 Task: Look for space in Memāri, India from 5th July, 2023 to 11th July, 2023 for 2 adults in price range Rs.8000 to Rs.16000. Place can be entire place with 2 bedrooms having 2 beds and 1 bathroom. Property type can be house, flat, guest house. Booking option can be shelf check-in. Required host language is English.
Action: Mouse moved to (541, 74)
Screenshot: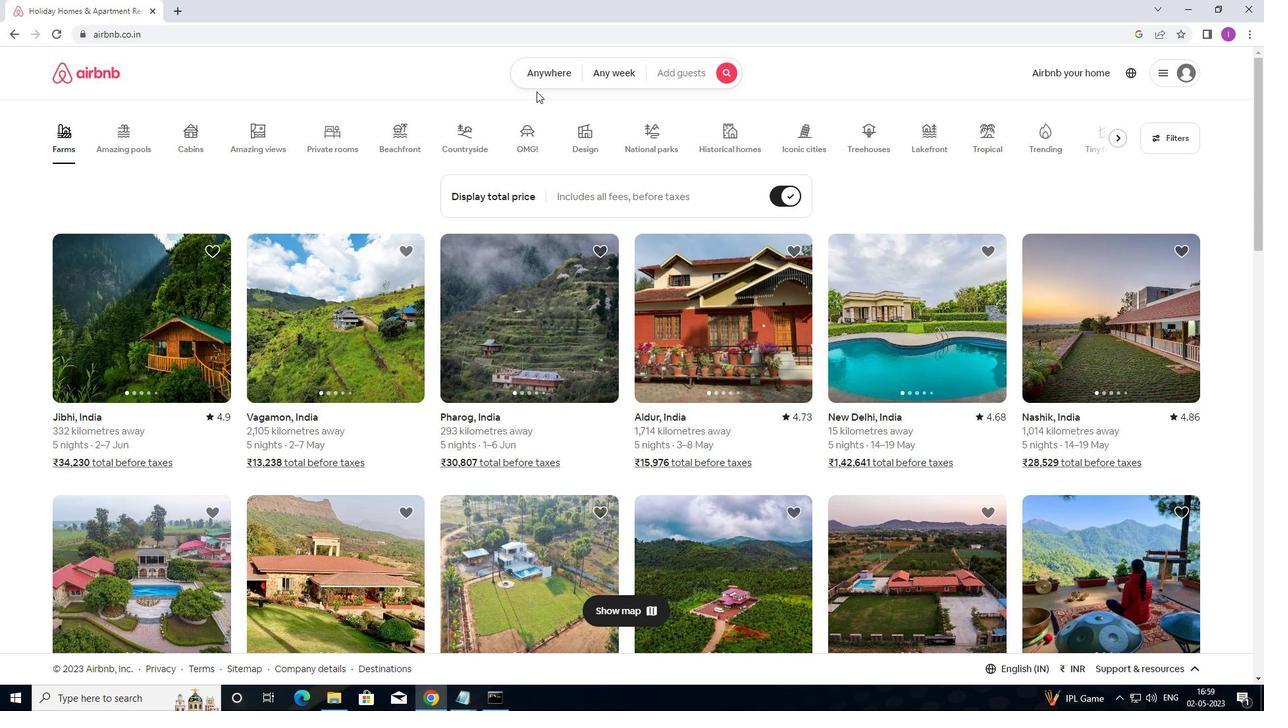 
Action: Mouse pressed left at (541, 74)
Screenshot: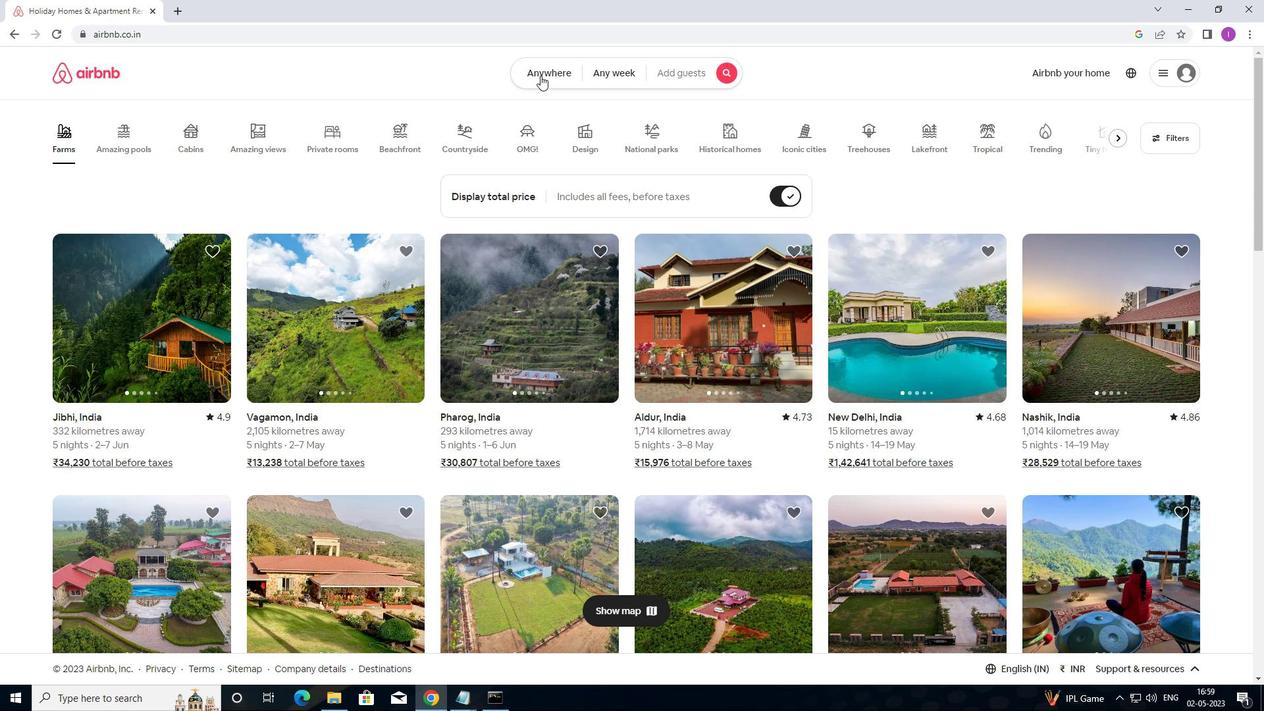 
Action: Mouse moved to (444, 128)
Screenshot: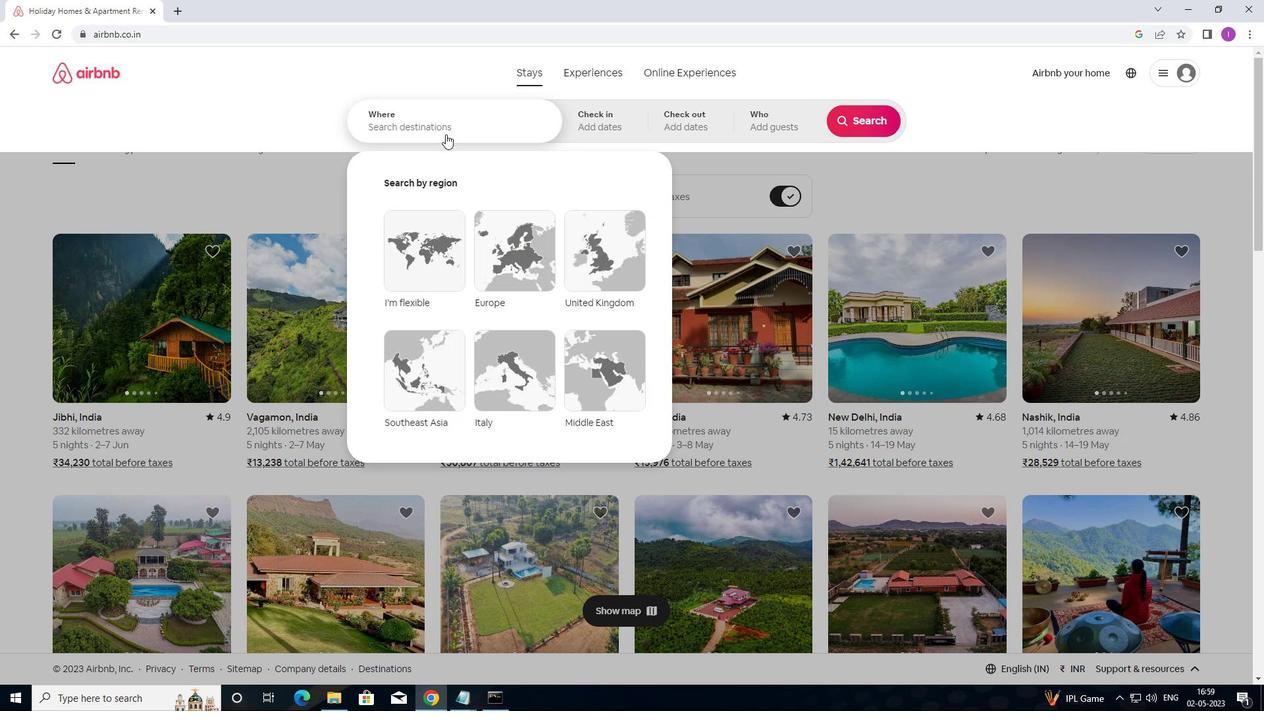 
Action: Mouse pressed left at (444, 128)
Screenshot: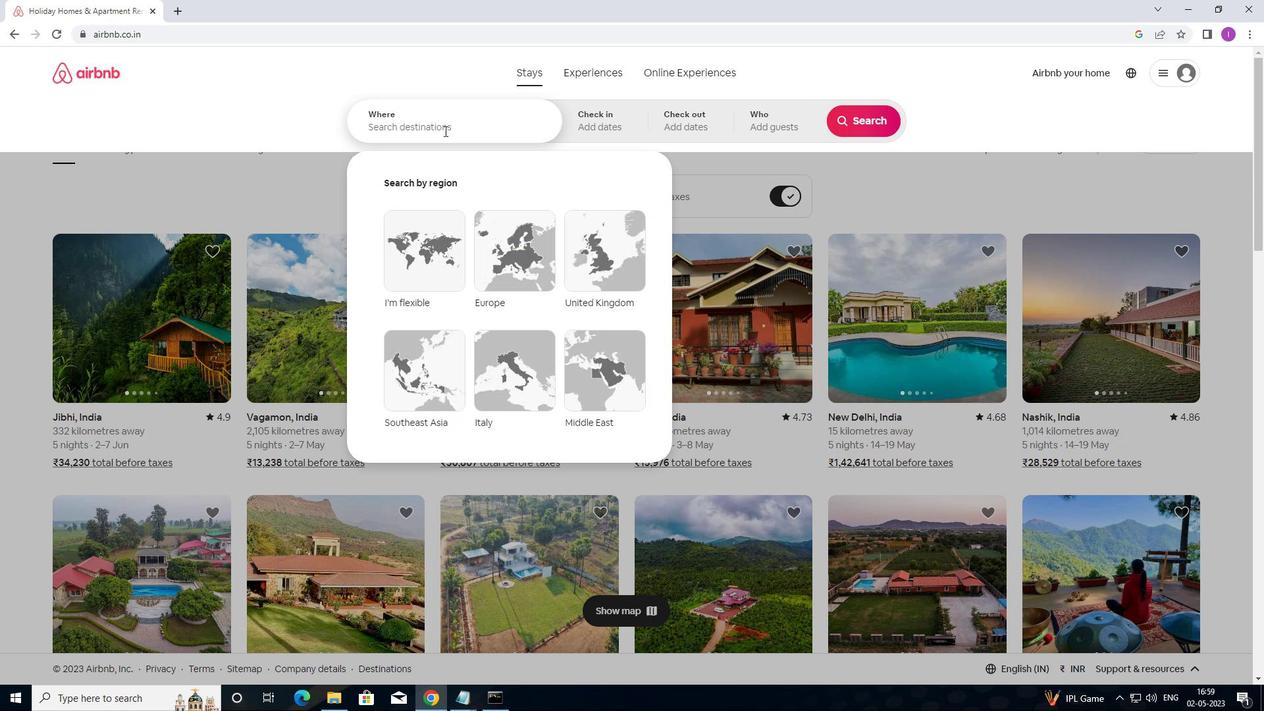 
Action: Mouse moved to (511, 116)
Screenshot: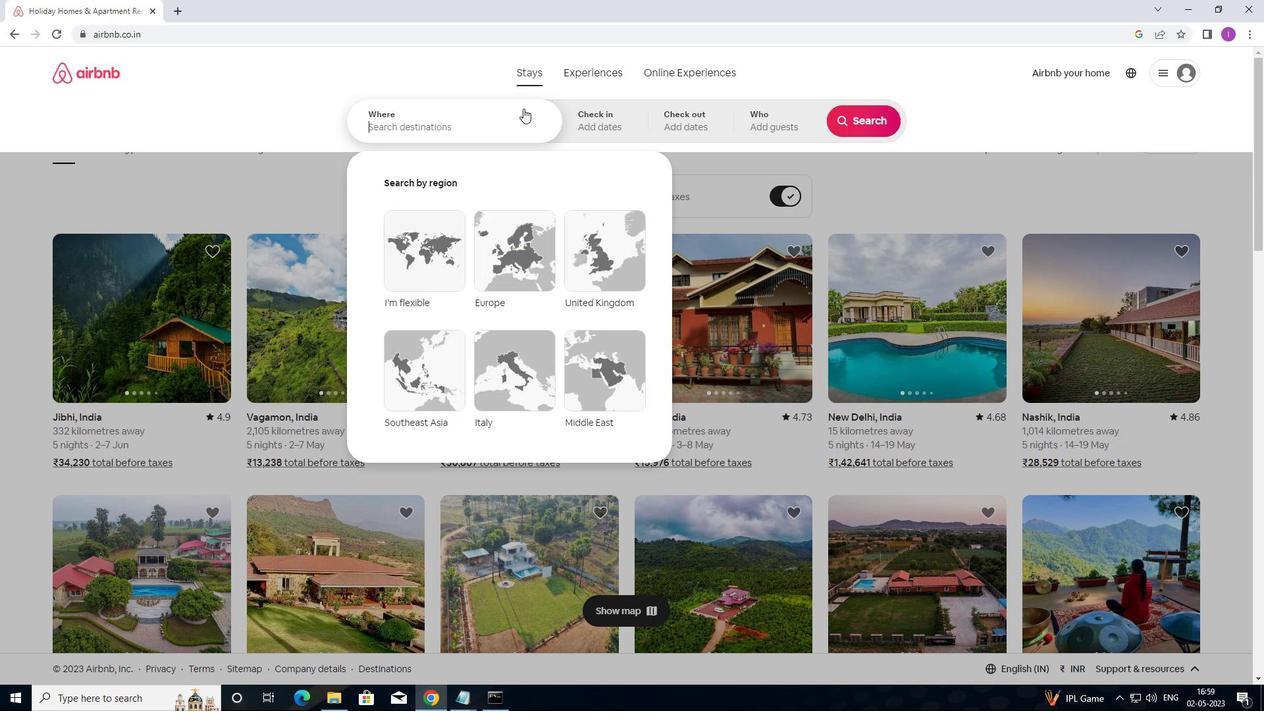 
Action: Key pressed <Key.shift>MEMARI,<Key.shift>INDIA
Screenshot: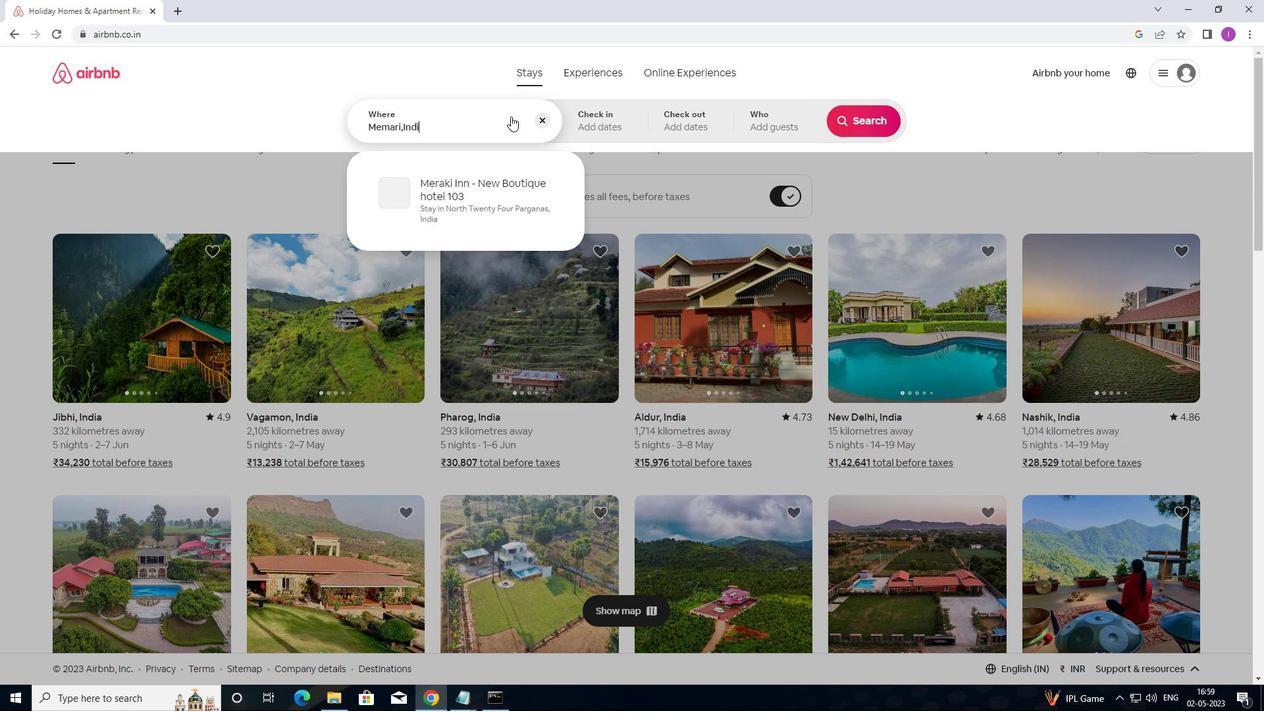 
Action: Mouse moved to (602, 111)
Screenshot: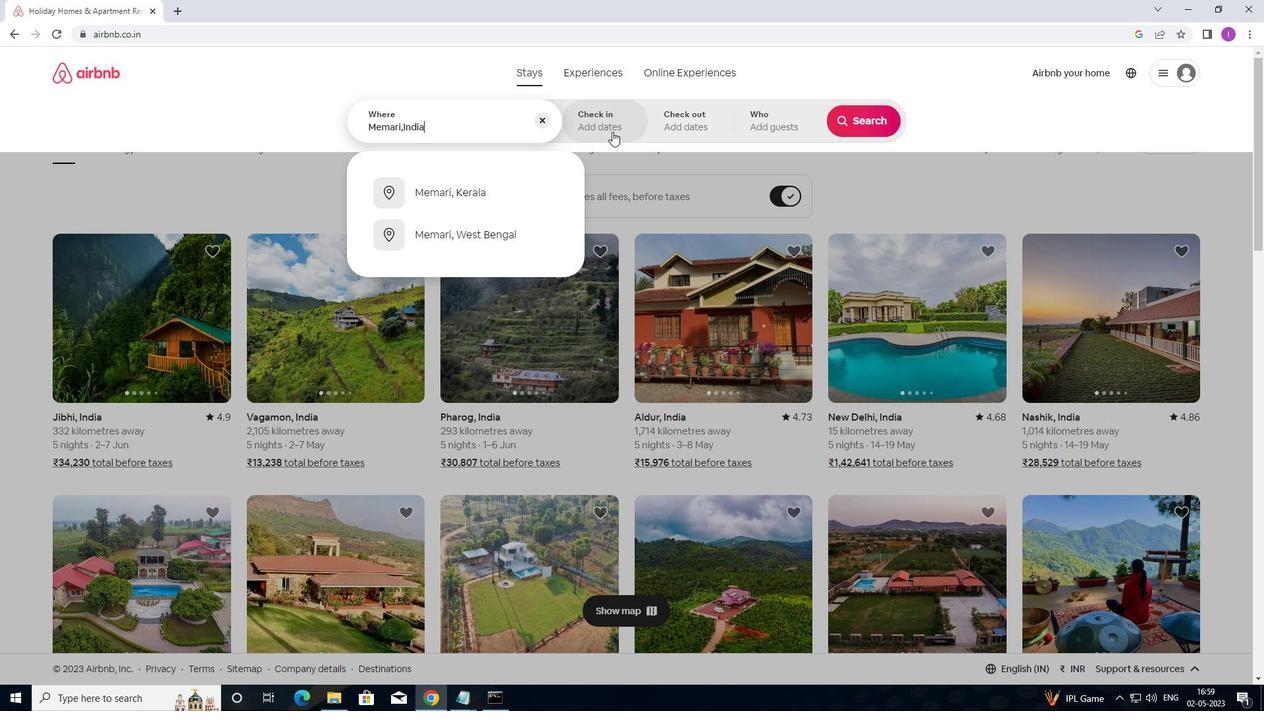 
Action: Mouse pressed left at (602, 111)
Screenshot: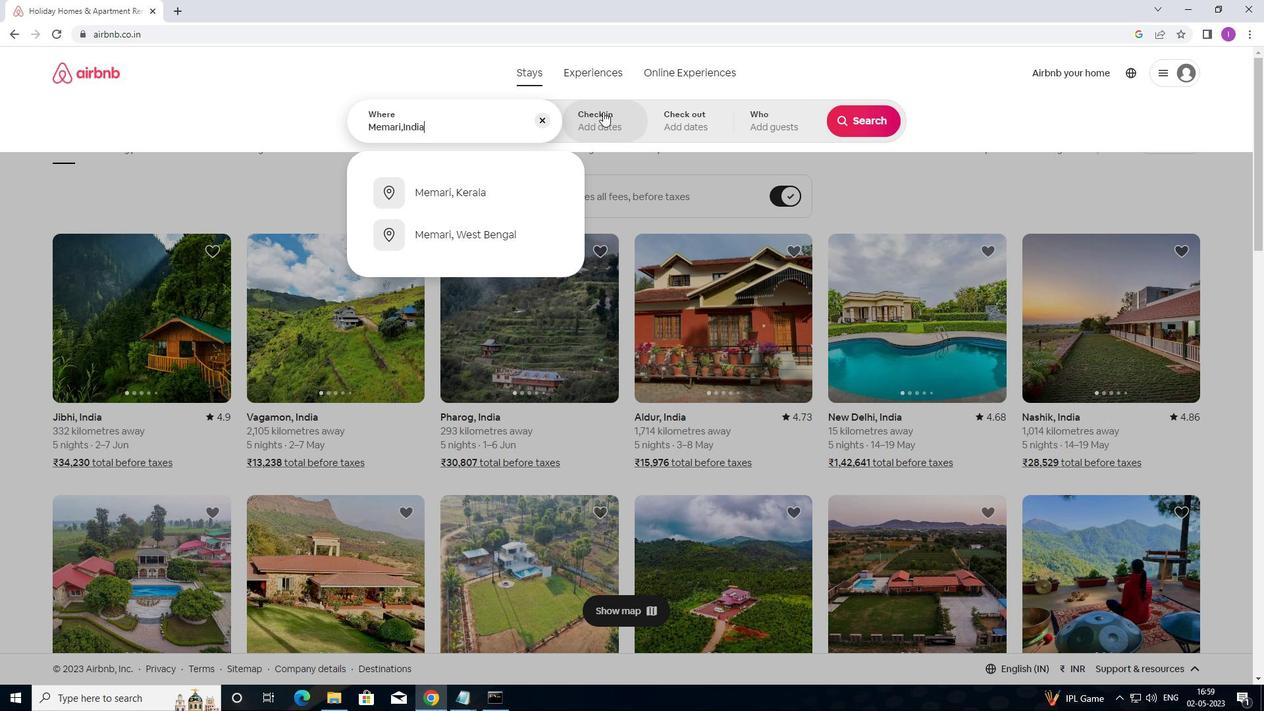 
Action: Mouse moved to (856, 217)
Screenshot: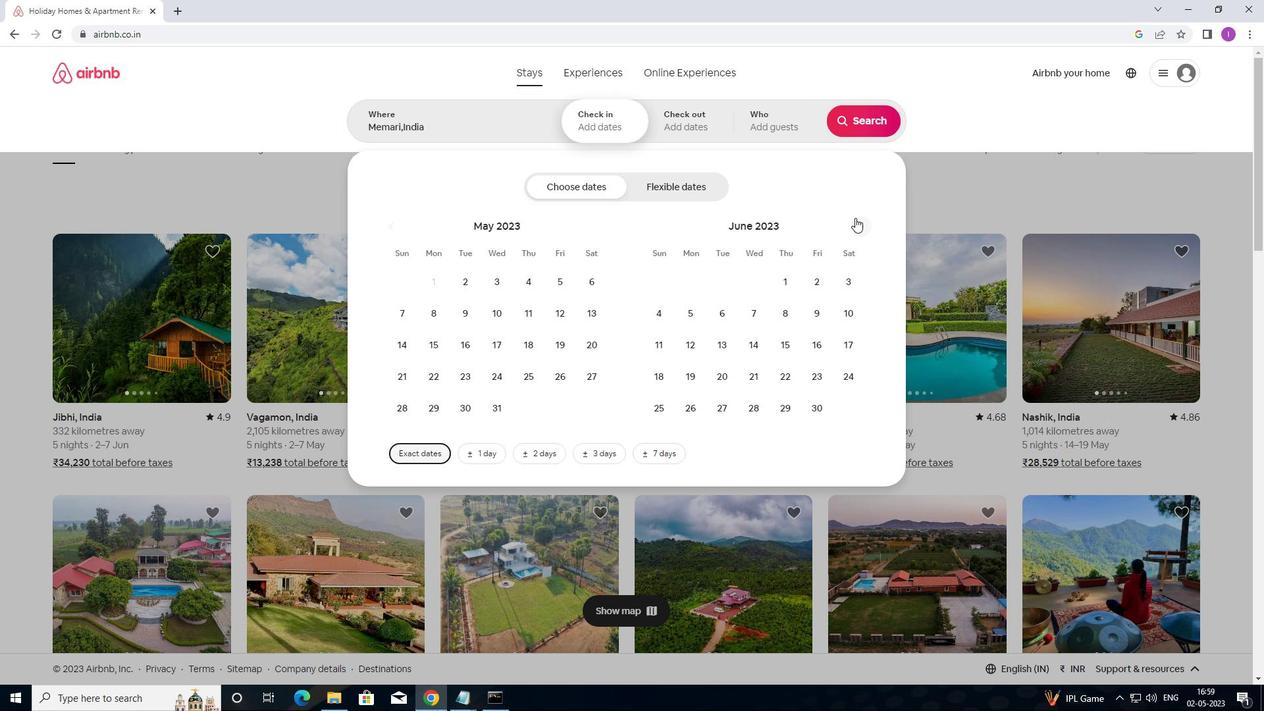 
Action: Mouse pressed left at (856, 217)
Screenshot: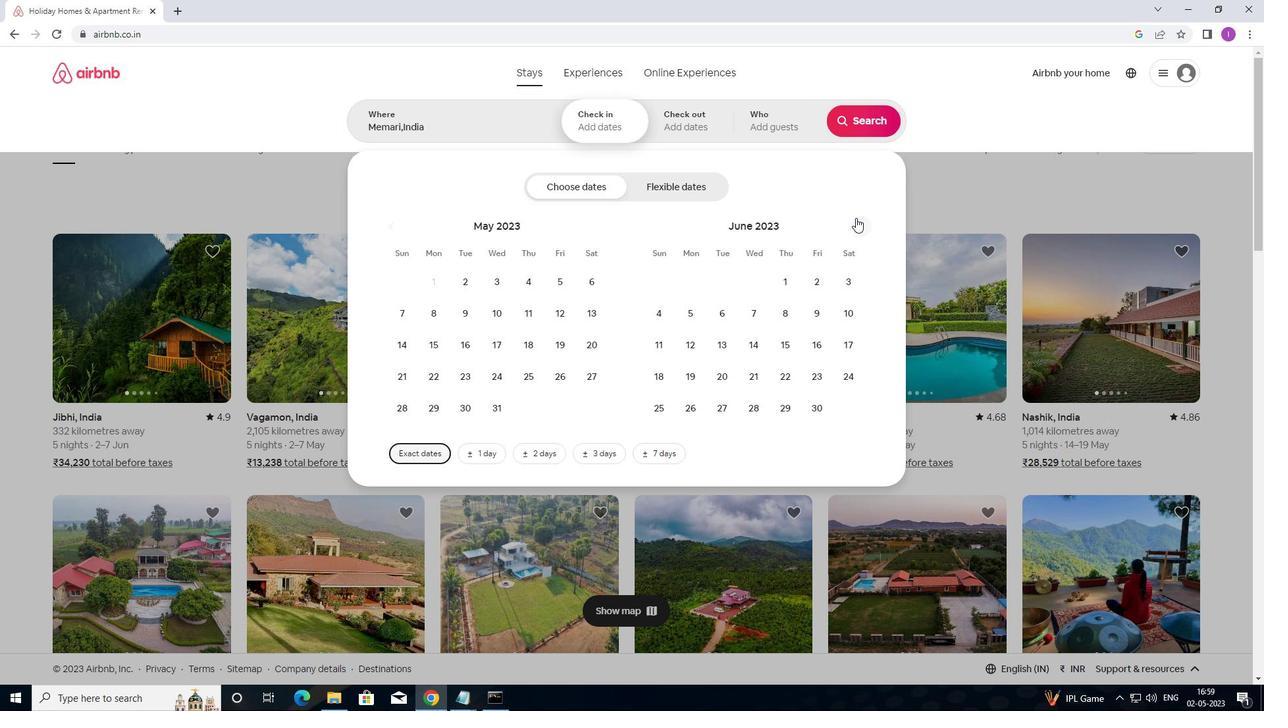
Action: Mouse moved to (751, 312)
Screenshot: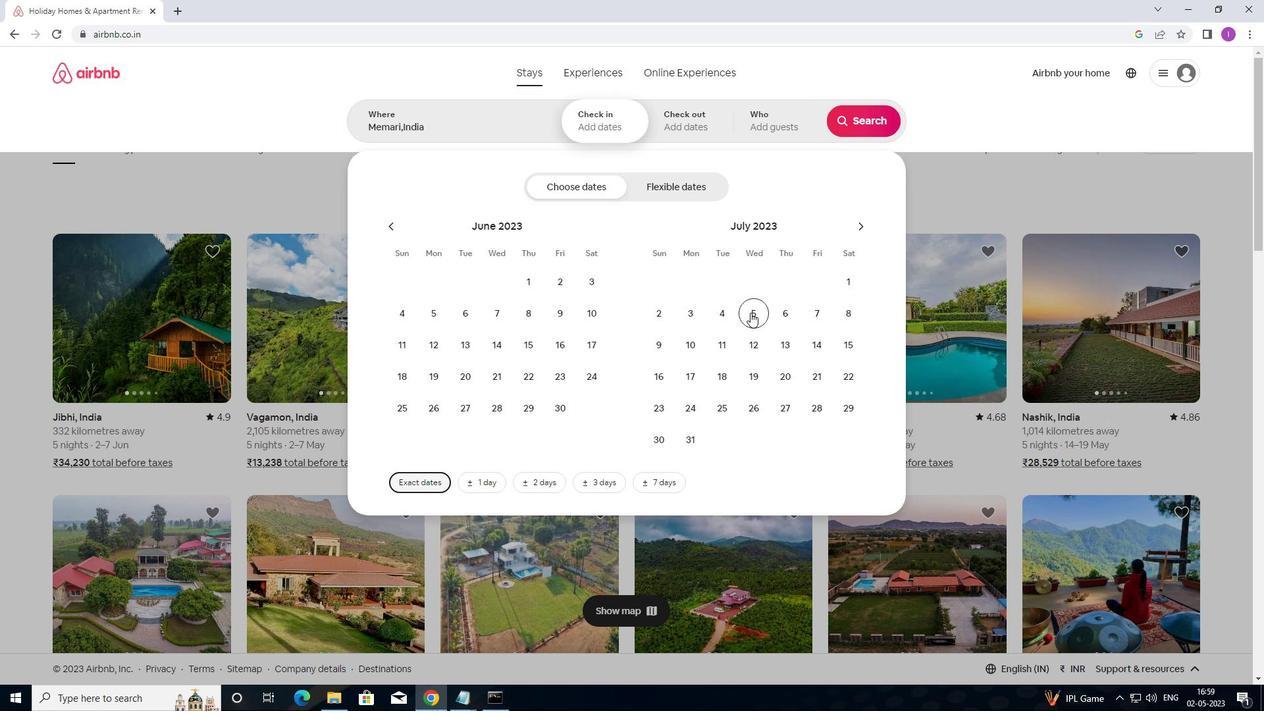 
Action: Mouse pressed left at (751, 312)
Screenshot: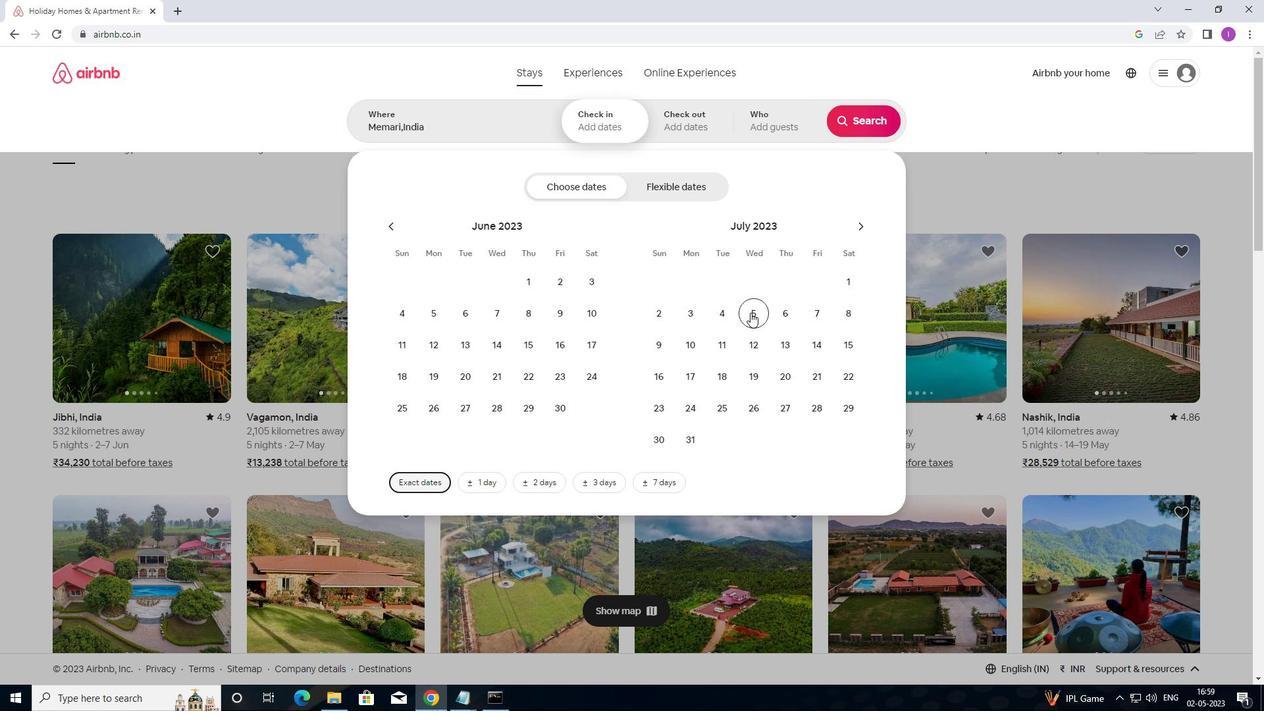 
Action: Mouse moved to (734, 346)
Screenshot: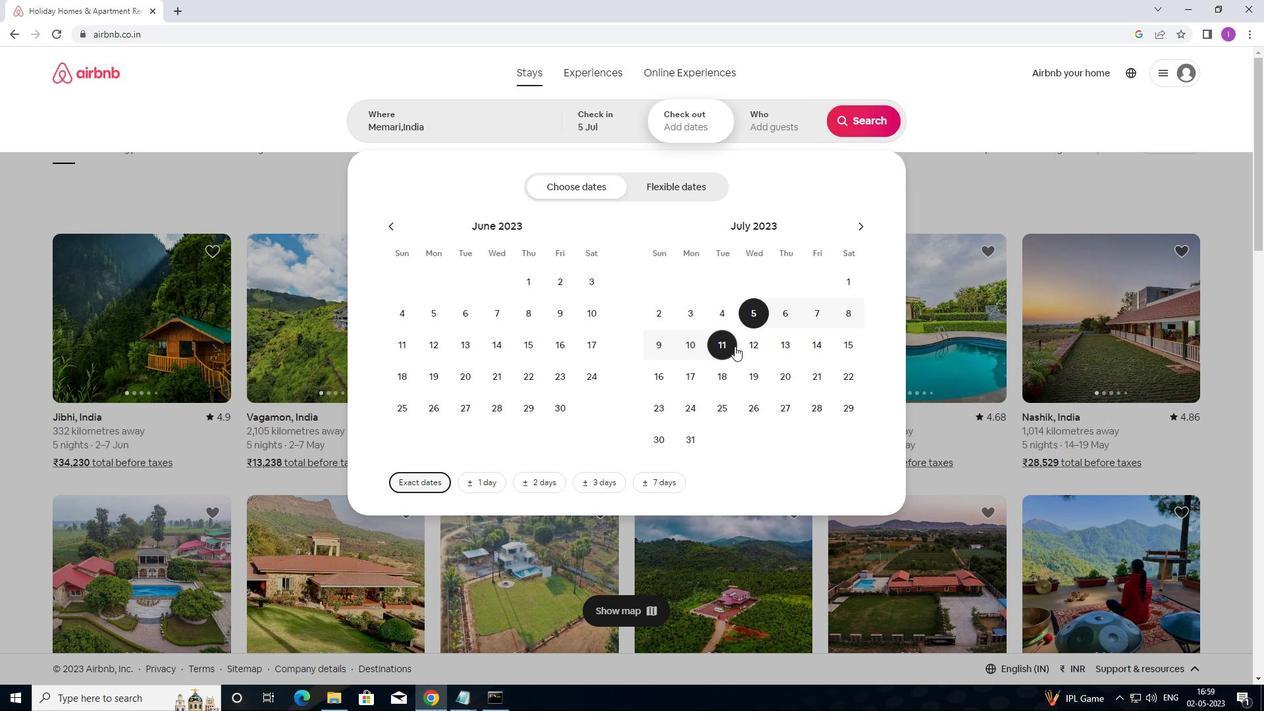 
Action: Mouse pressed left at (734, 346)
Screenshot: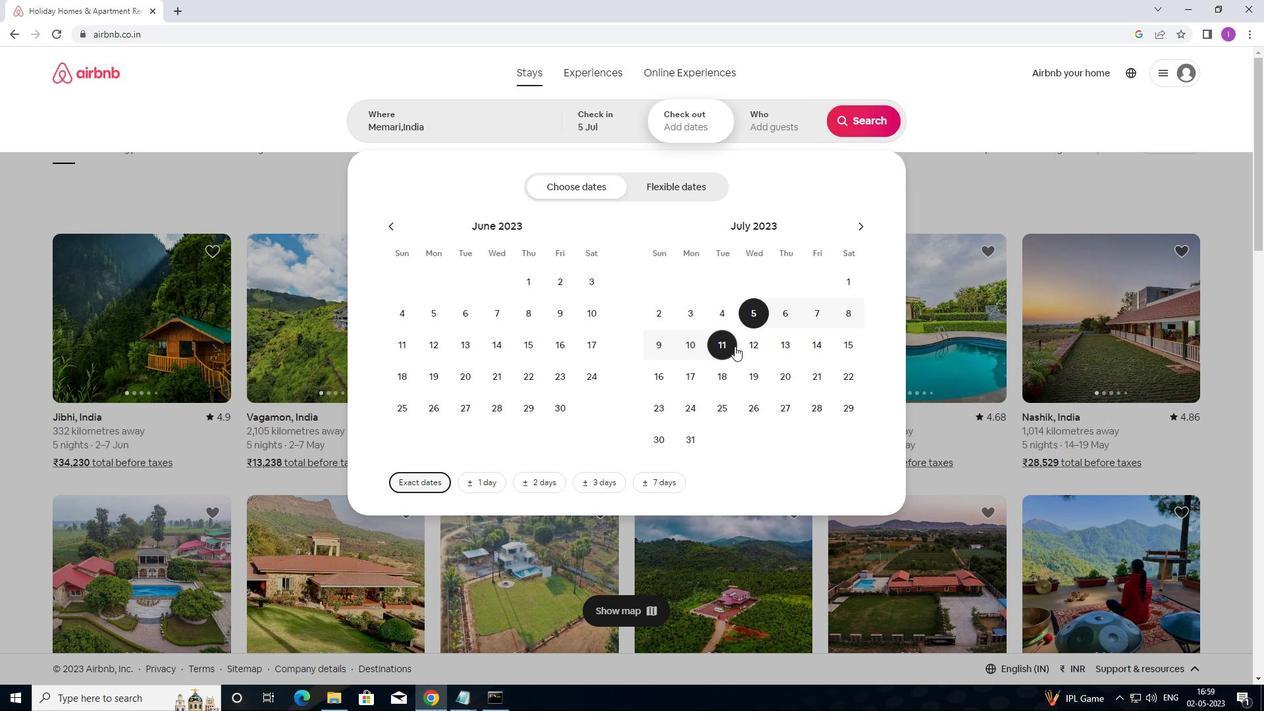 
Action: Mouse moved to (764, 113)
Screenshot: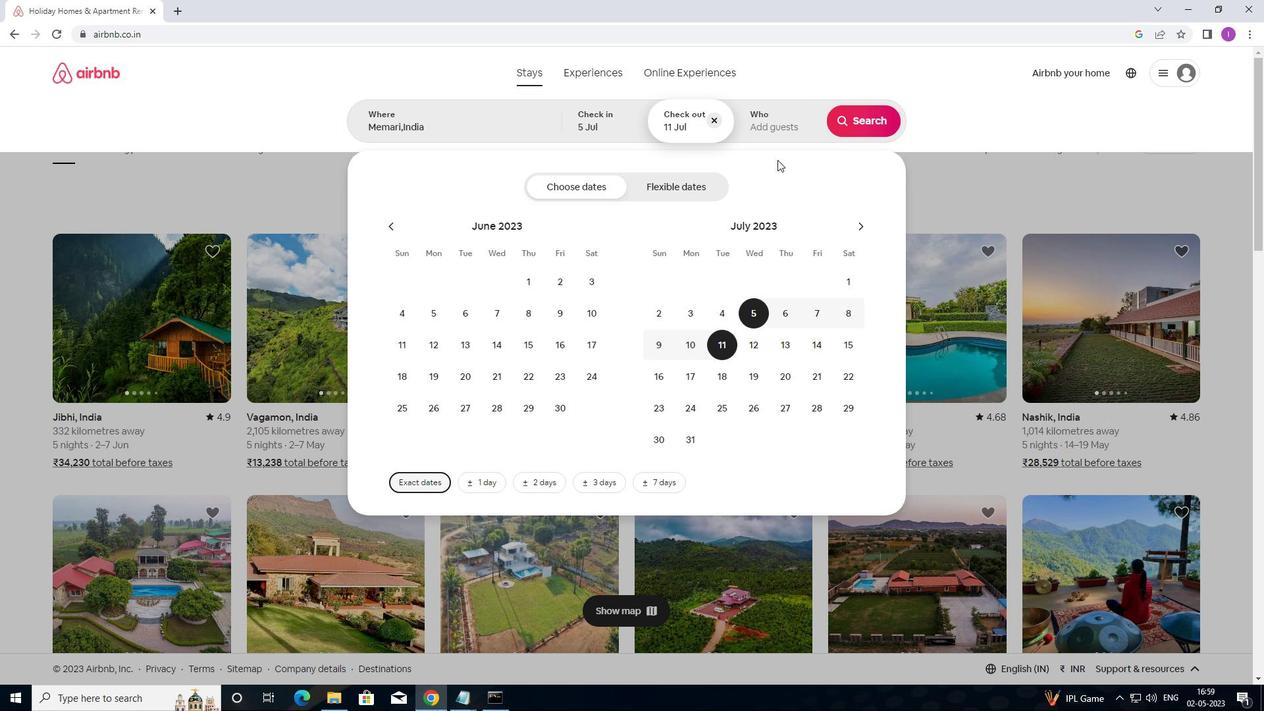 
Action: Mouse pressed left at (764, 113)
Screenshot: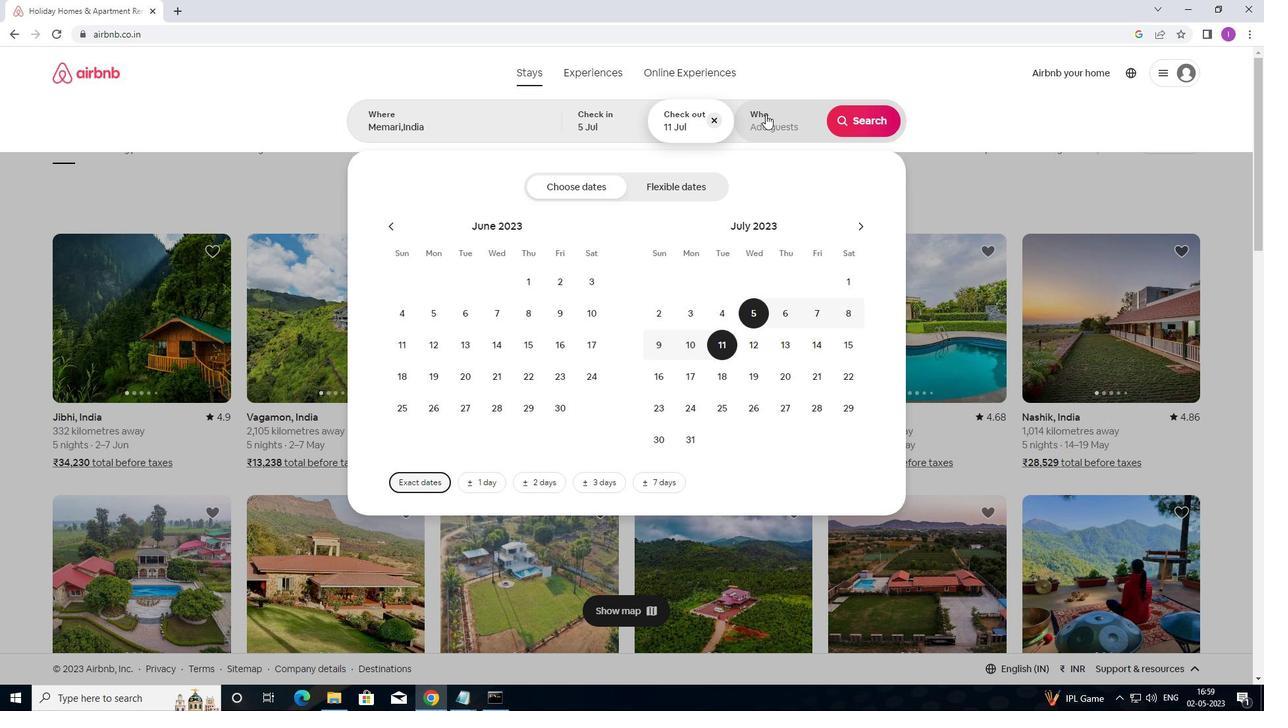 
Action: Mouse moved to (869, 192)
Screenshot: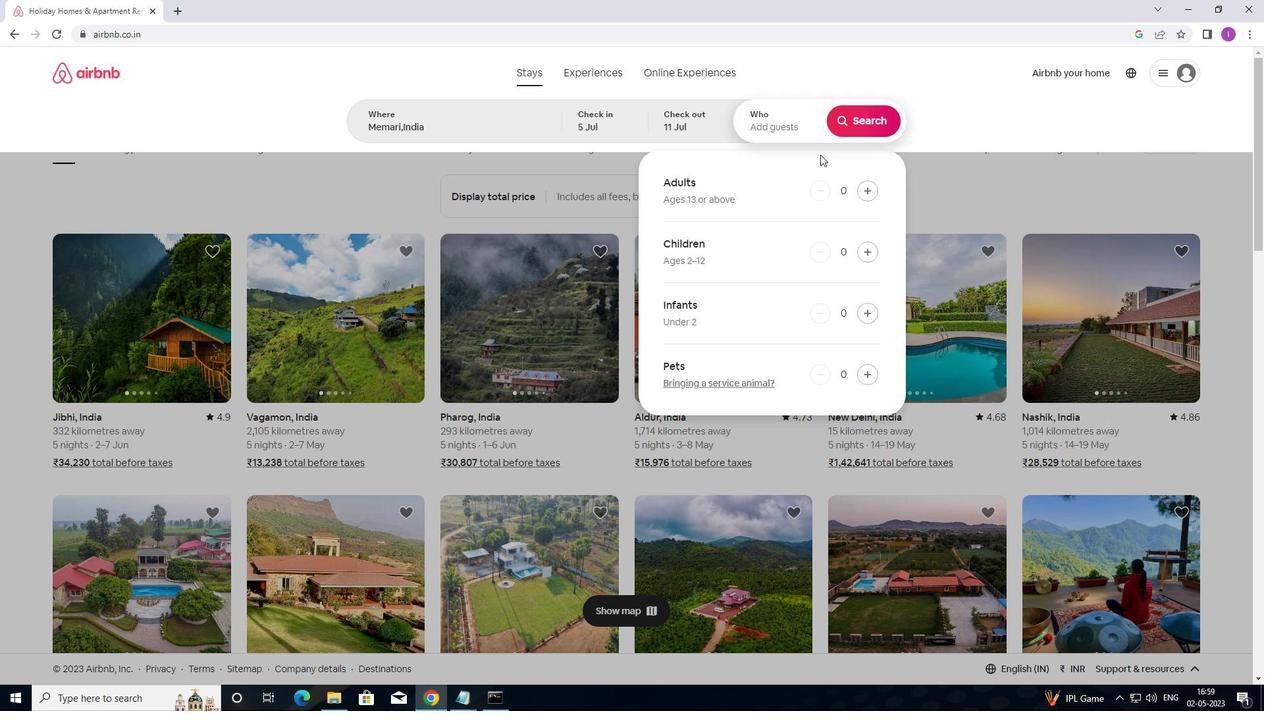 
Action: Mouse pressed left at (869, 192)
Screenshot: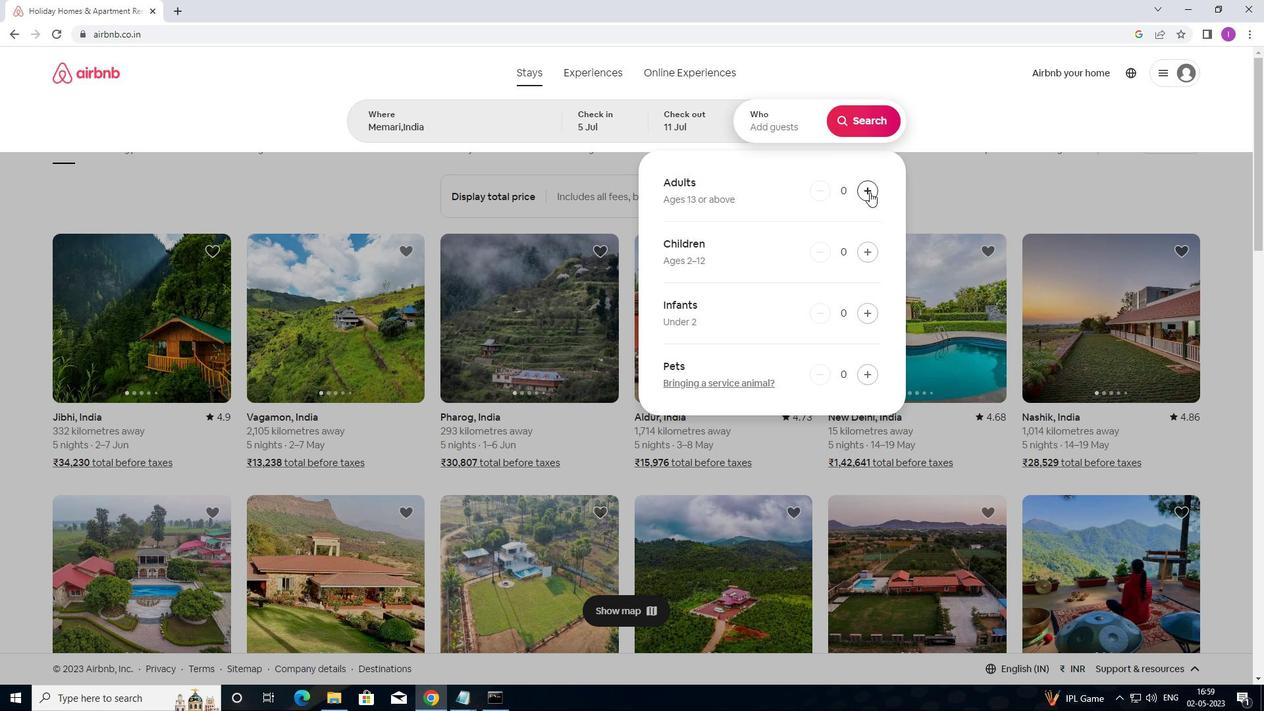 
Action: Mouse pressed left at (869, 192)
Screenshot: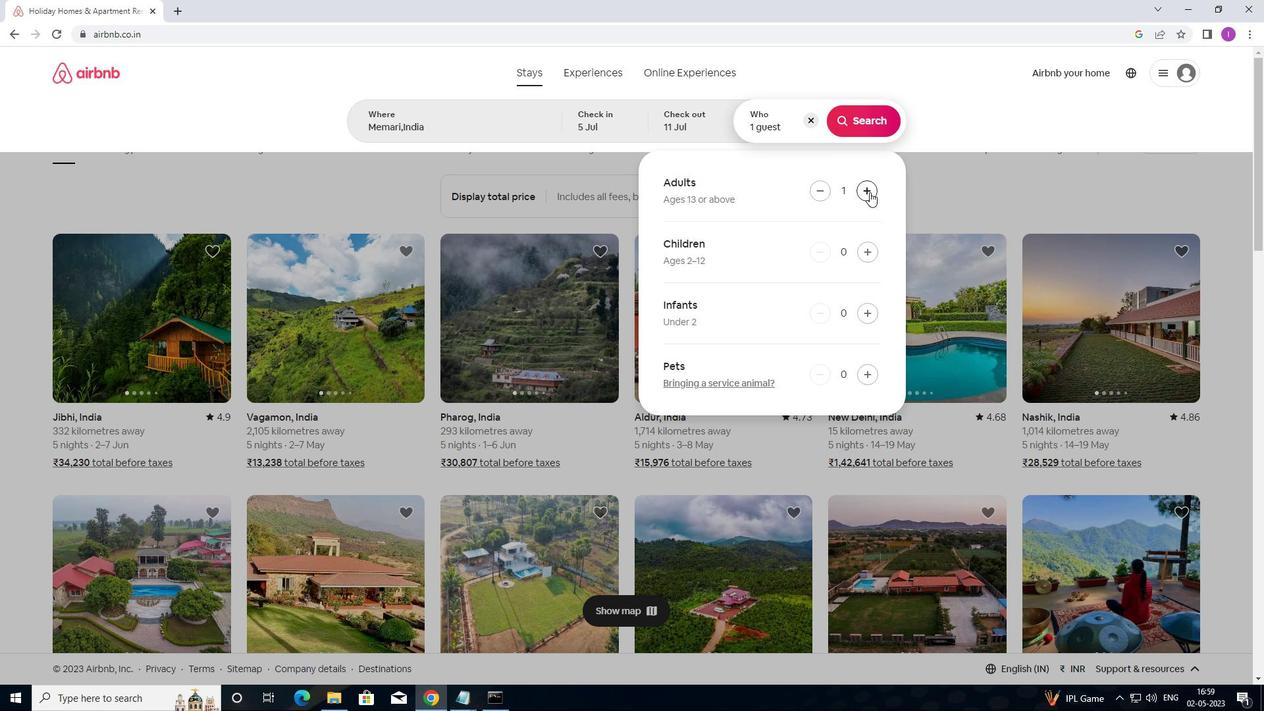 
Action: Mouse moved to (867, 132)
Screenshot: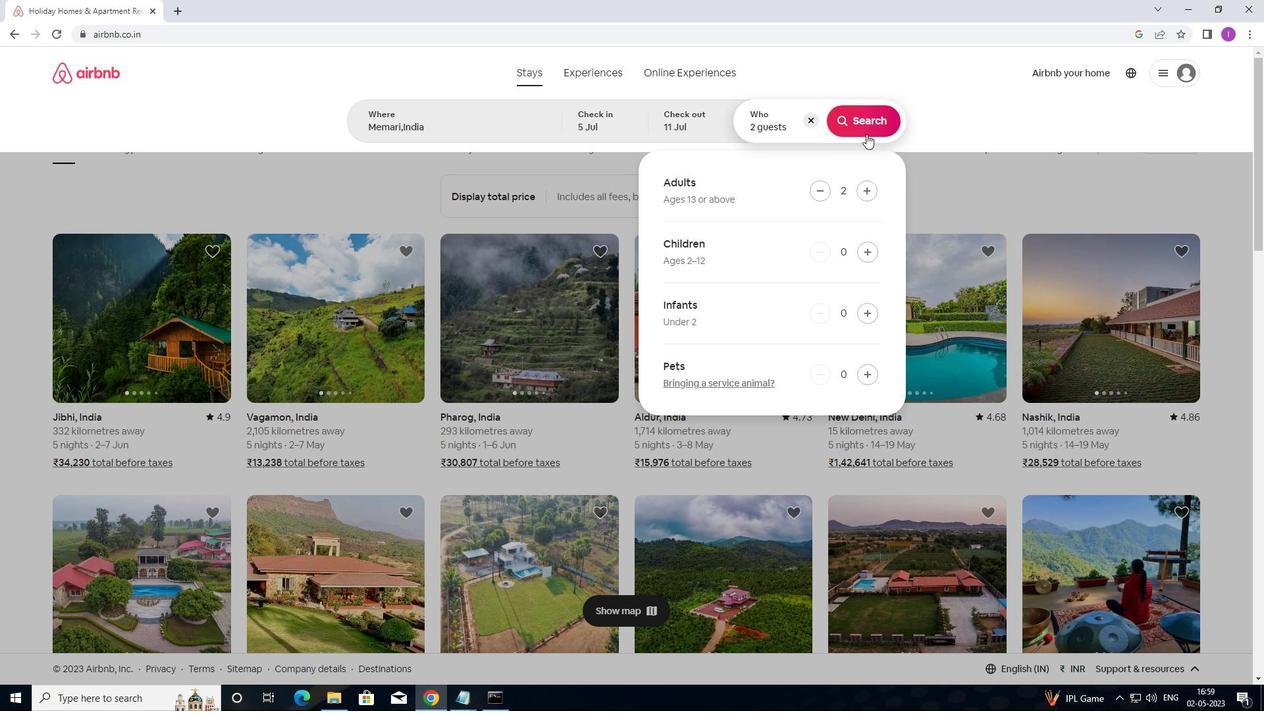 
Action: Mouse pressed left at (867, 132)
Screenshot: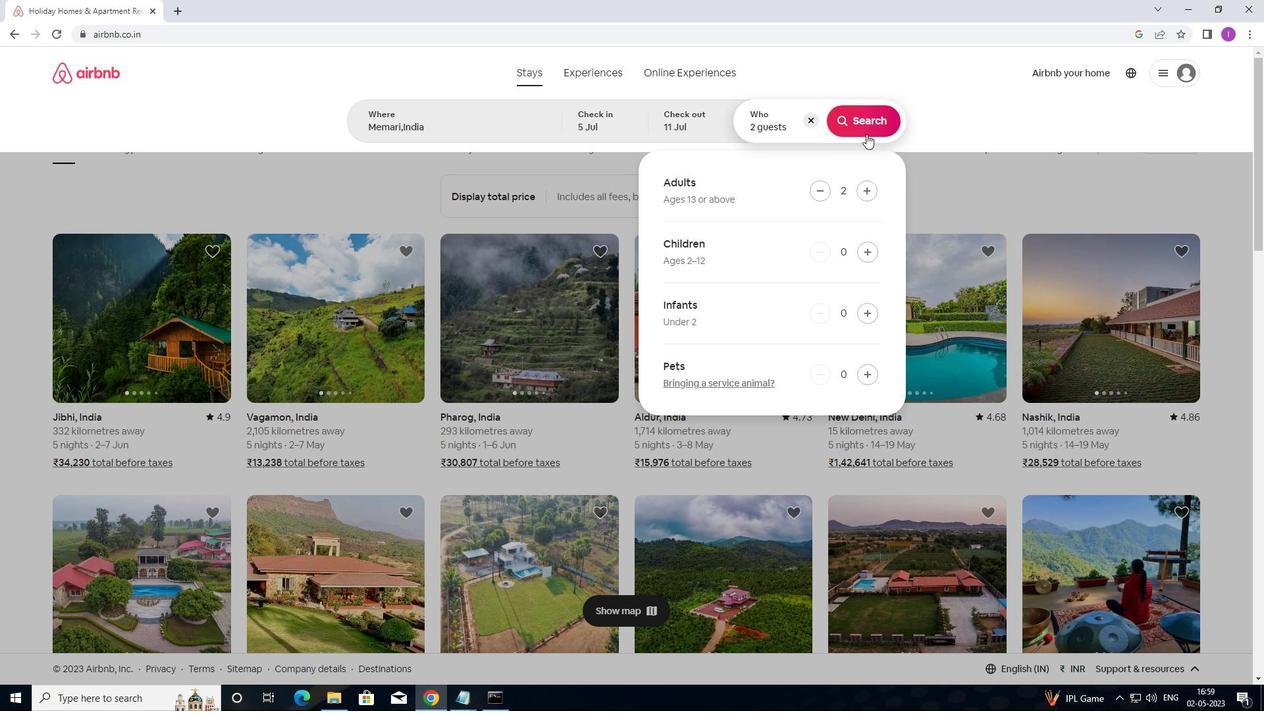 
Action: Mouse moved to (1186, 120)
Screenshot: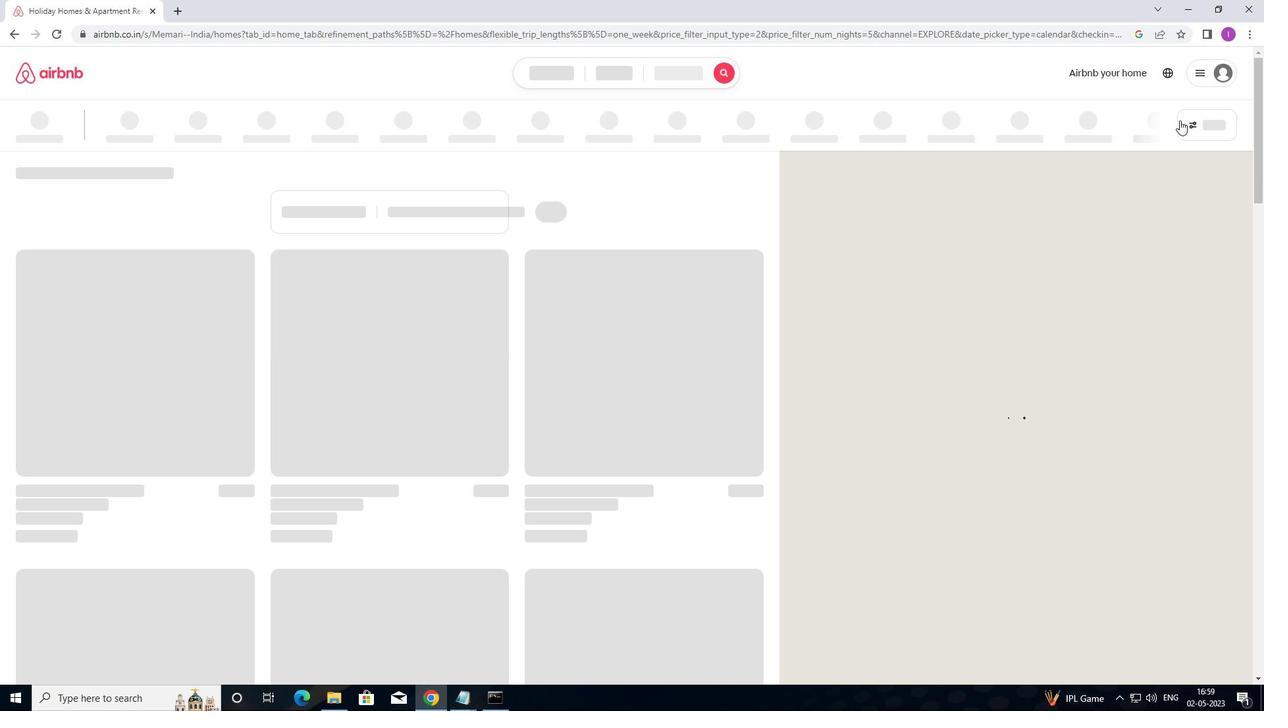 
Action: Mouse pressed left at (1186, 120)
Screenshot: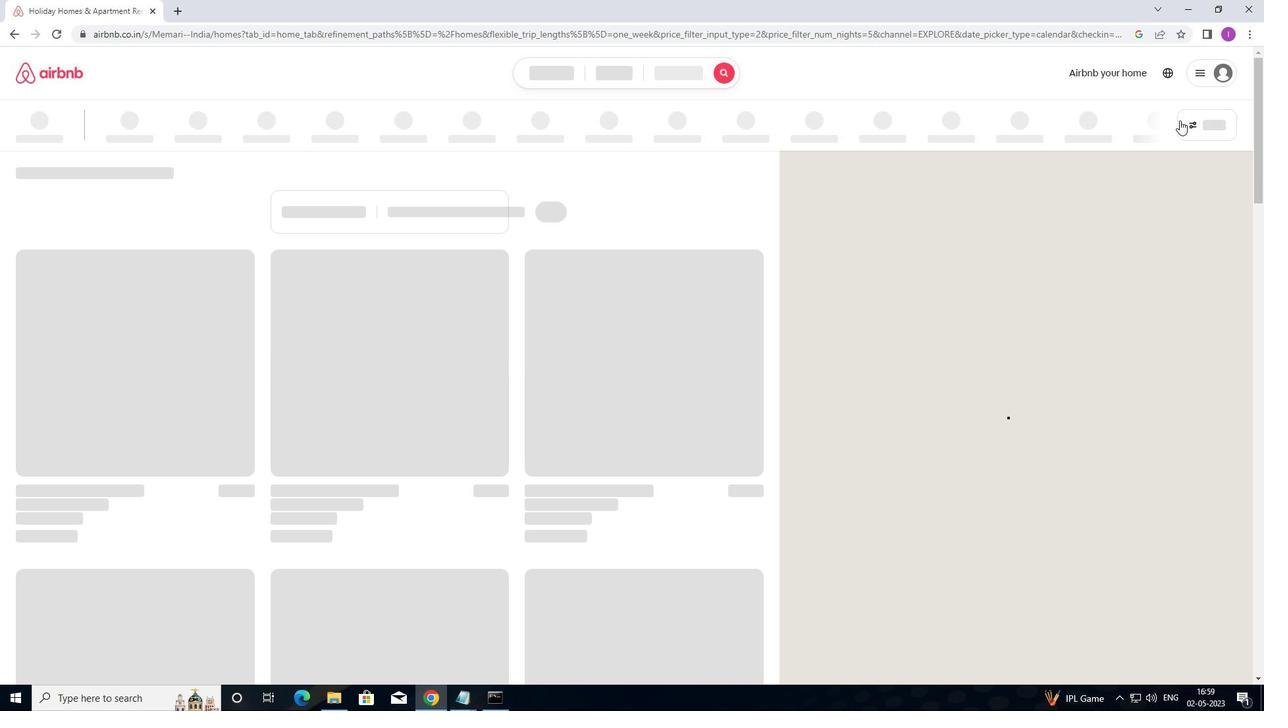 
Action: Mouse moved to (480, 295)
Screenshot: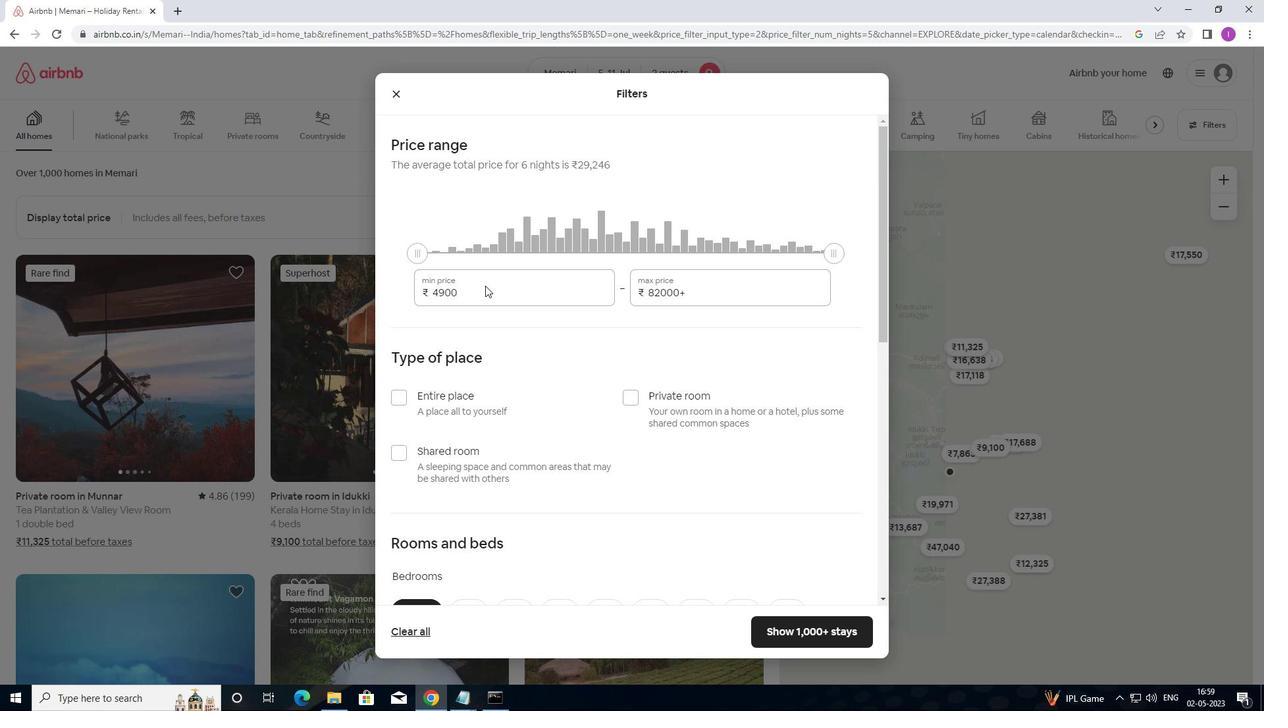 
Action: Mouse pressed left at (480, 295)
Screenshot: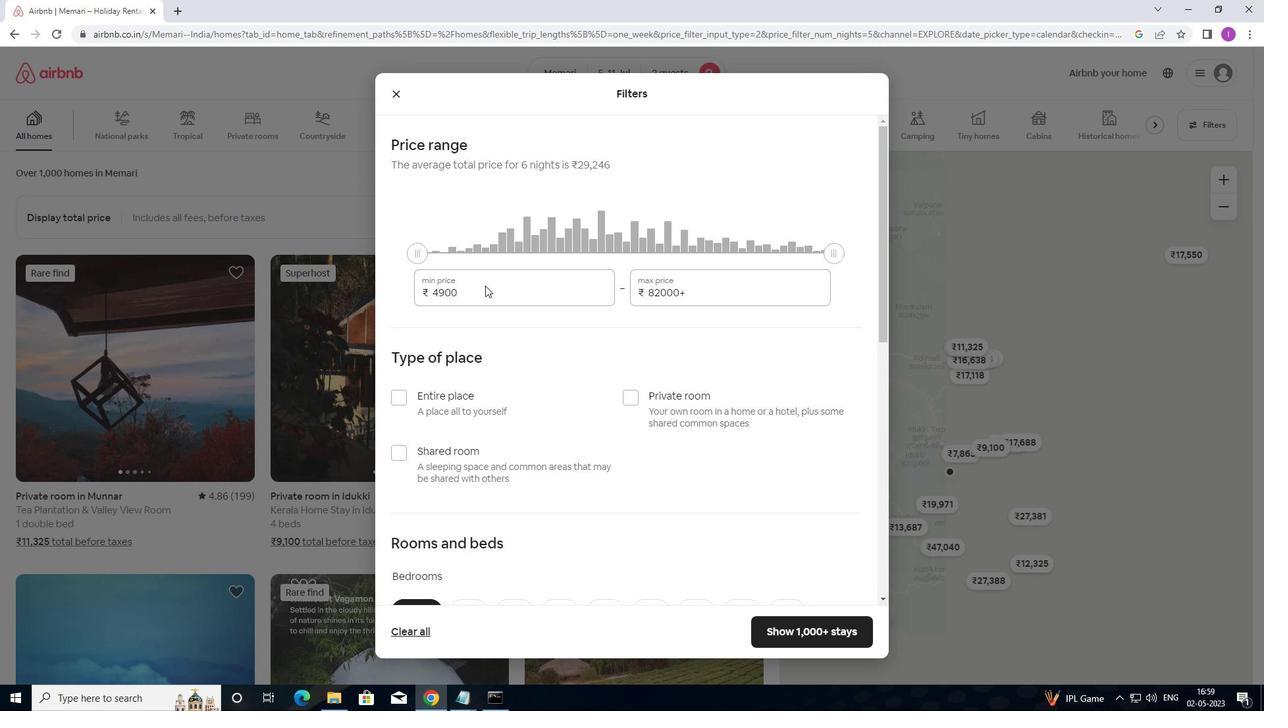 
Action: Mouse moved to (426, 285)
Screenshot: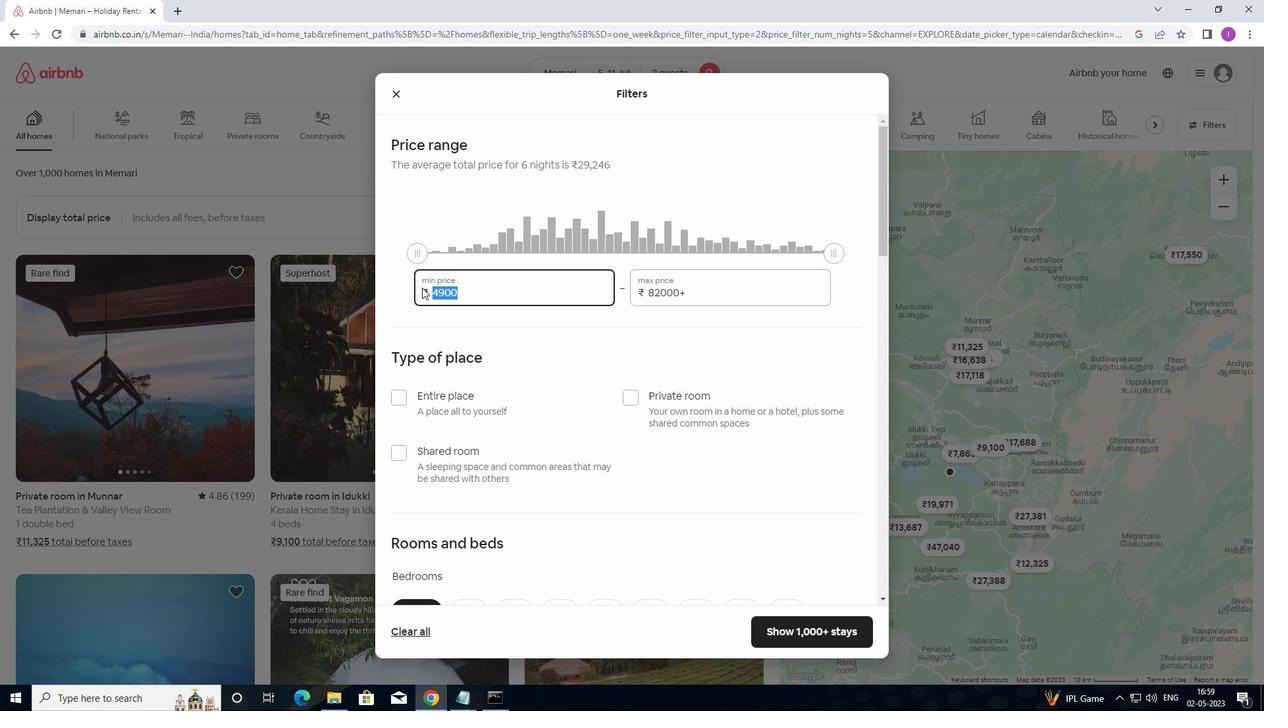 
Action: Key pressed 8
Screenshot: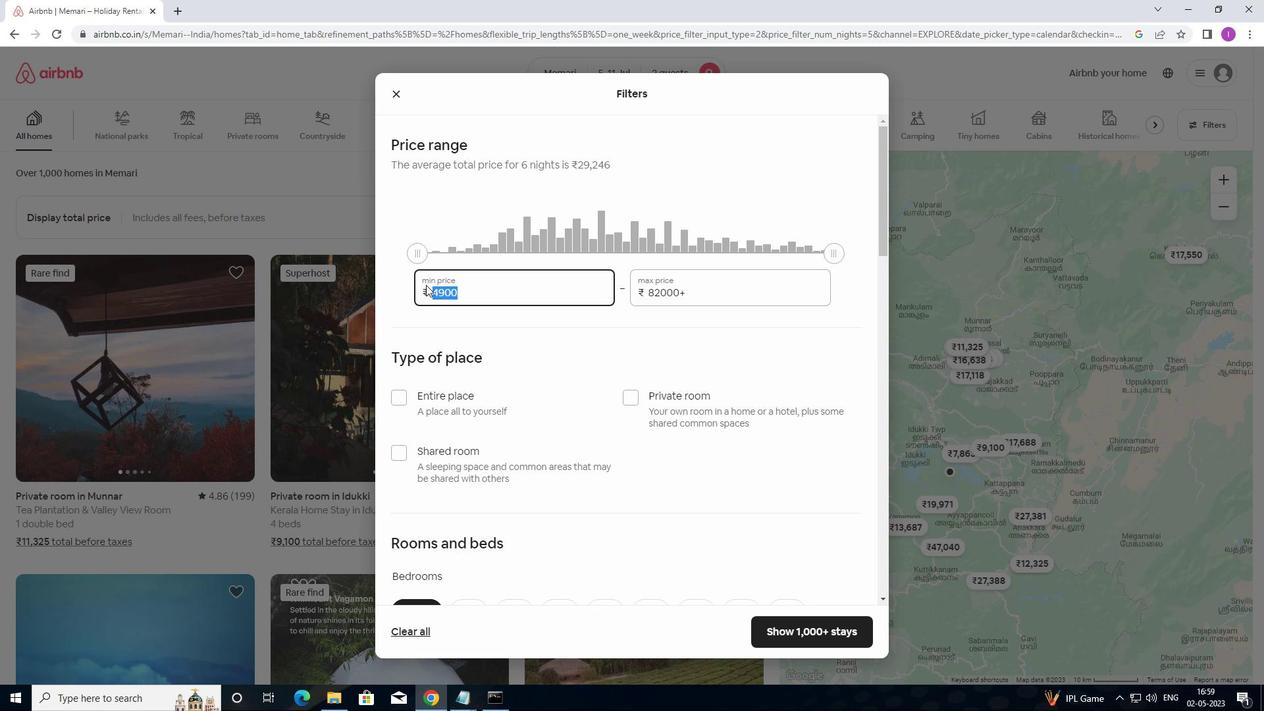 
Action: Mouse moved to (428, 283)
Screenshot: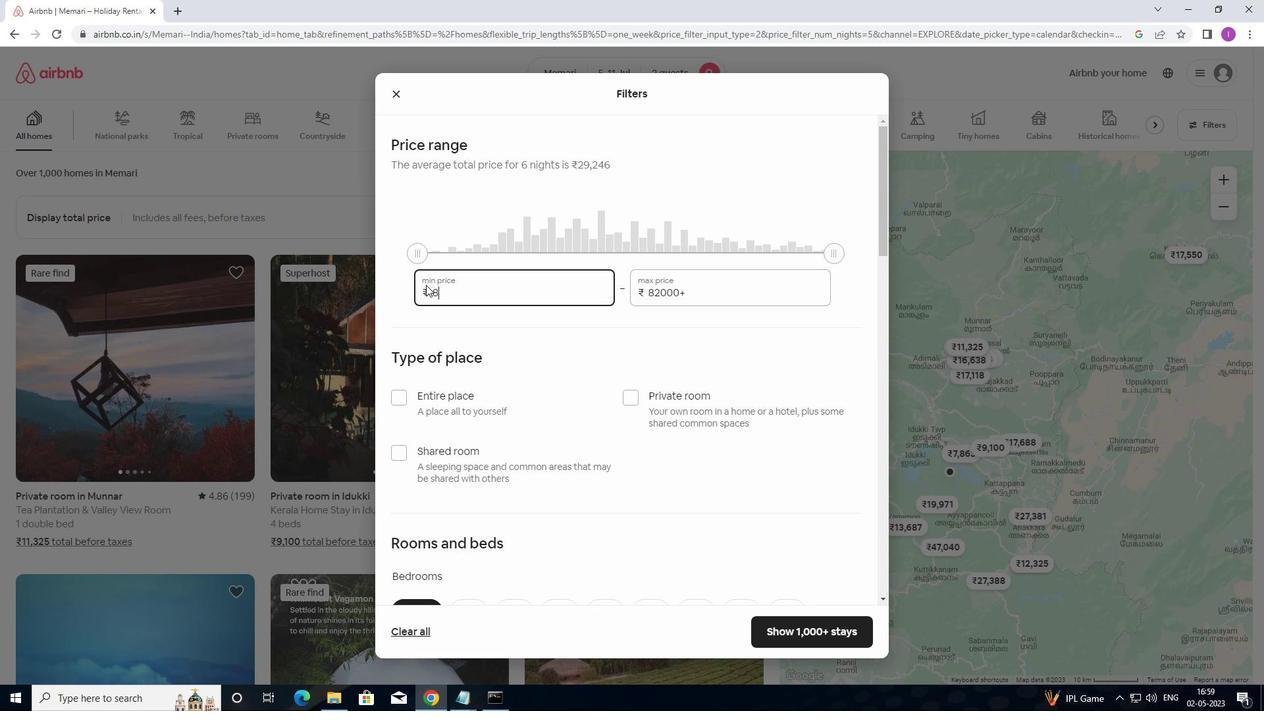 
Action: Key pressed 0-
Screenshot: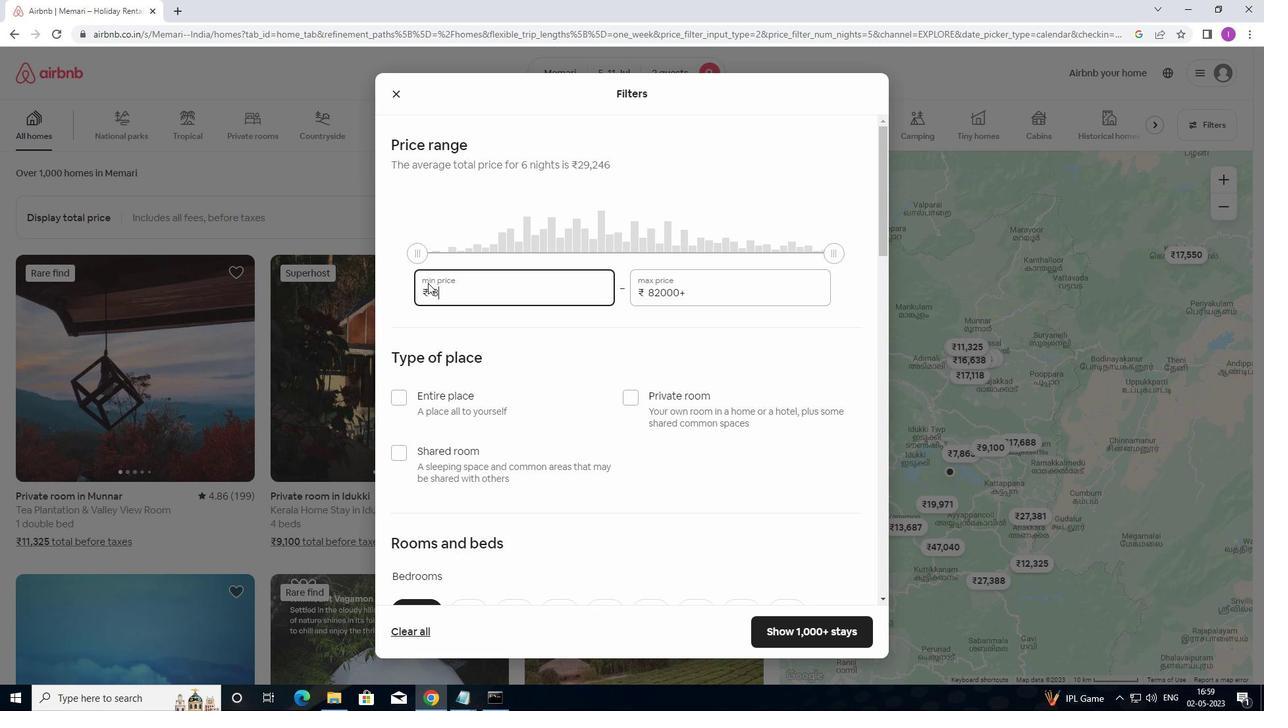 
Action: Mouse moved to (429, 283)
Screenshot: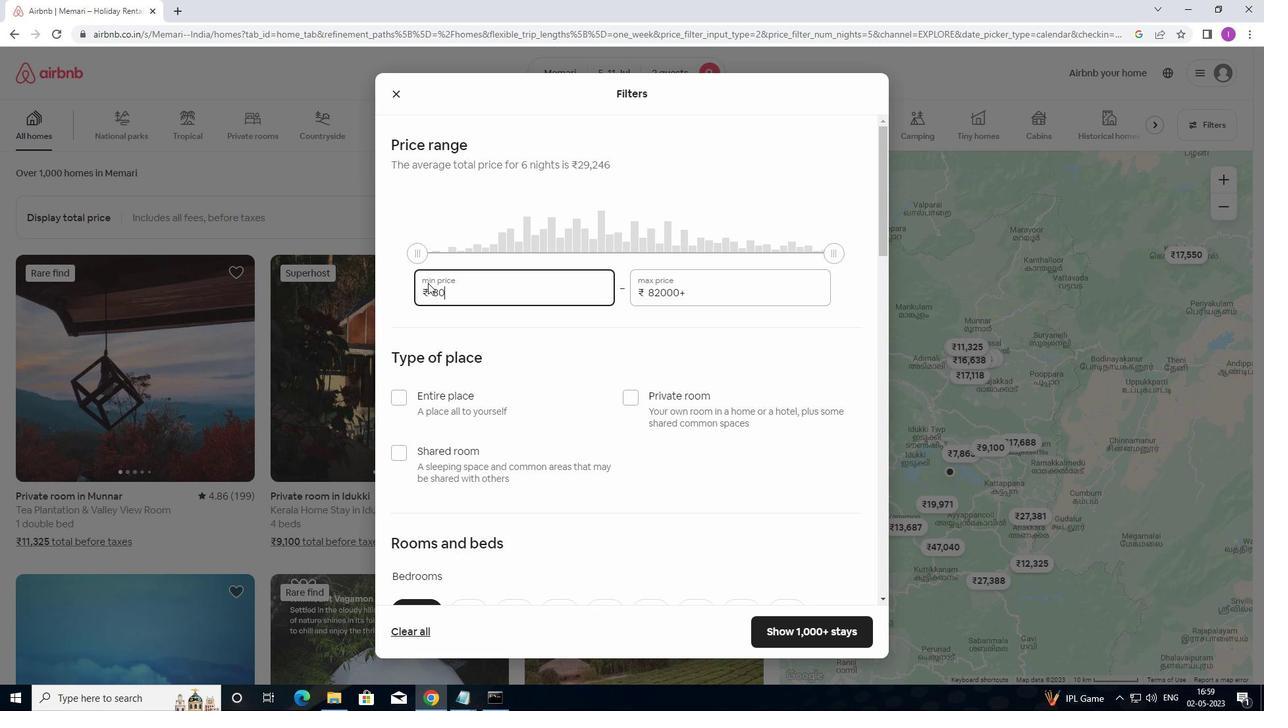 
Action: Key pressed 0
Screenshot: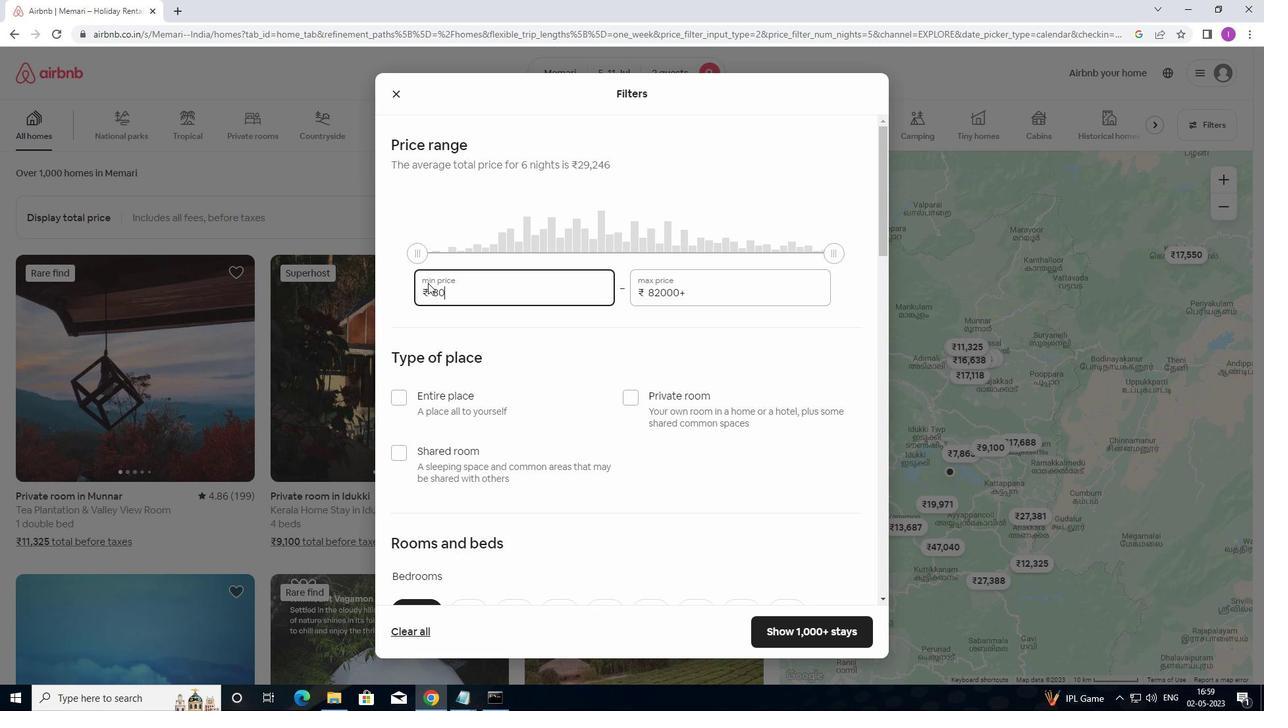 
Action: Mouse moved to (443, 283)
Screenshot: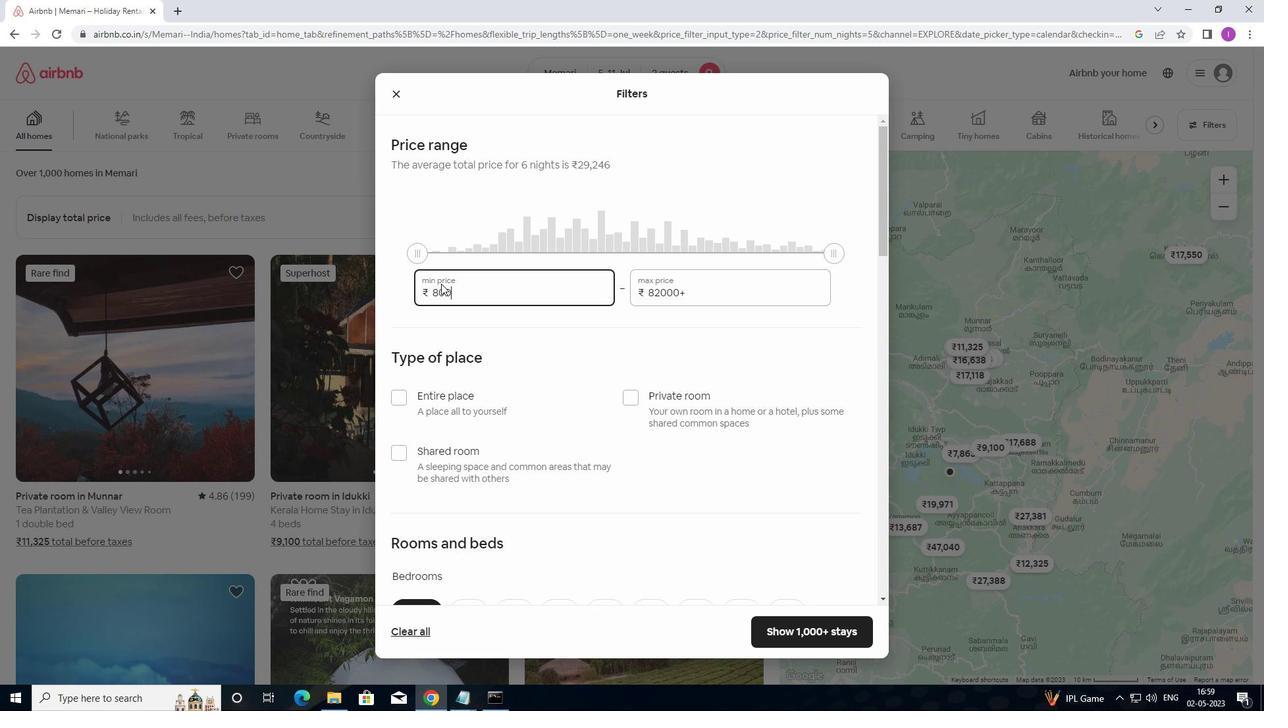 
Action: Key pressed 0
Screenshot: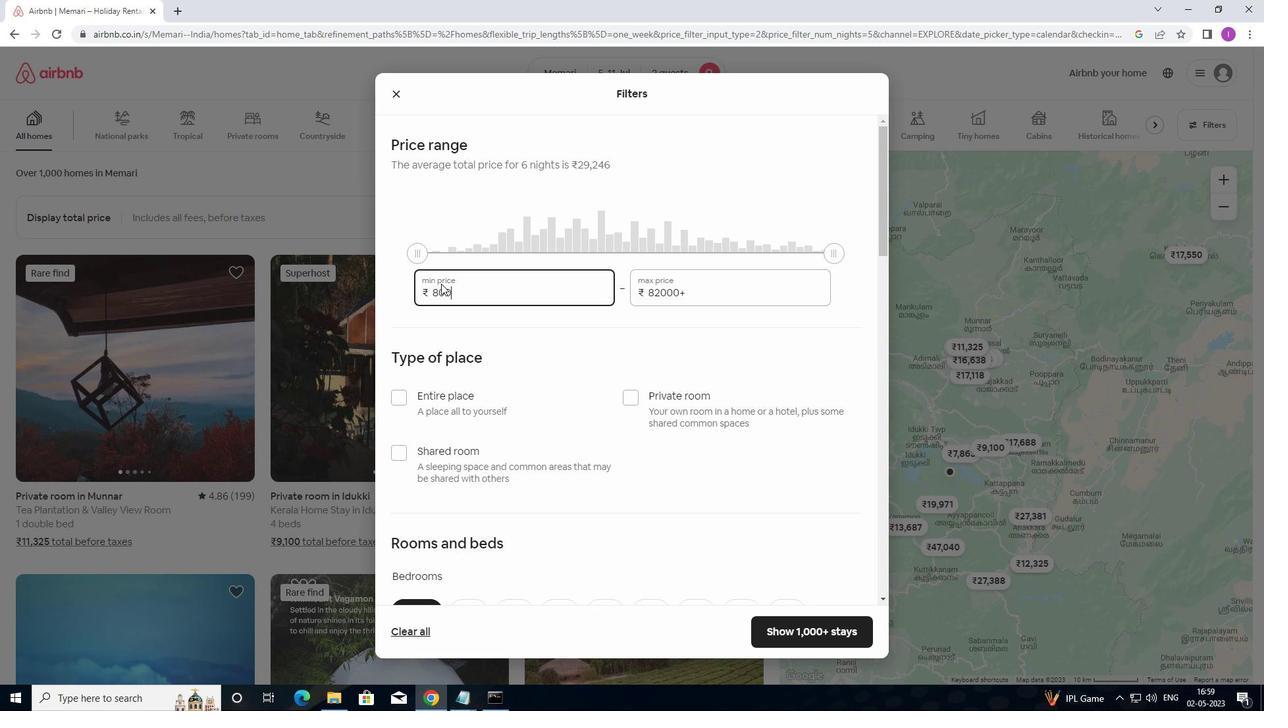 
Action: Mouse moved to (693, 294)
Screenshot: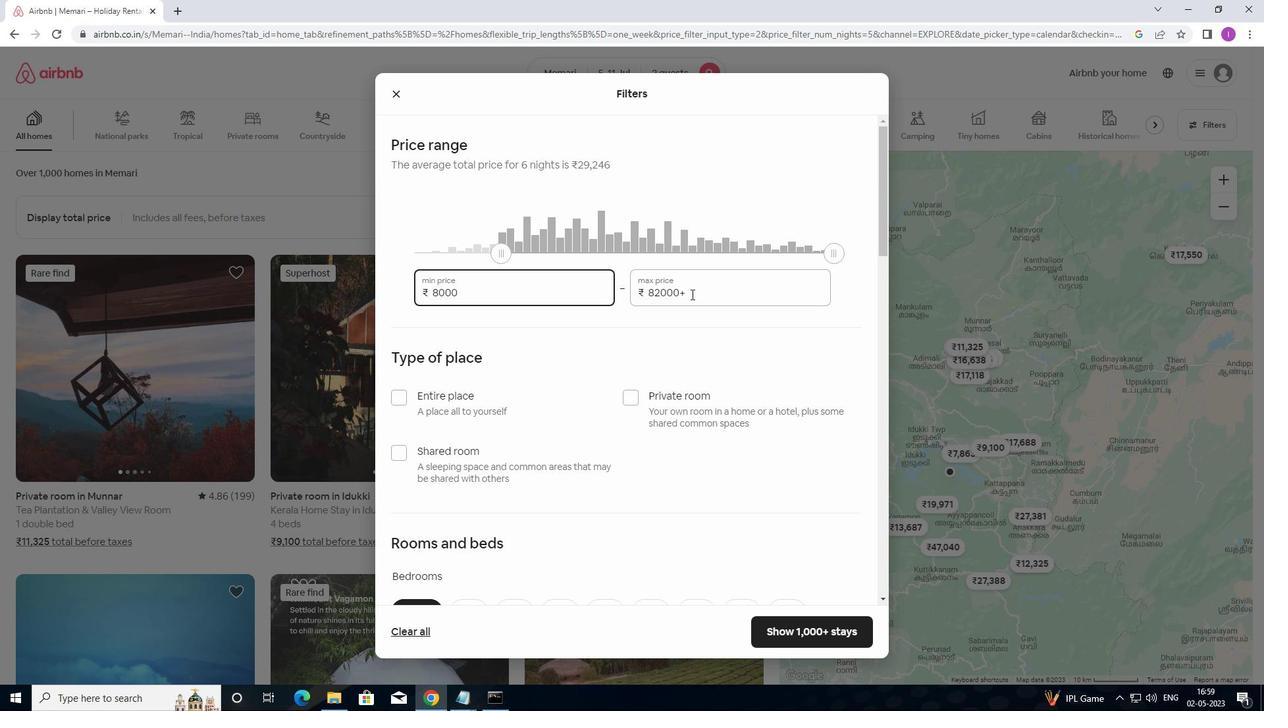 
Action: Mouse pressed left at (693, 294)
Screenshot: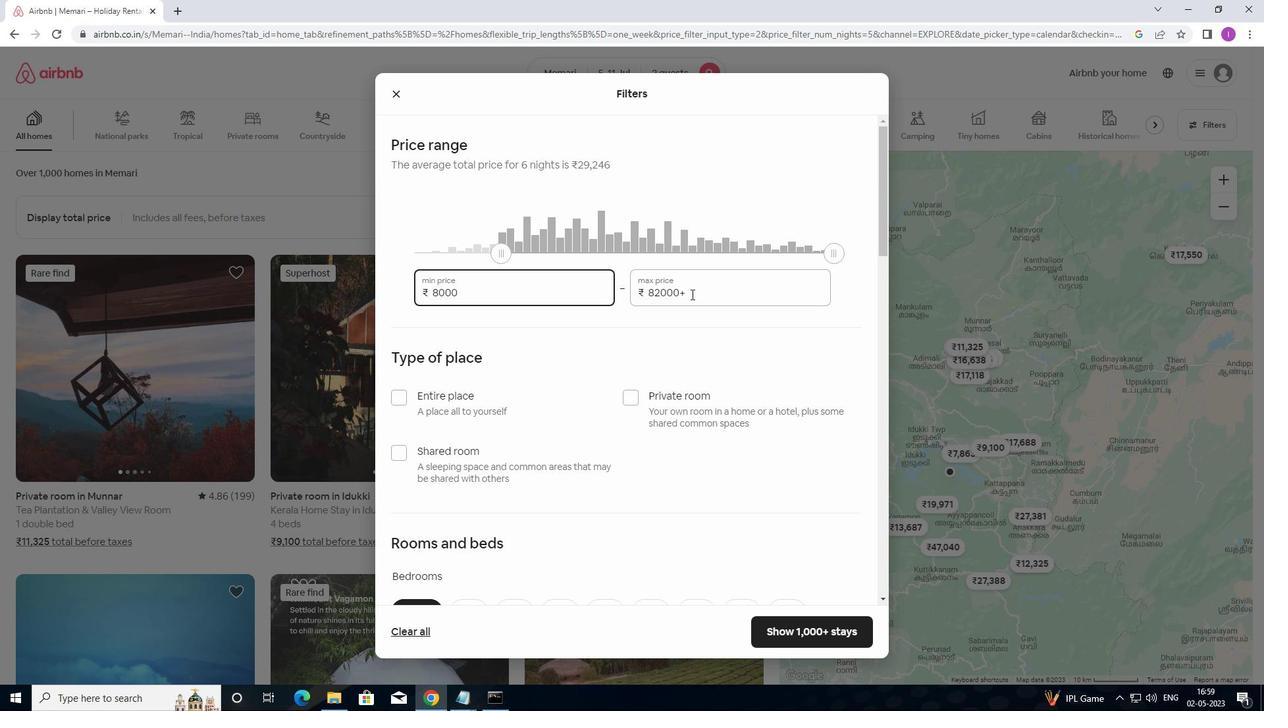 
Action: Mouse moved to (643, 293)
Screenshot: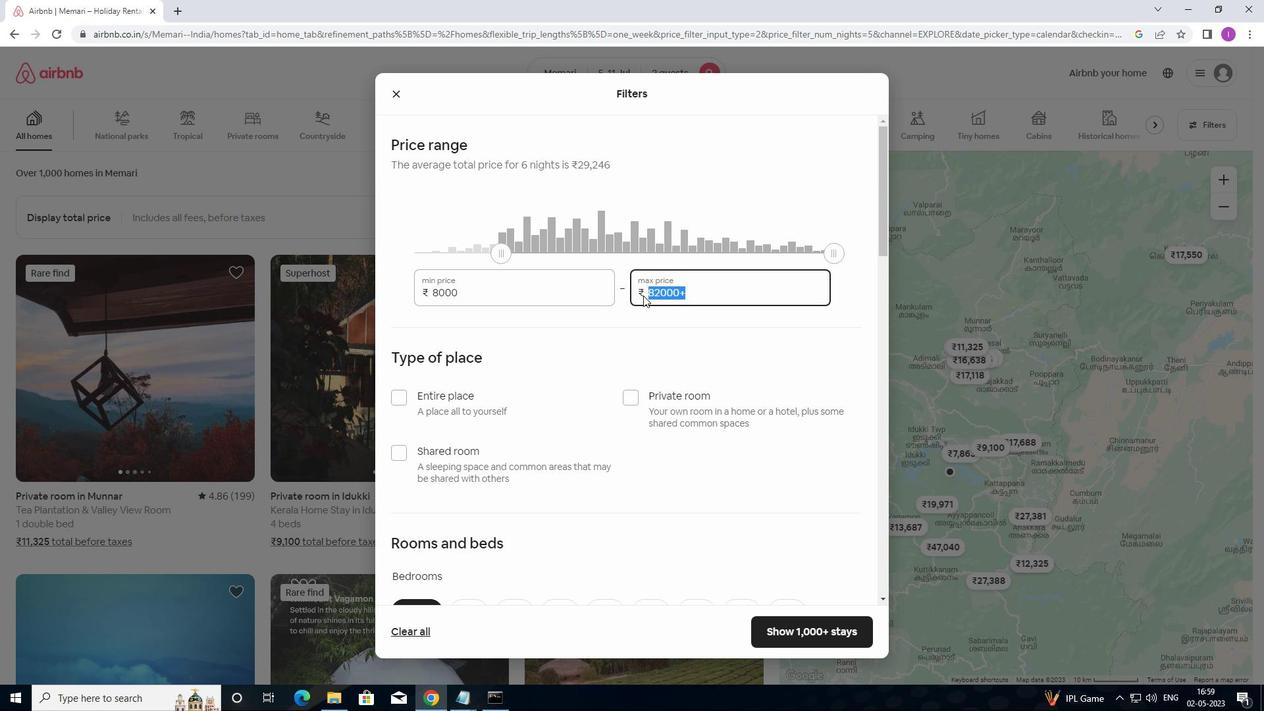 
Action: Key pressed 1
Screenshot: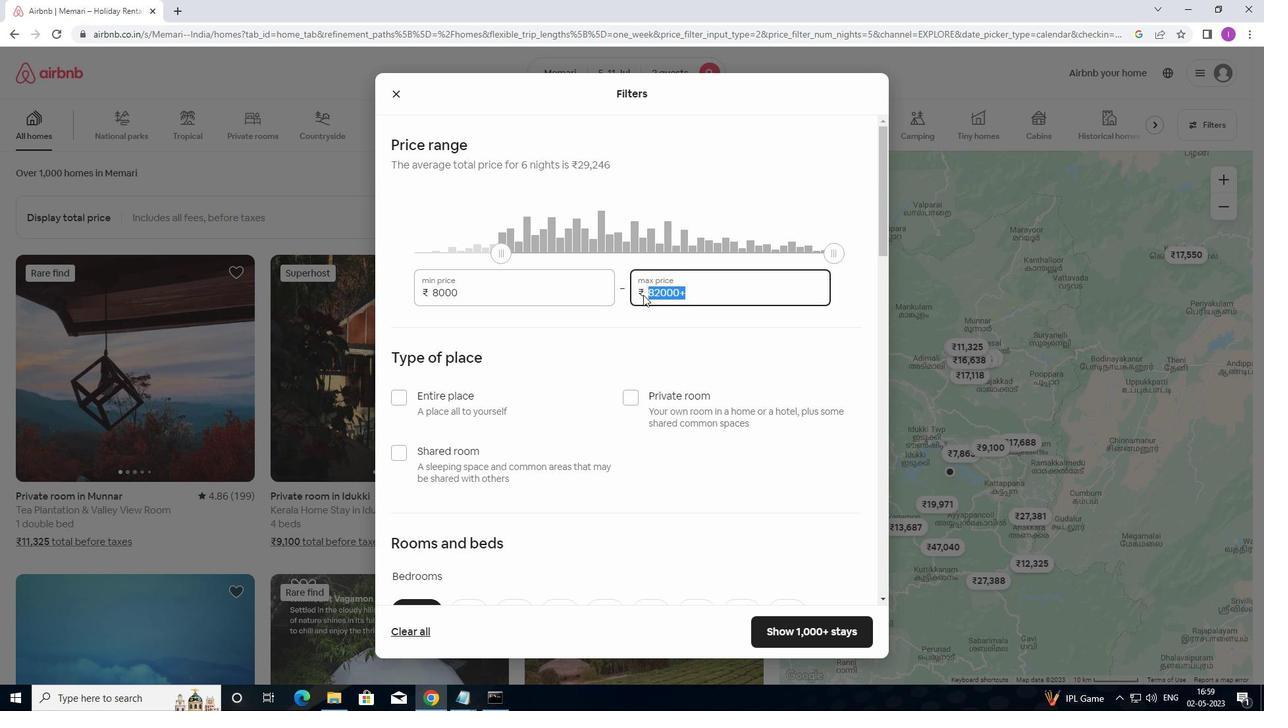 
Action: Mouse moved to (643, 291)
Screenshot: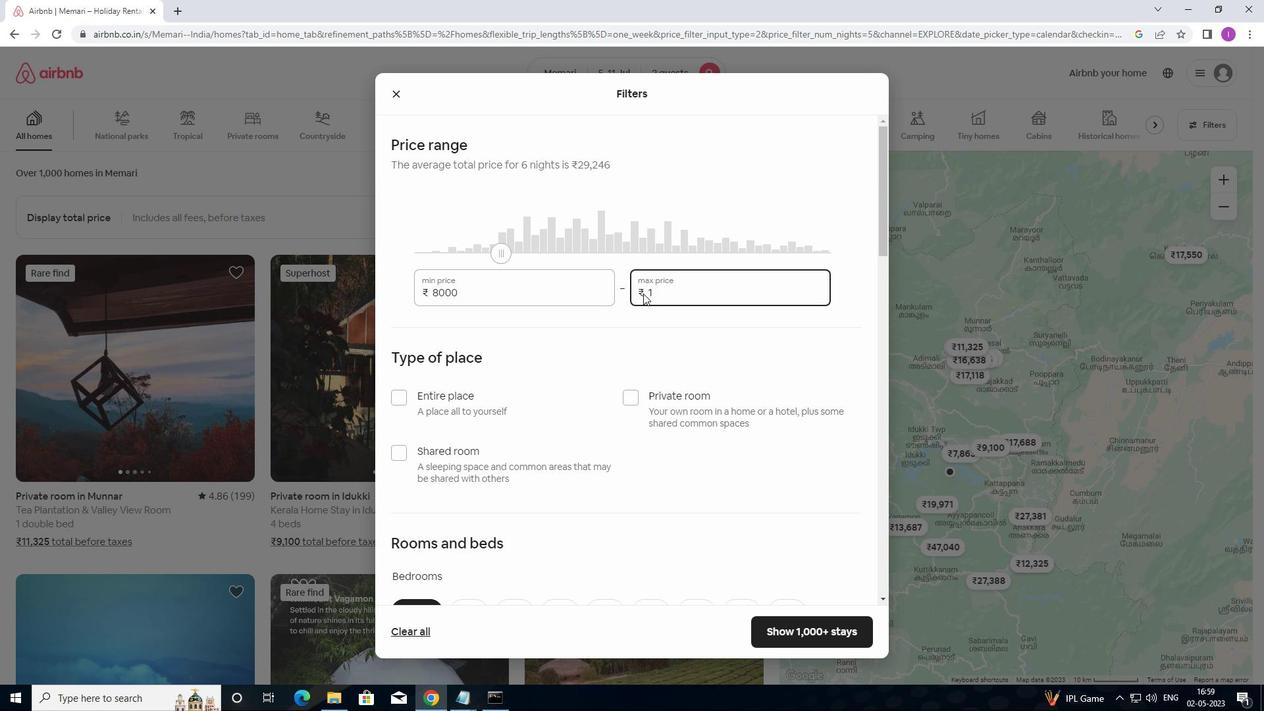 
Action: Key pressed 6000
Screenshot: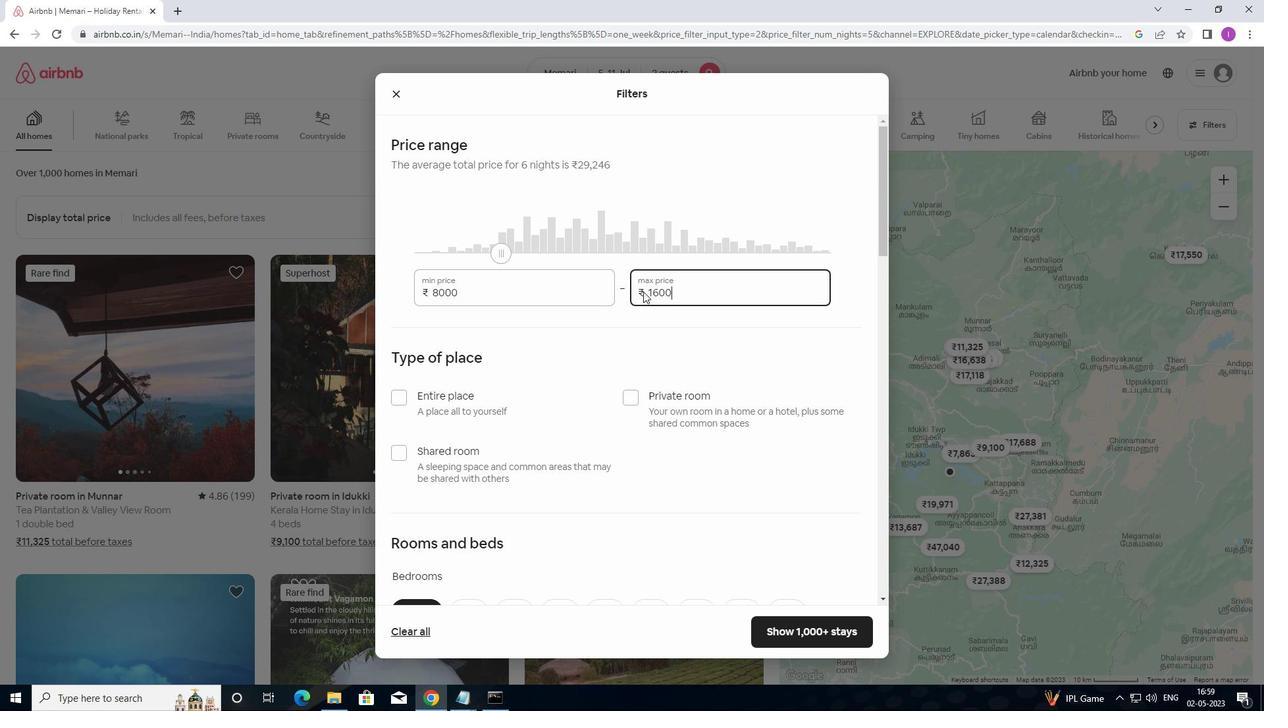 
Action: Mouse moved to (653, 355)
Screenshot: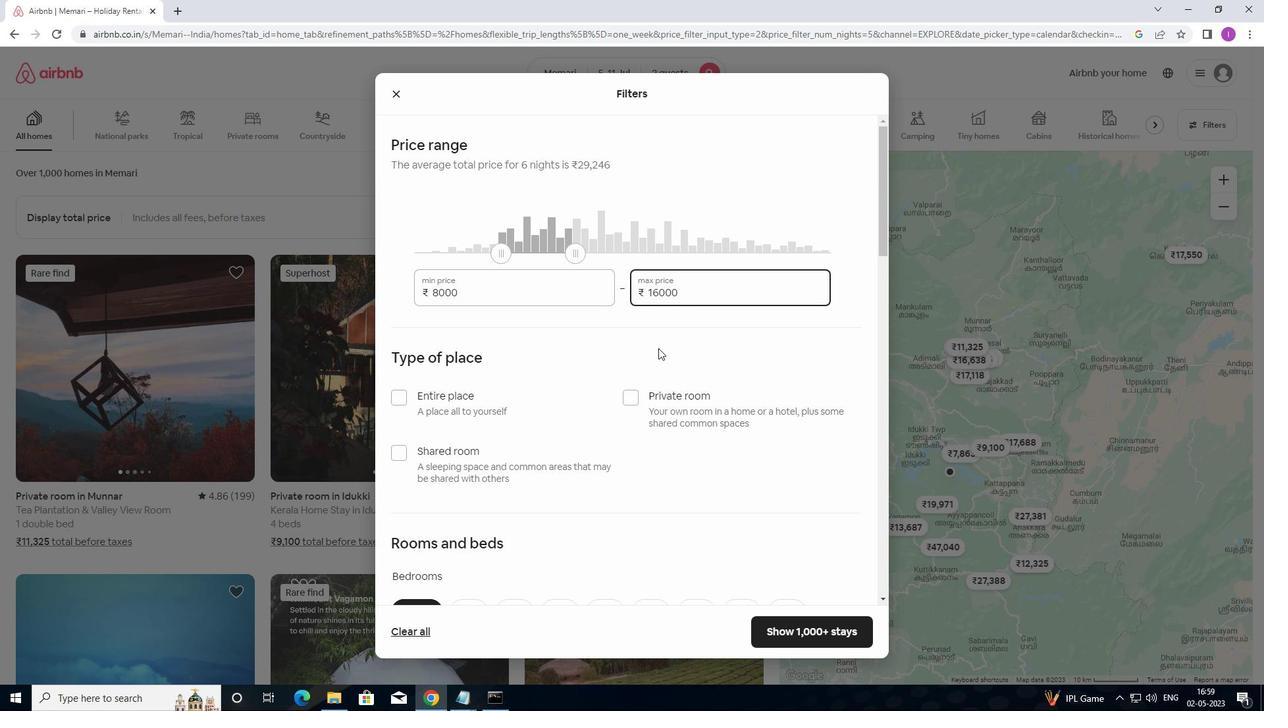 
Action: Mouse scrolled (653, 354) with delta (0, 0)
Screenshot: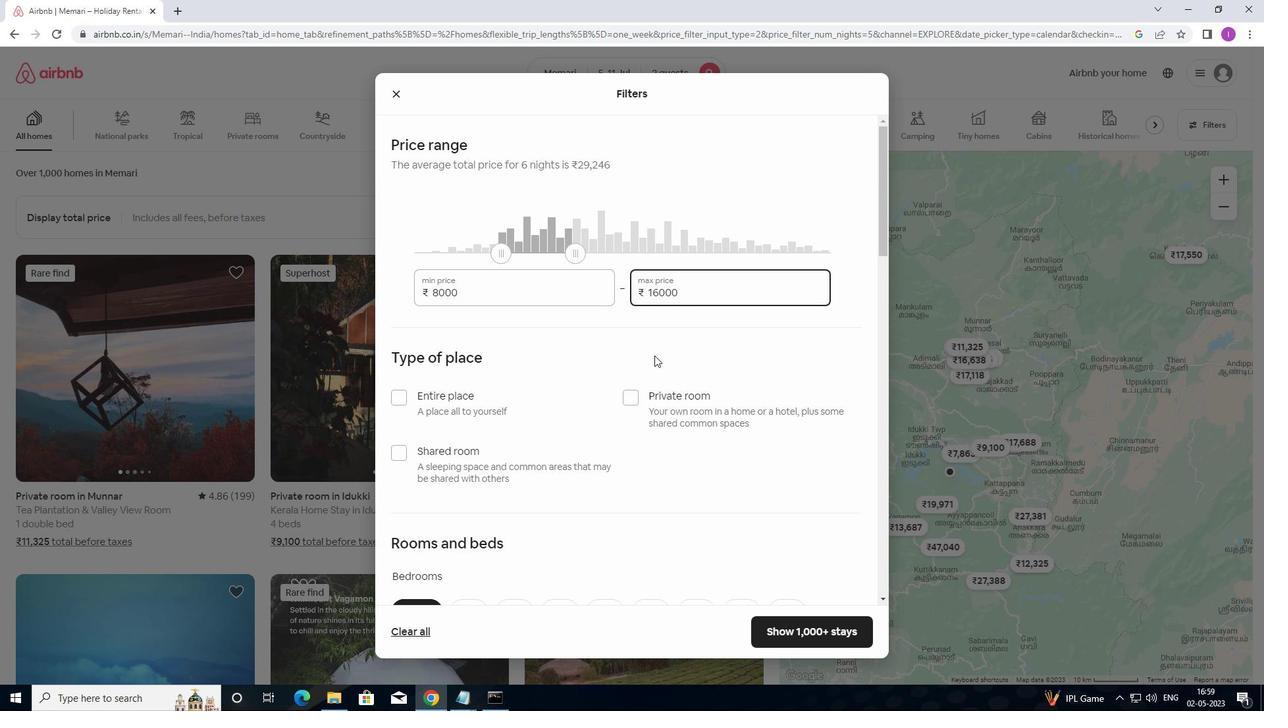 
Action: Mouse moved to (705, 351)
Screenshot: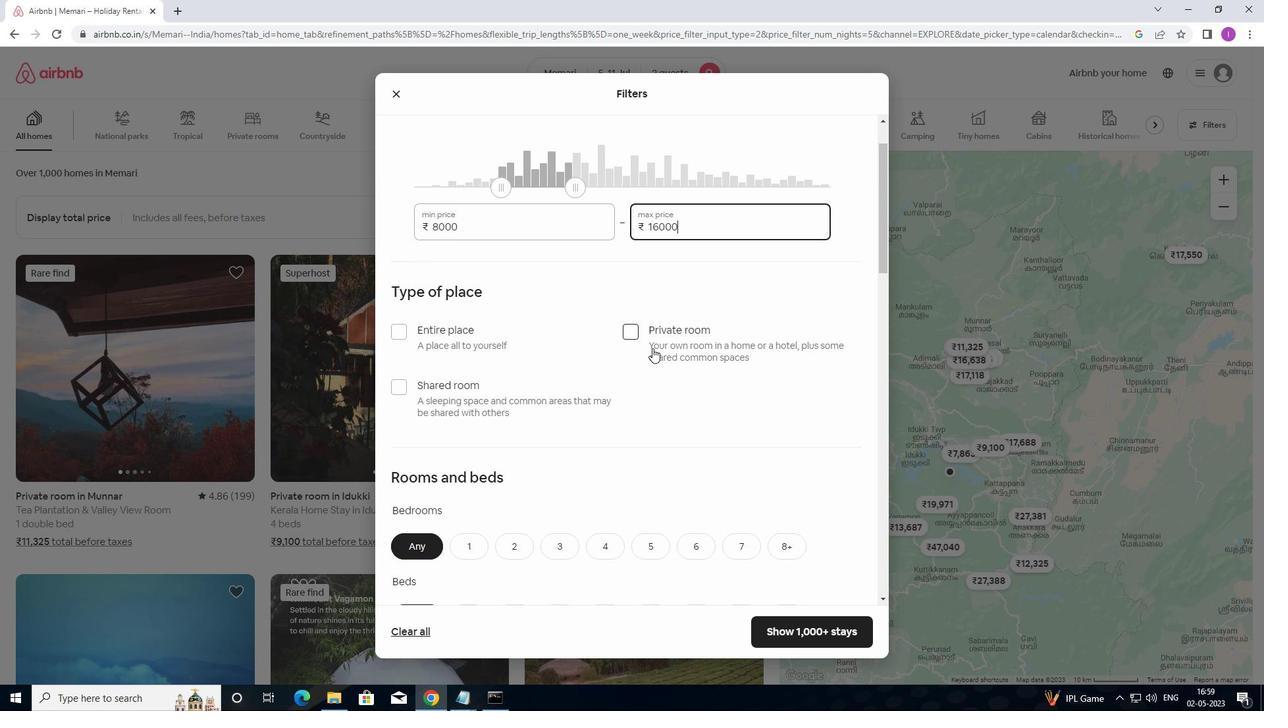 
Action: Mouse scrolled (705, 350) with delta (0, 0)
Screenshot: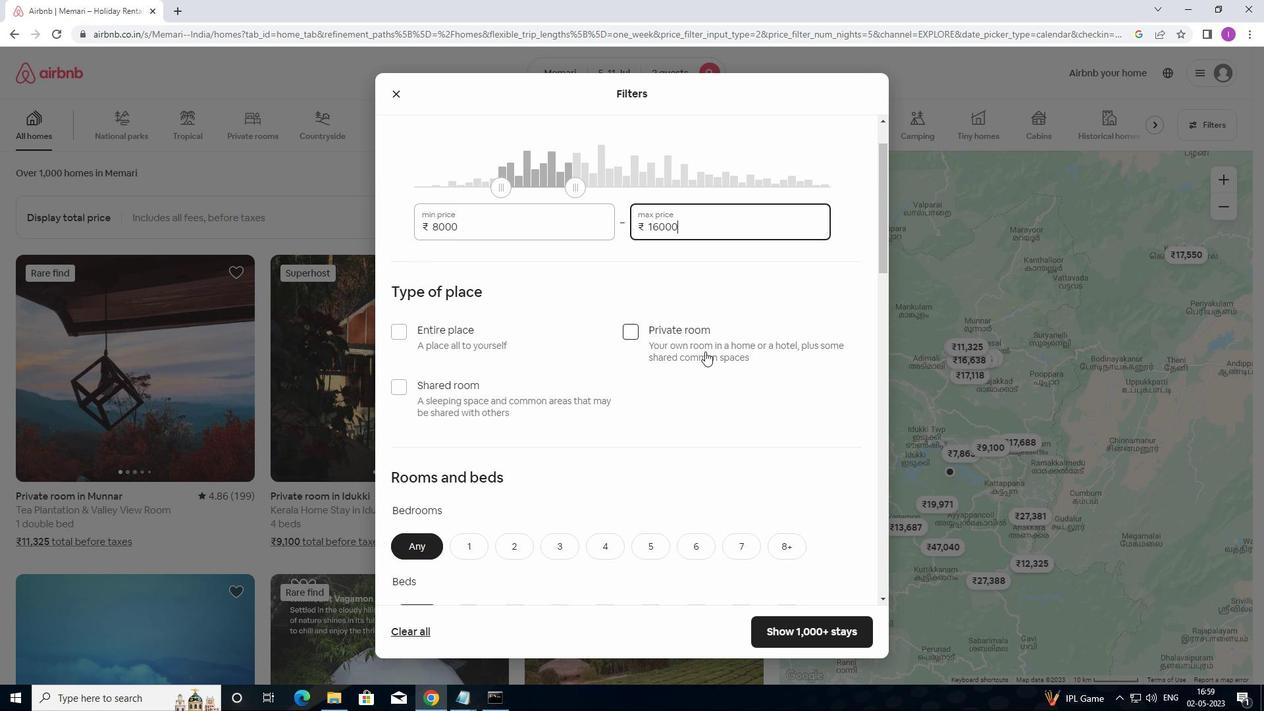 
Action: Mouse moved to (399, 268)
Screenshot: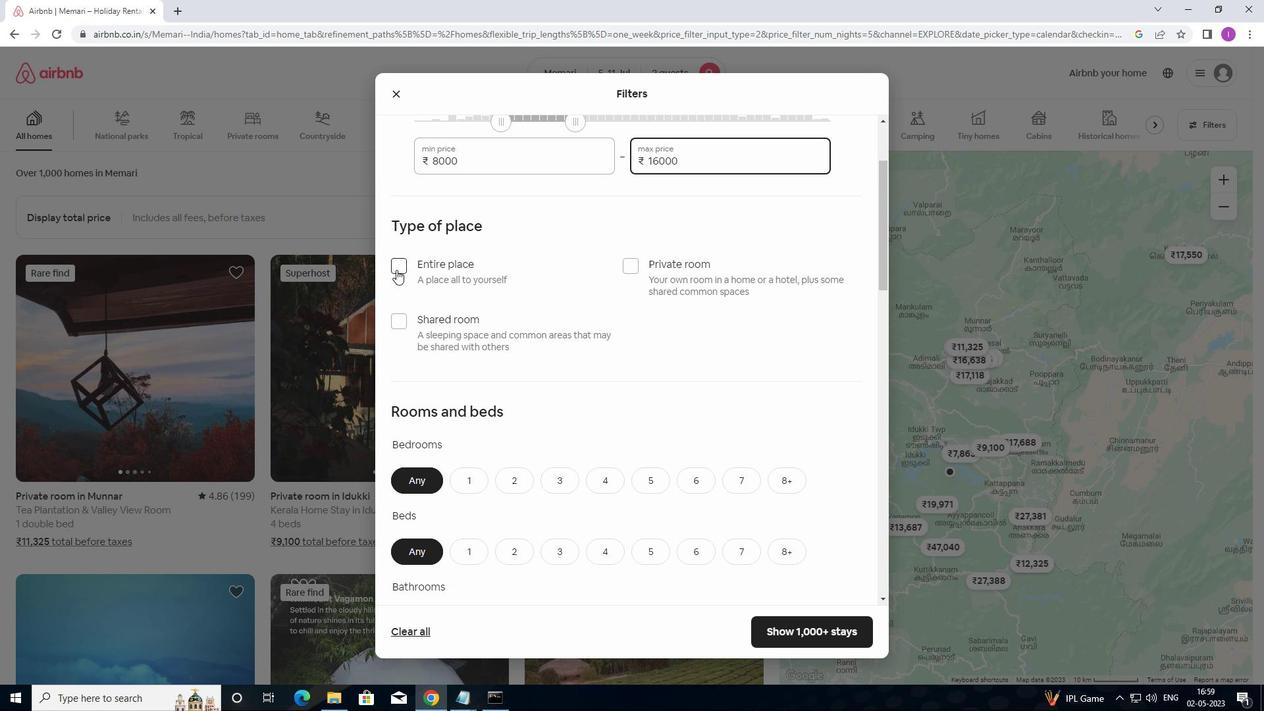 
Action: Mouse pressed left at (399, 268)
Screenshot: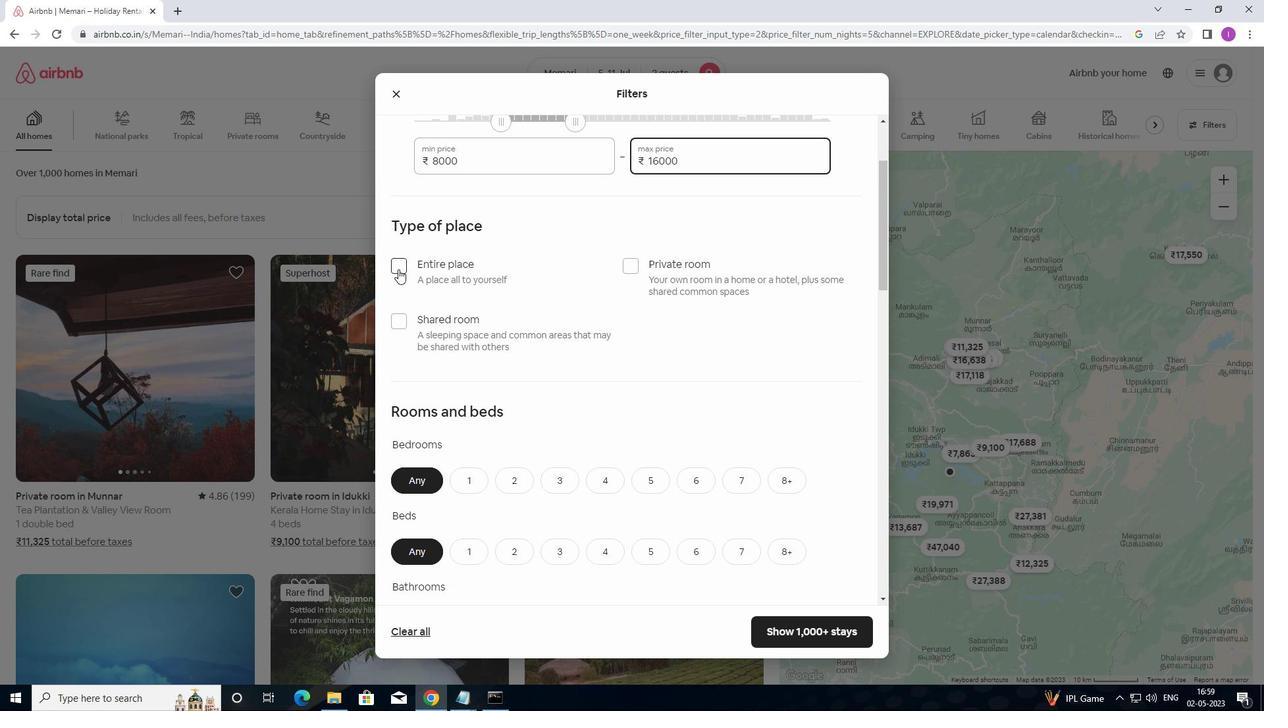 
Action: Mouse moved to (461, 291)
Screenshot: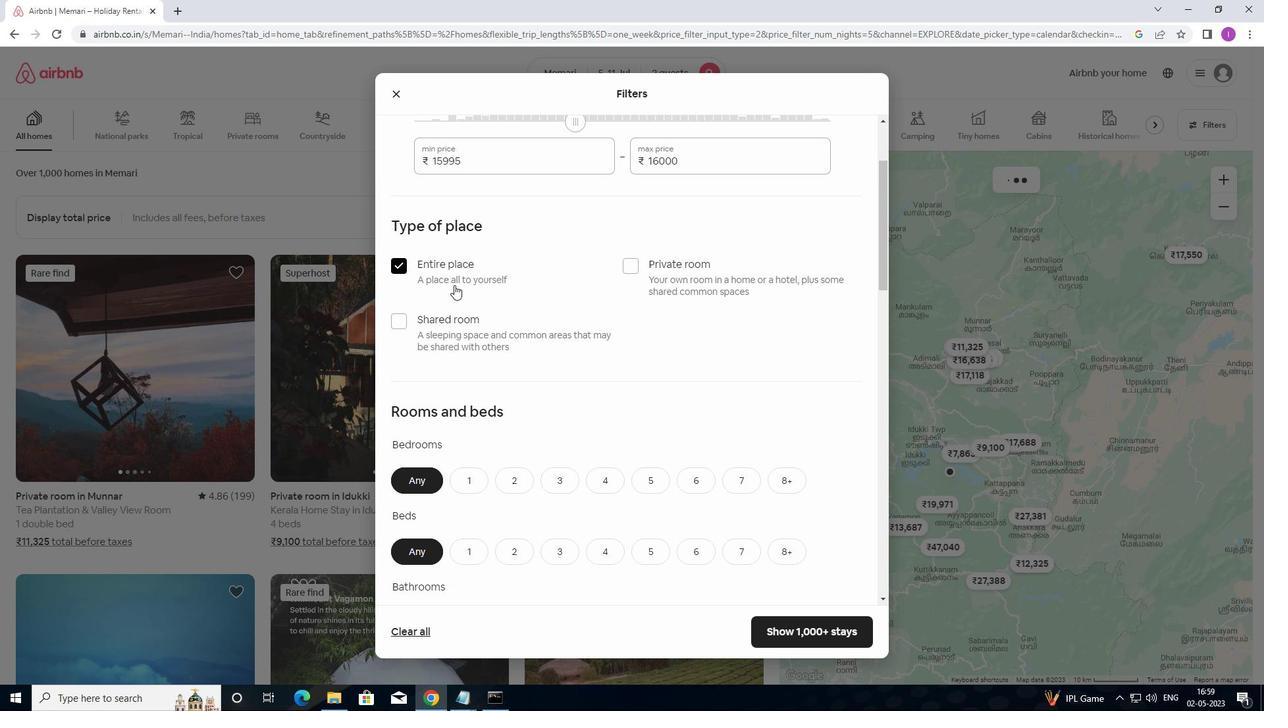 
Action: Mouse scrolled (461, 291) with delta (0, 0)
Screenshot: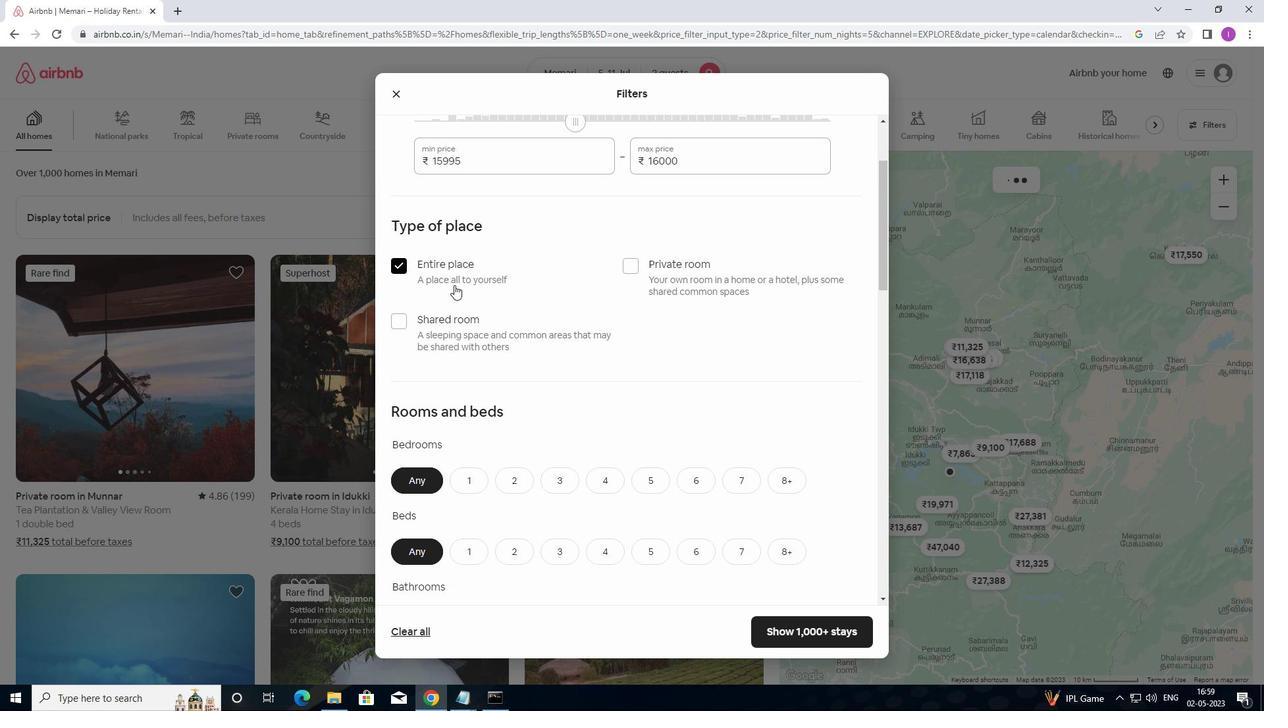 
Action: Mouse scrolled (461, 291) with delta (0, 0)
Screenshot: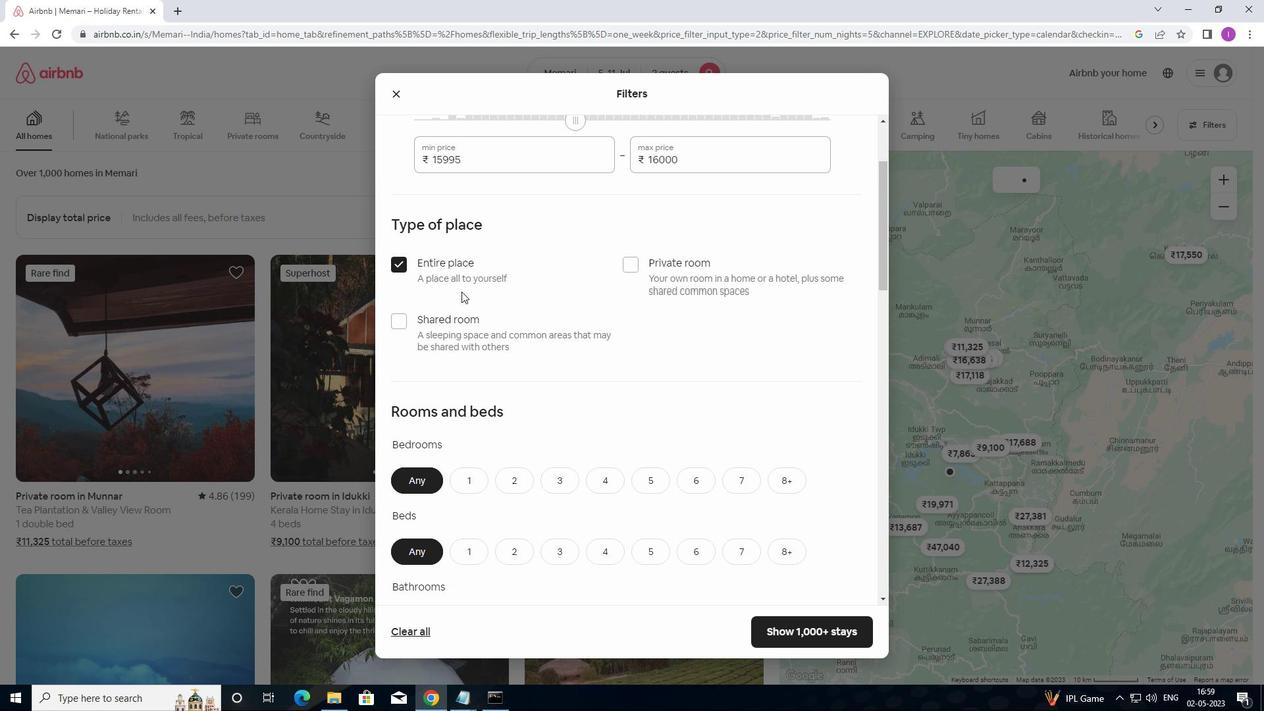 
Action: Mouse moved to (512, 350)
Screenshot: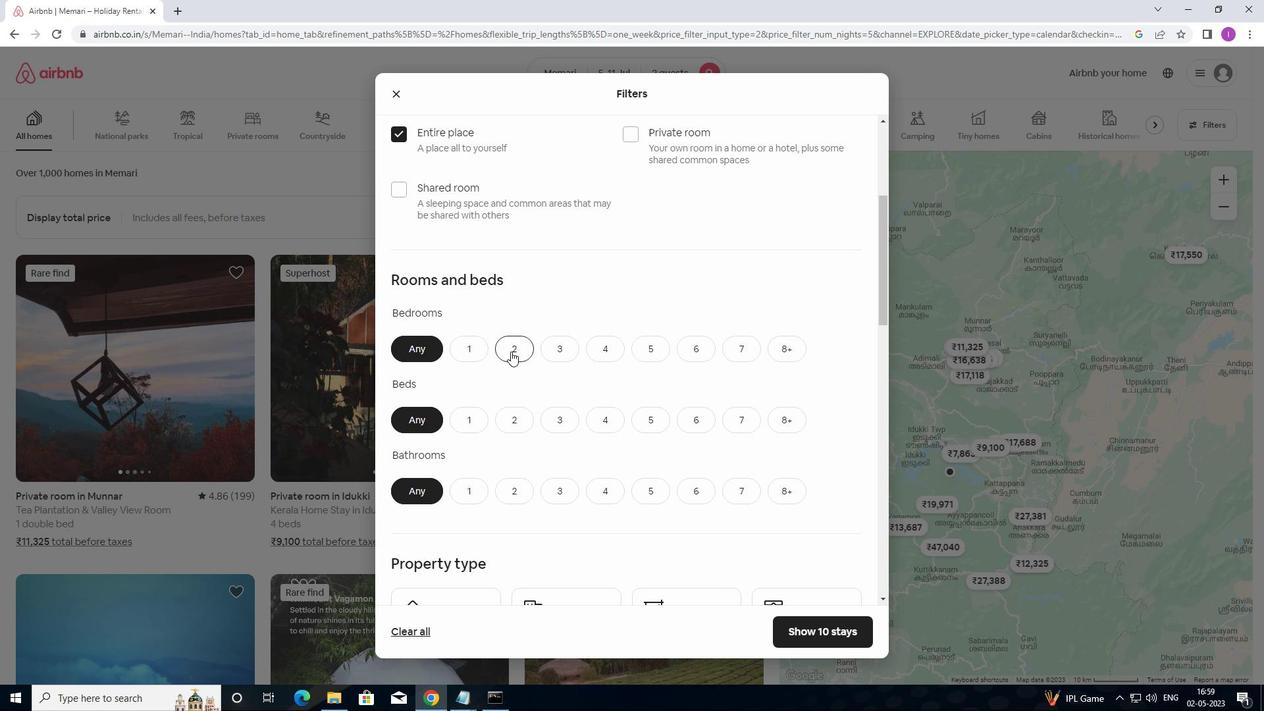 
Action: Mouse pressed left at (512, 350)
Screenshot: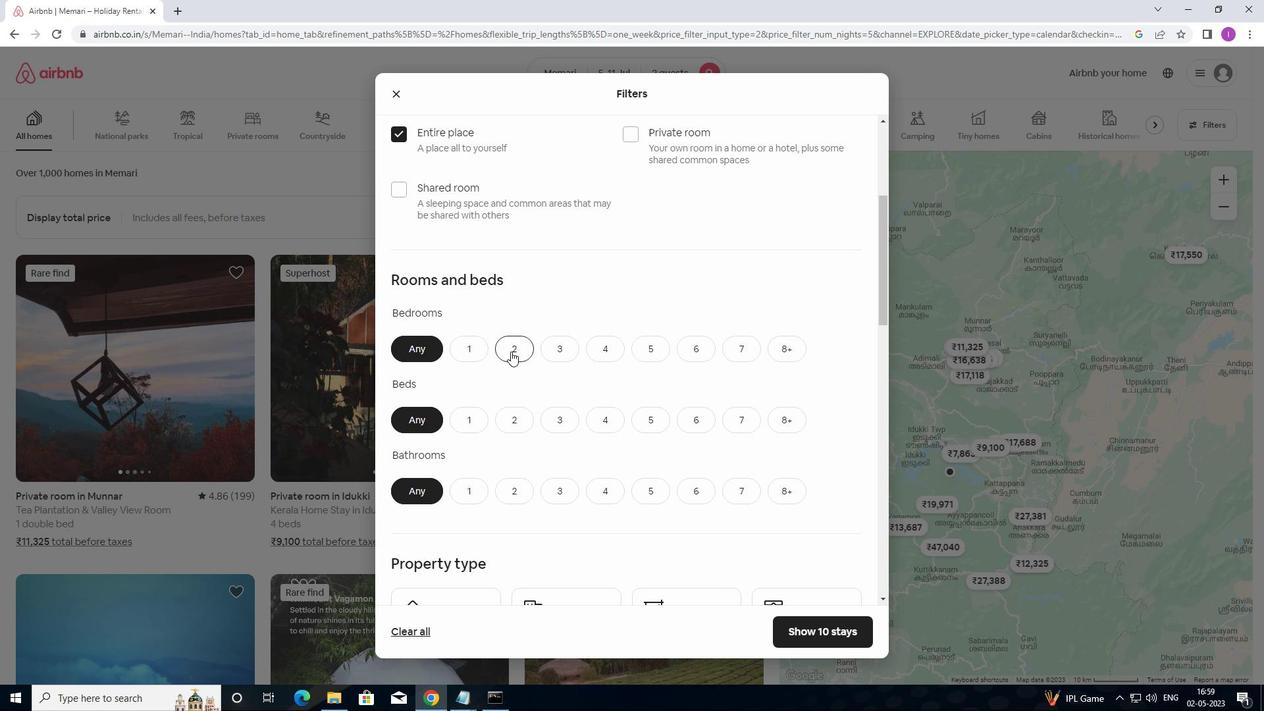 
Action: Mouse moved to (517, 423)
Screenshot: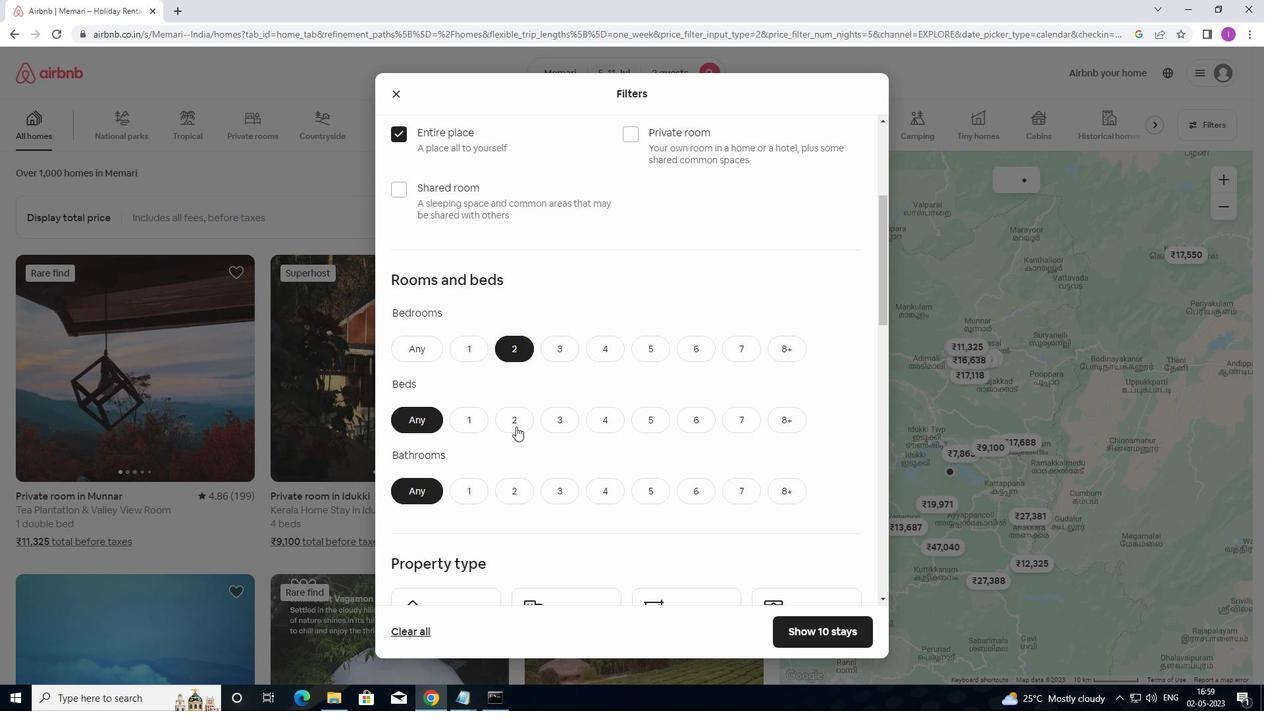 
Action: Mouse pressed left at (517, 423)
Screenshot: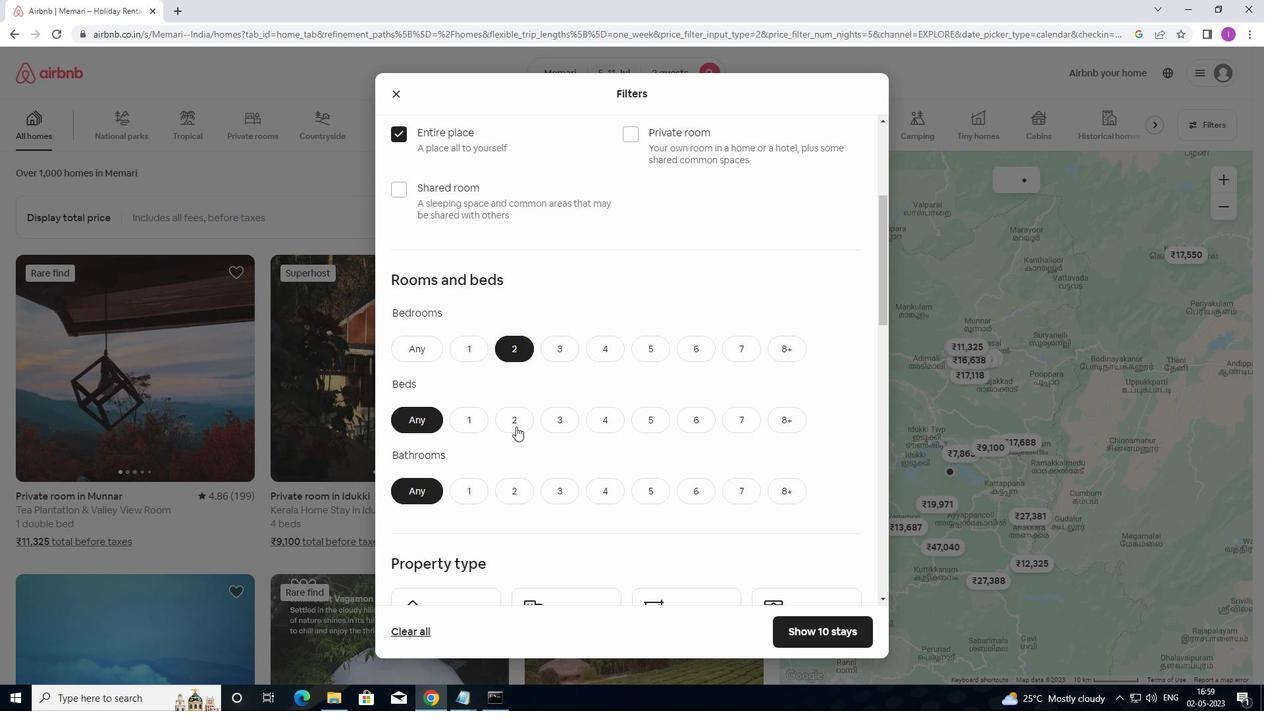 
Action: Mouse moved to (468, 489)
Screenshot: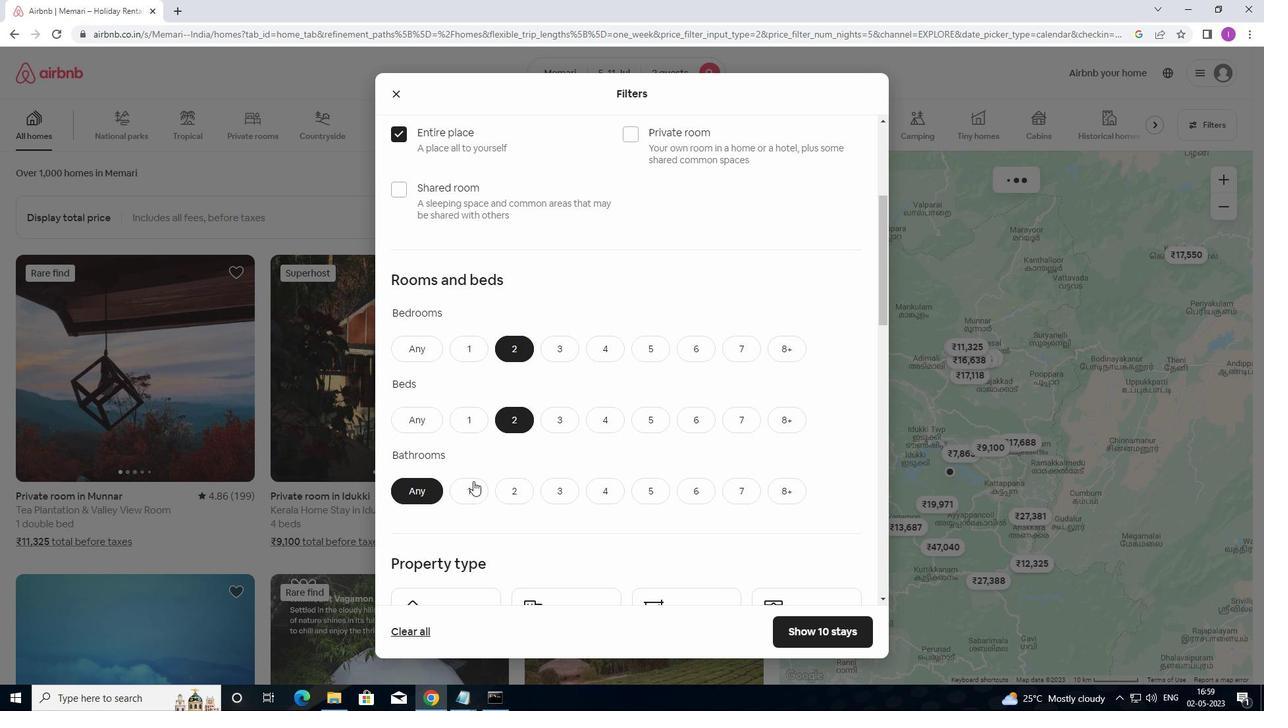 
Action: Mouse pressed left at (468, 489)
Screenshot: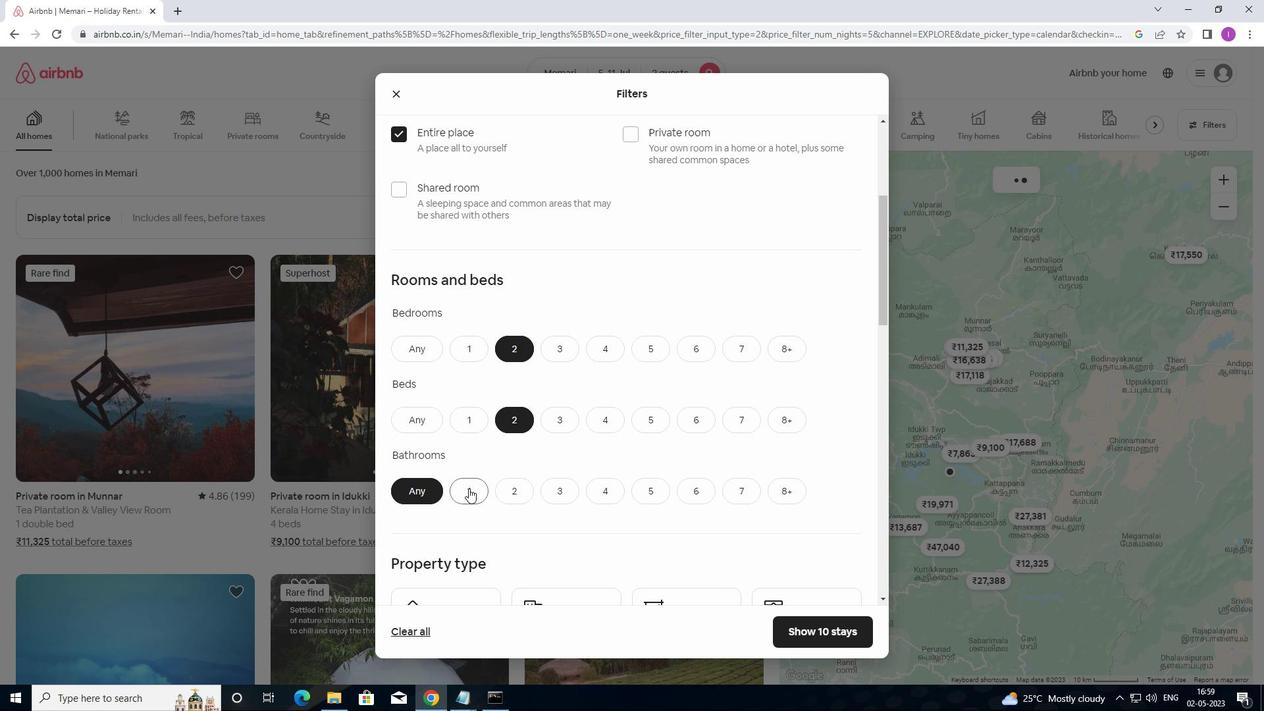 
Action: Mouse moved to (502, 475)
Screenshot: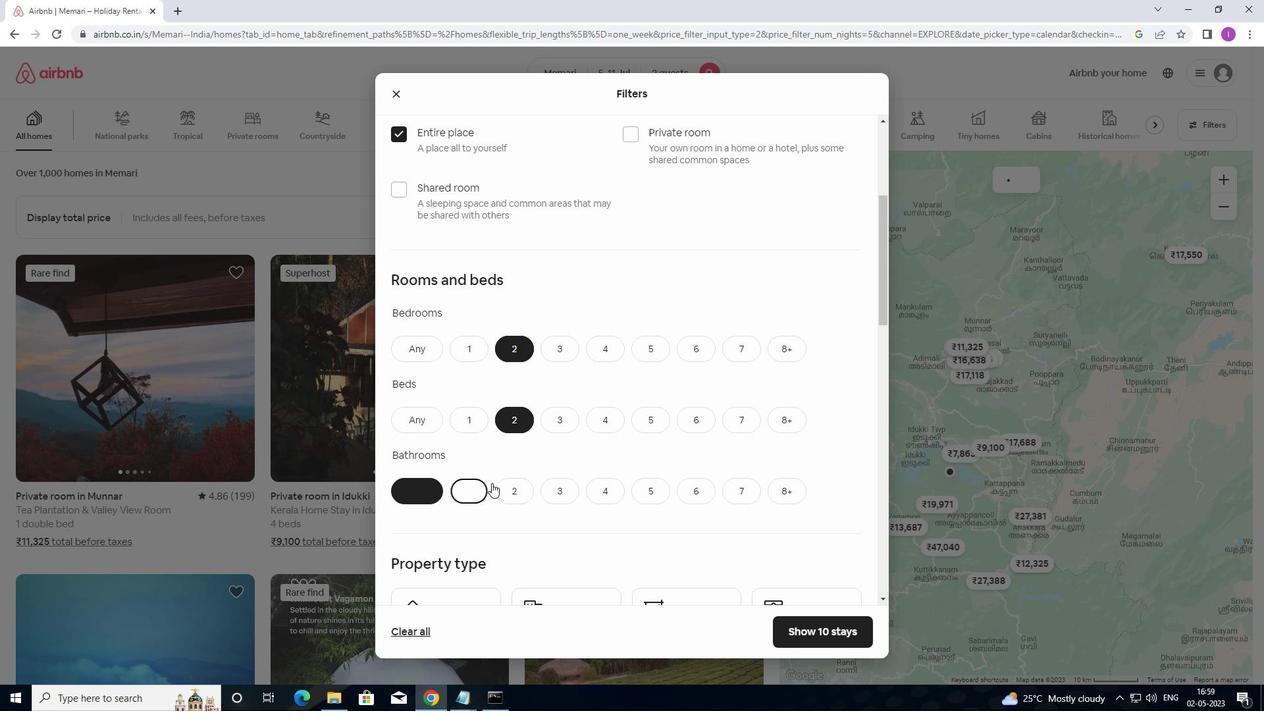 
Action: Mouse scrolled (502, 474) with delta (0, 0)
Screenshot: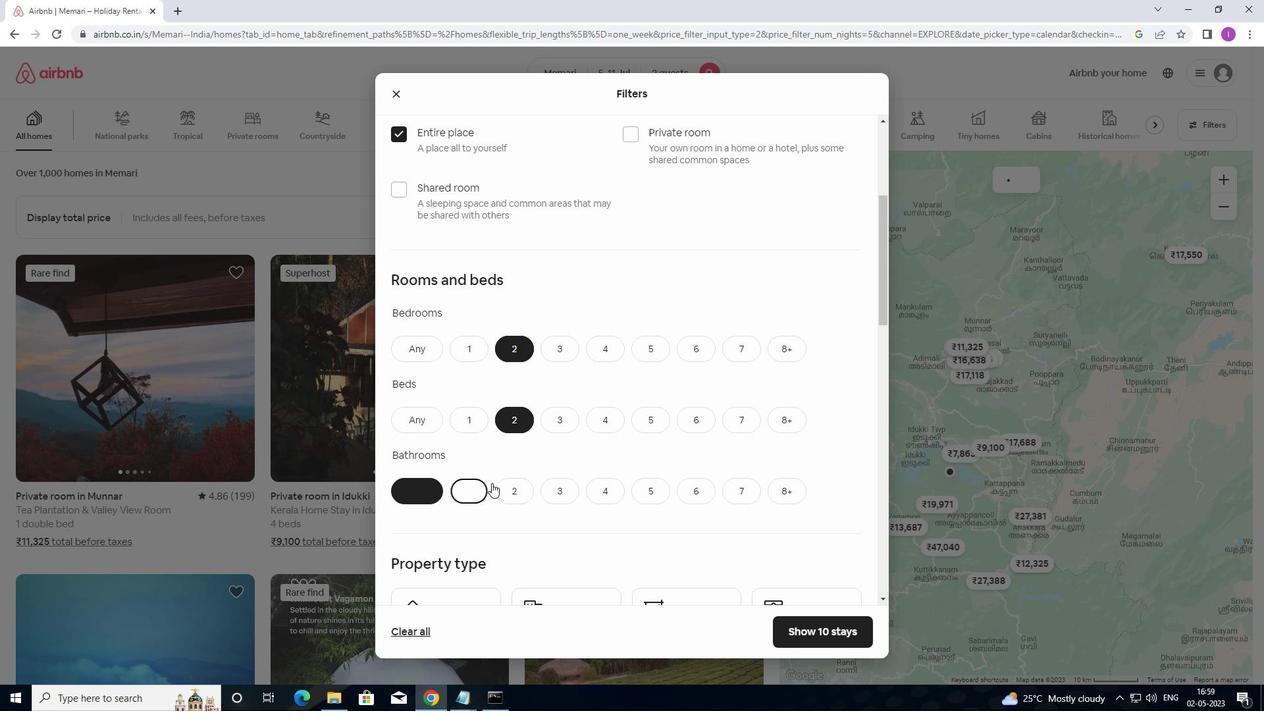 
Action: Mouse moved to (504, 475)
Screenshot: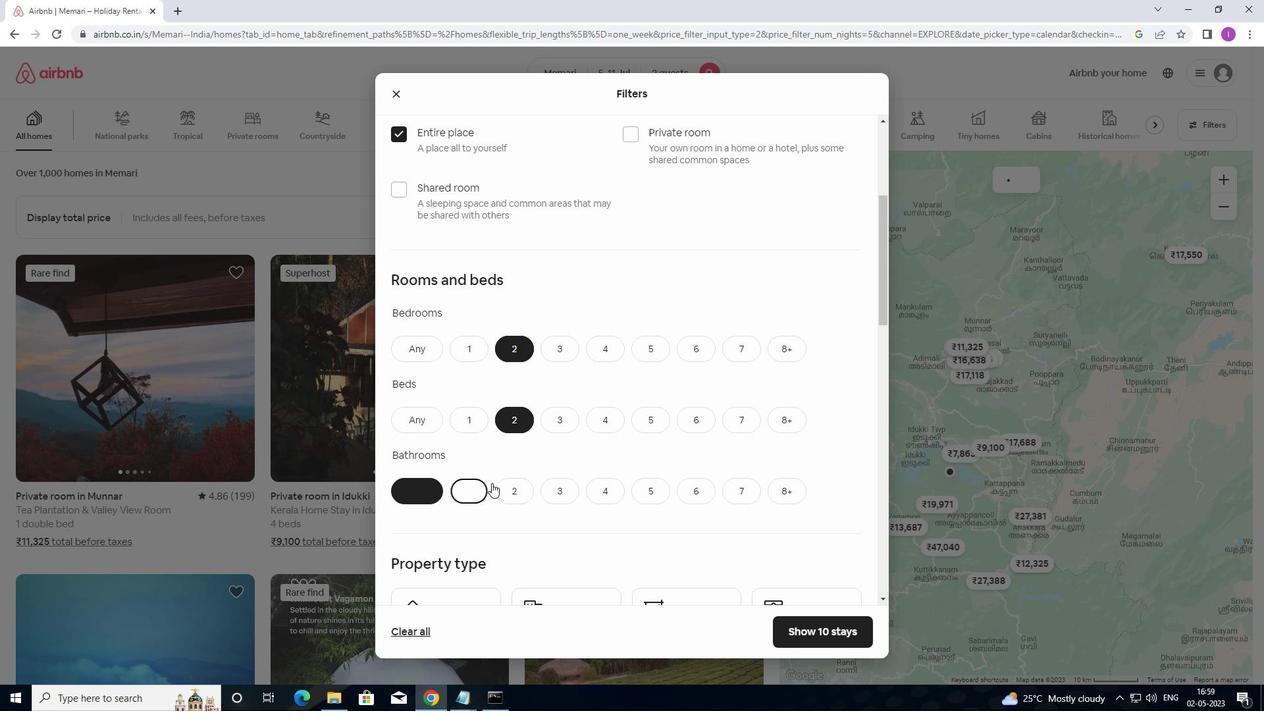 
Action: Mouse scrolled (504, 474) with delta (0, 0)
Screenshot: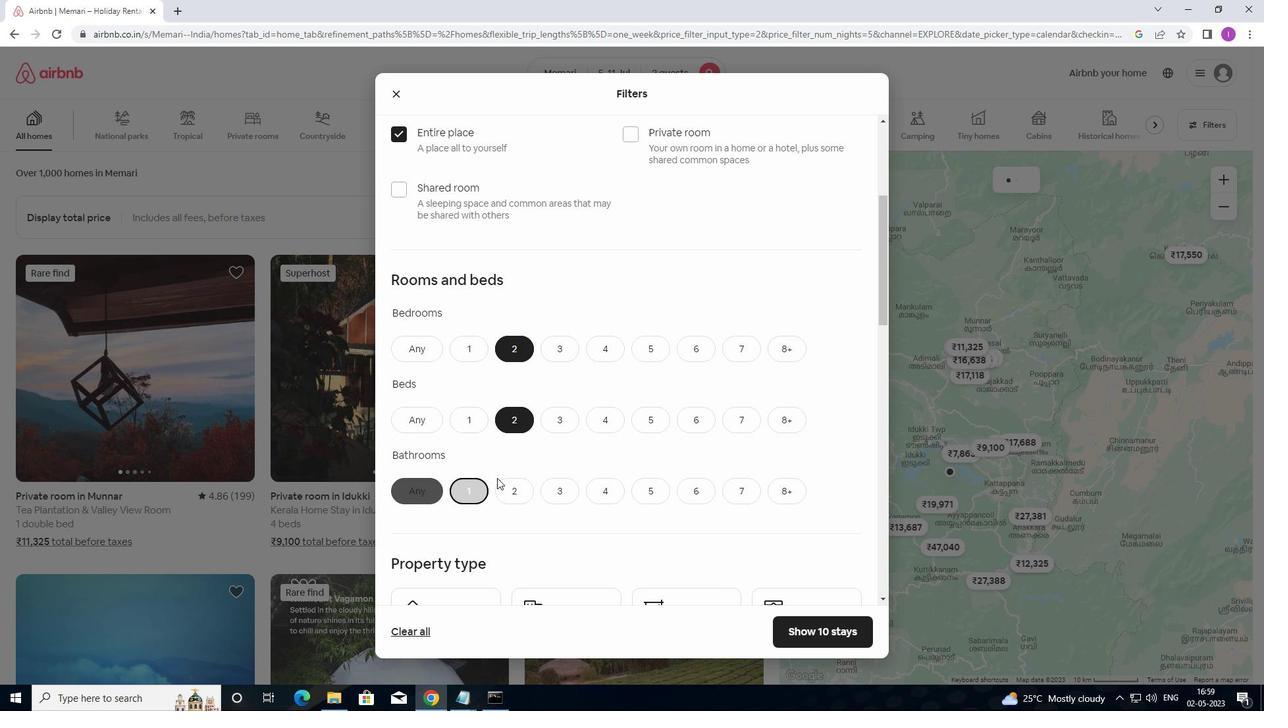 
Action: Mouse scrolled (504, 474) with delta (0, 0)
Screenshot: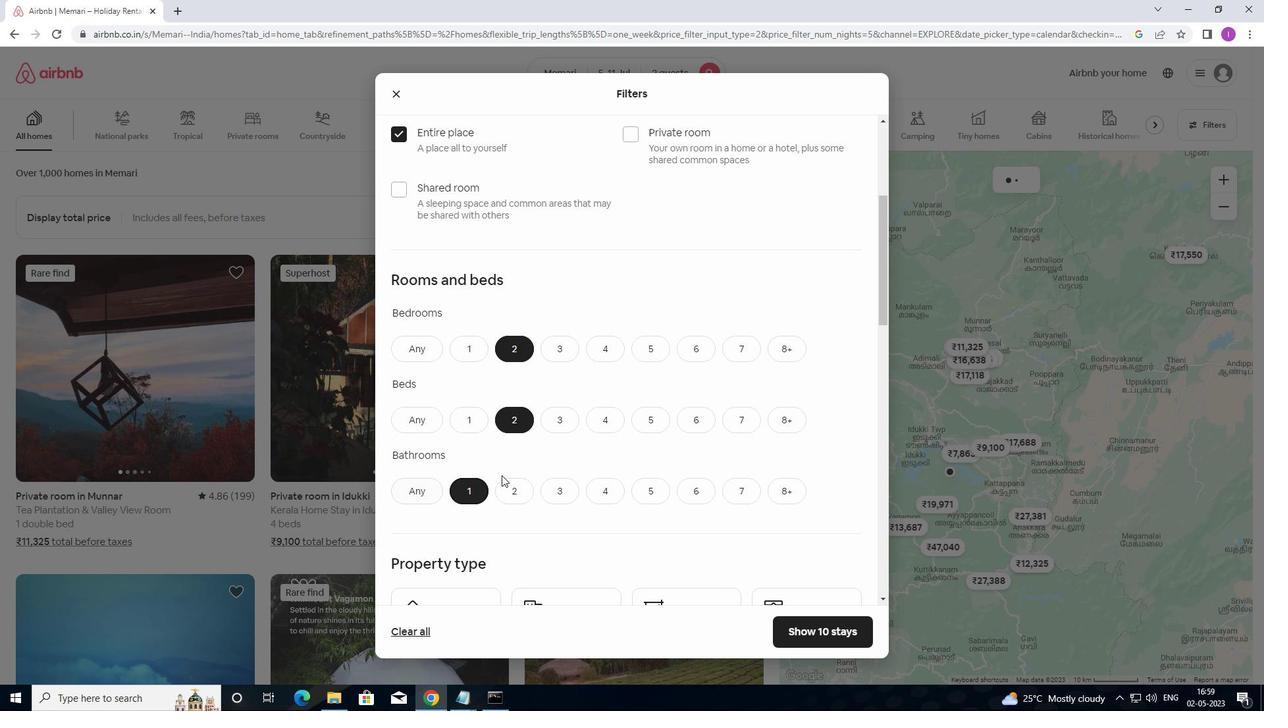 
Action: Mouse moved to (448, 436)
Screenshot: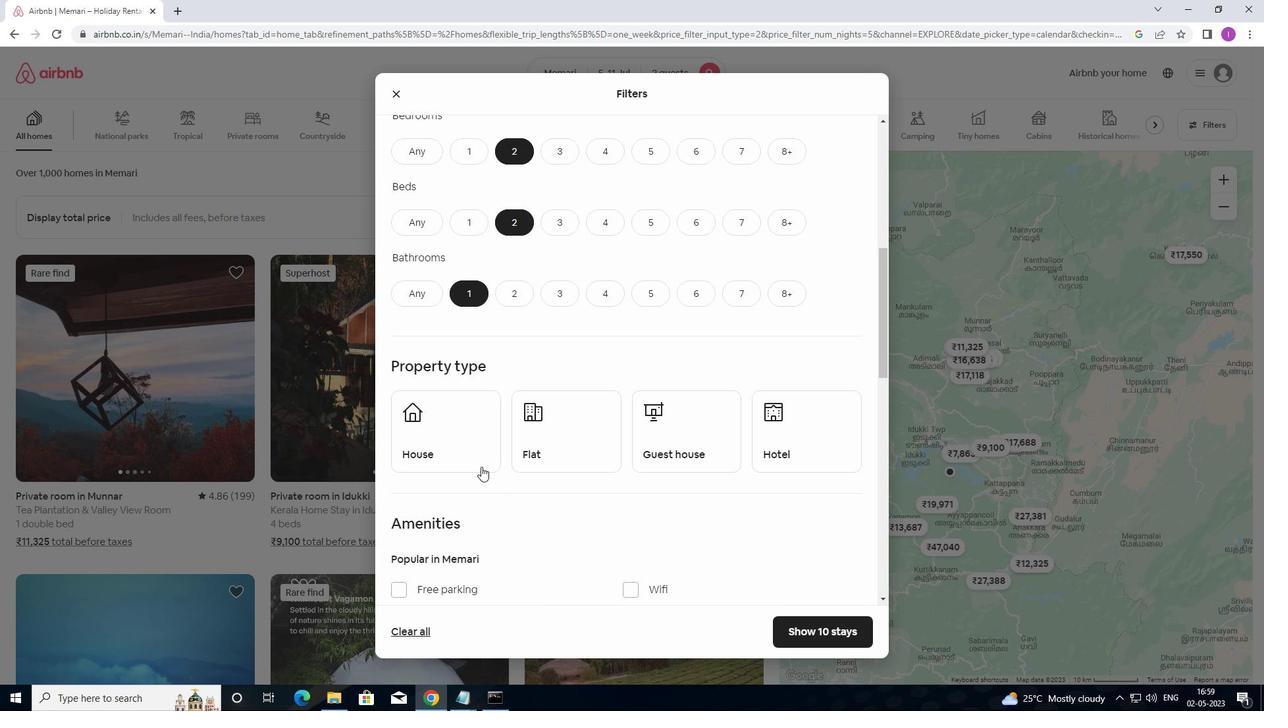 
Action: Mouse pressed left at (448, 436)
Screenshot: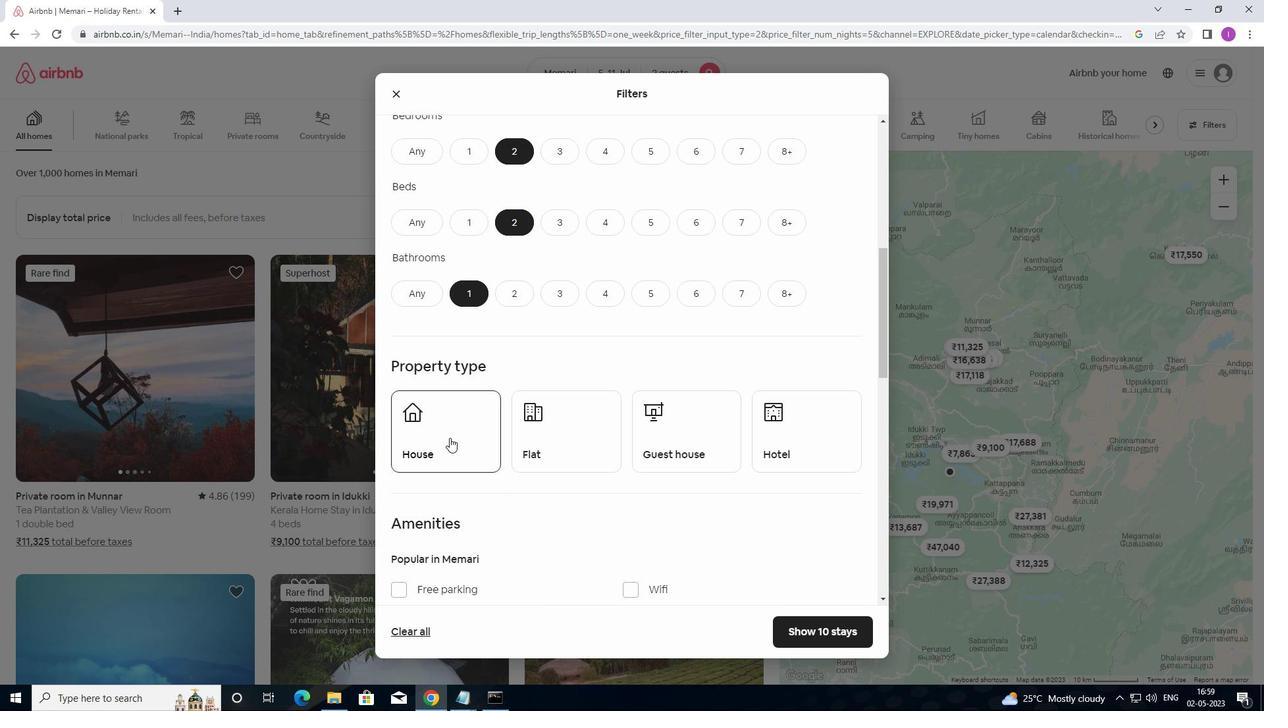 
Action: Mouse moved to (539, 433)
Screenshot: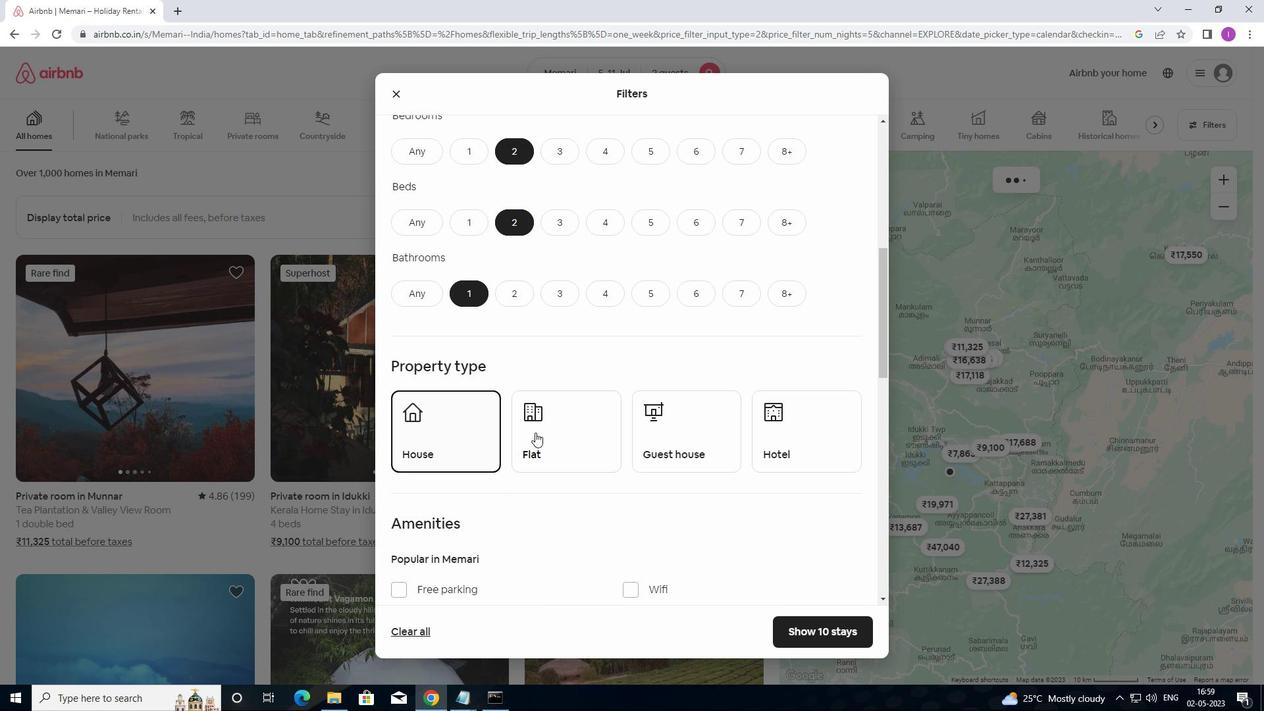 
Action: Mouse pressed left at (539, 433)
Screenshot: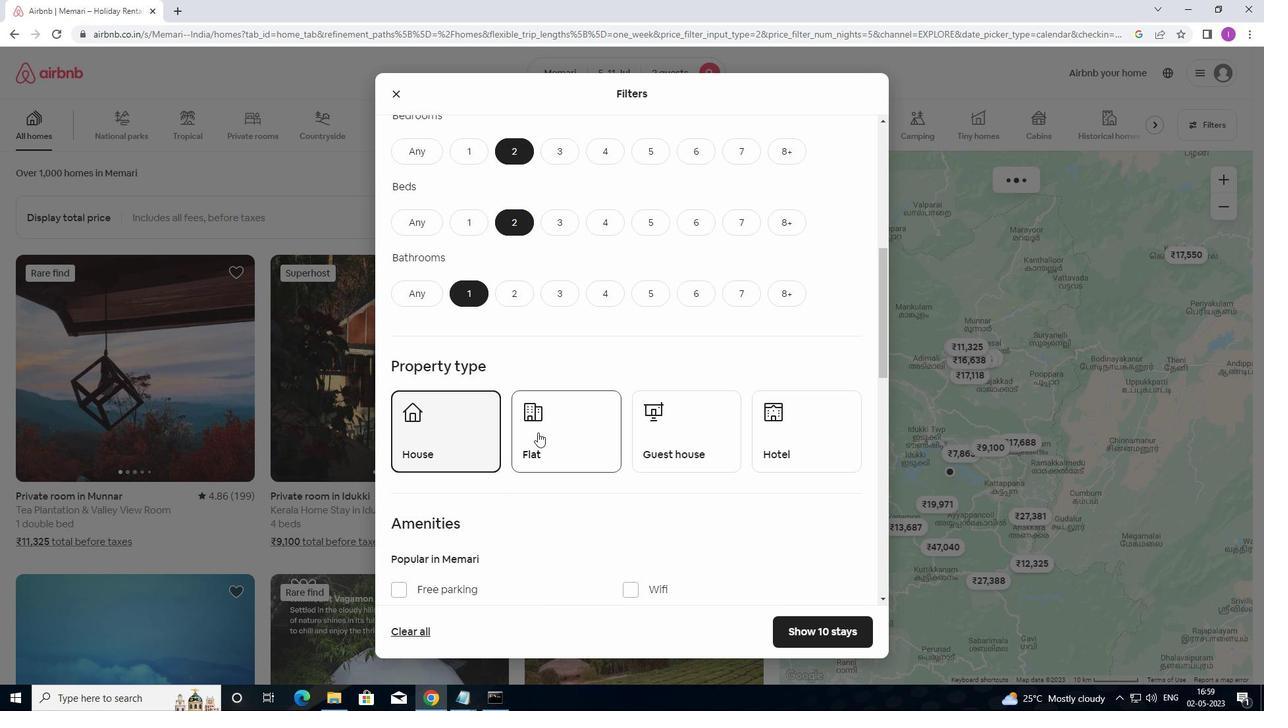 
Action: Mouse moved to (653, 431)
Screenshot: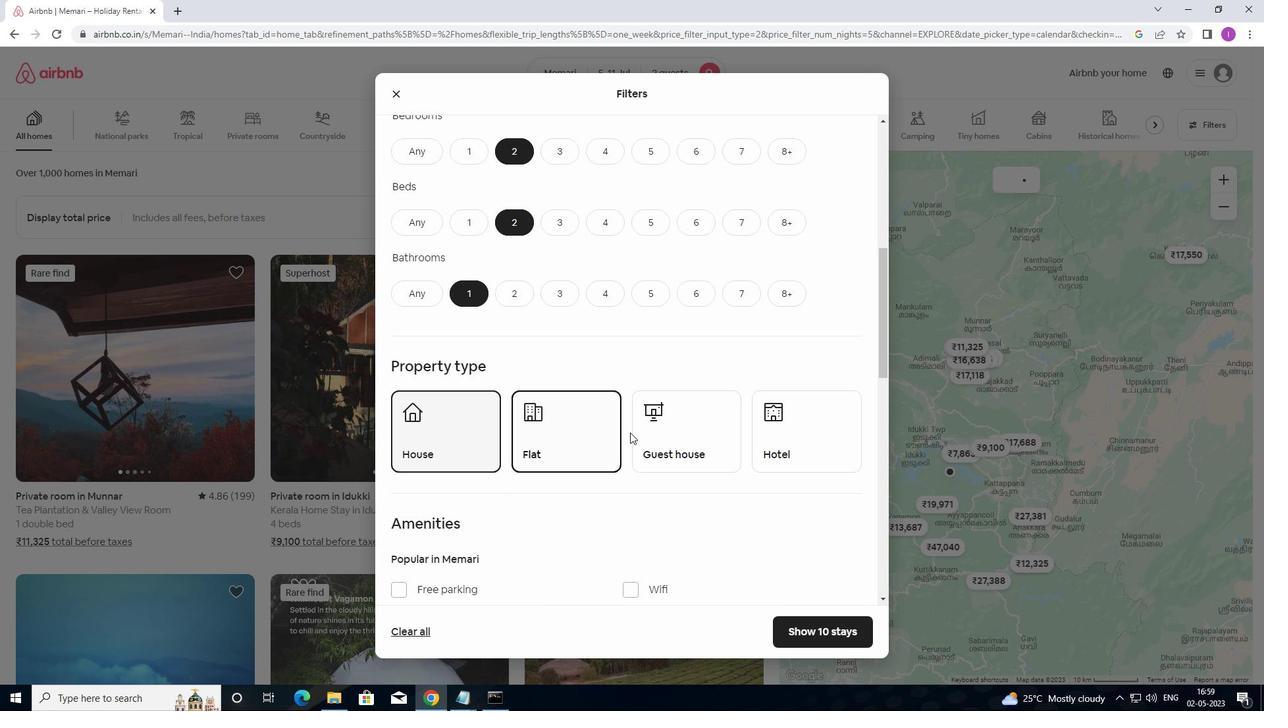 
Action: Mouse pressed left at (653, 431)
Screenshot: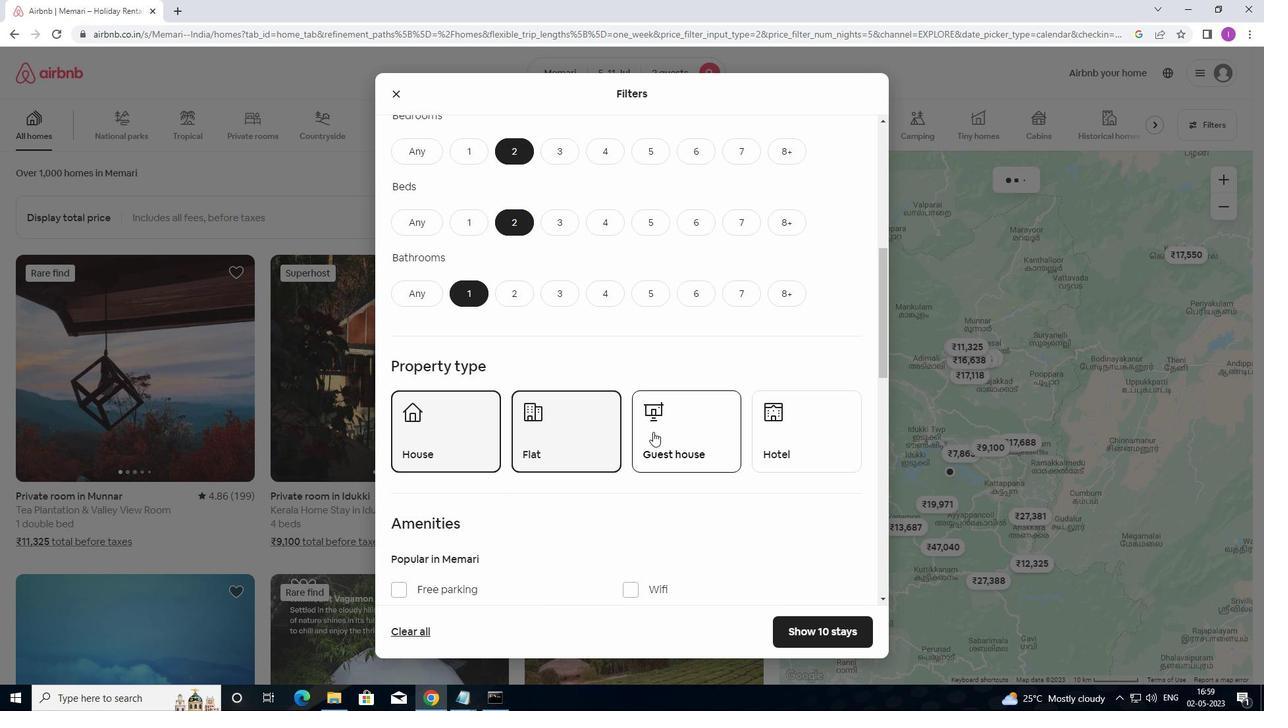 
Action: Mouse moved to (709, 428)
Screenshot: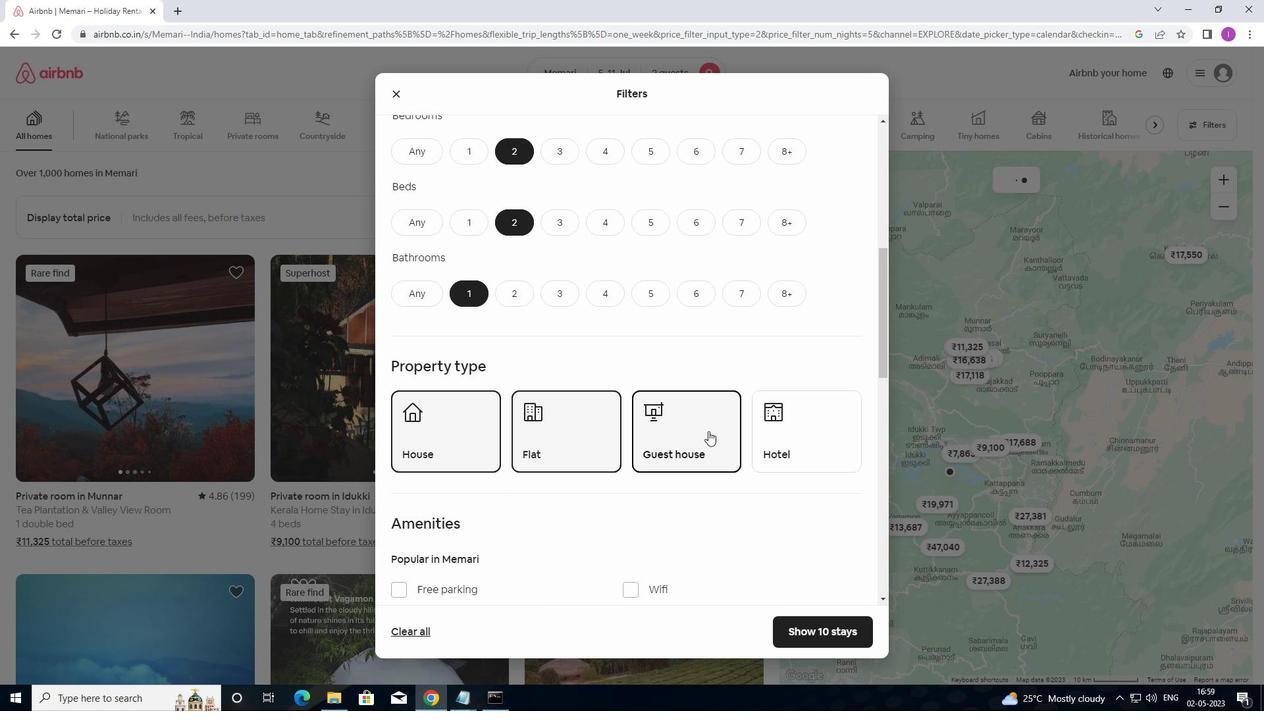 
Action: Mouse scrolled (709, 428) with delta (0, 0)
Screenshot: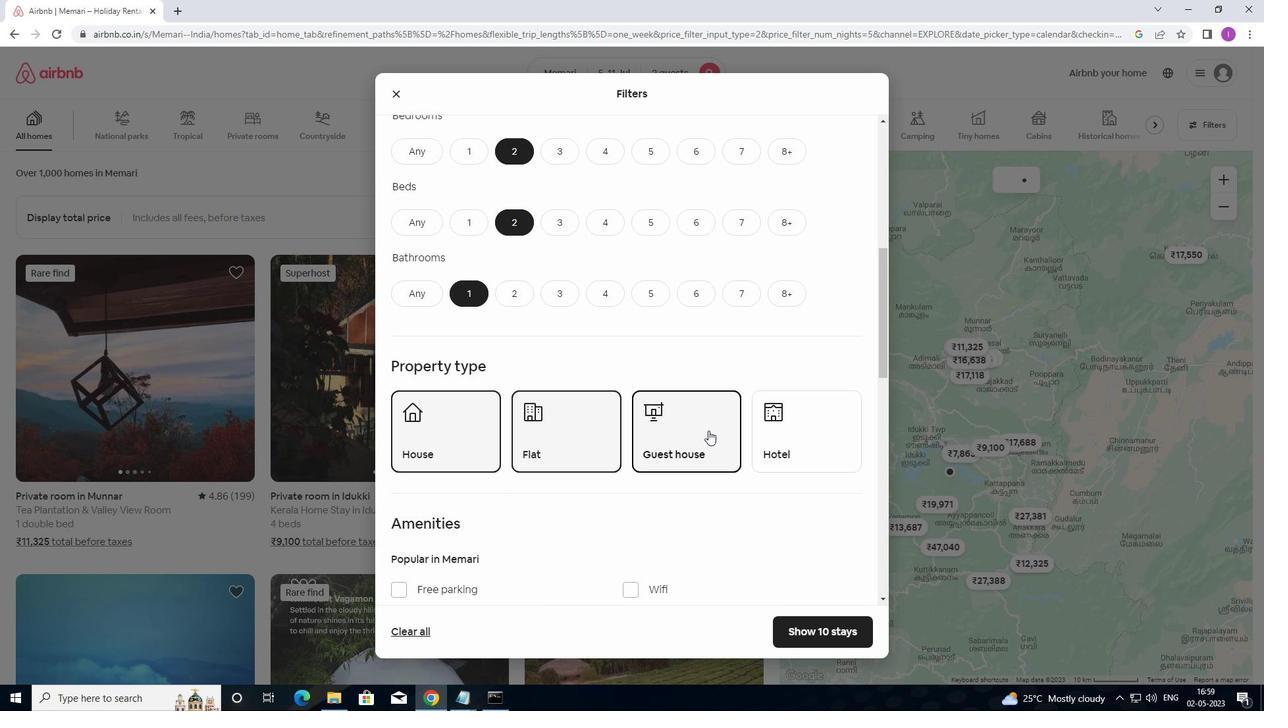 
Action: Mouse moved to (712, 426)
Screenshot: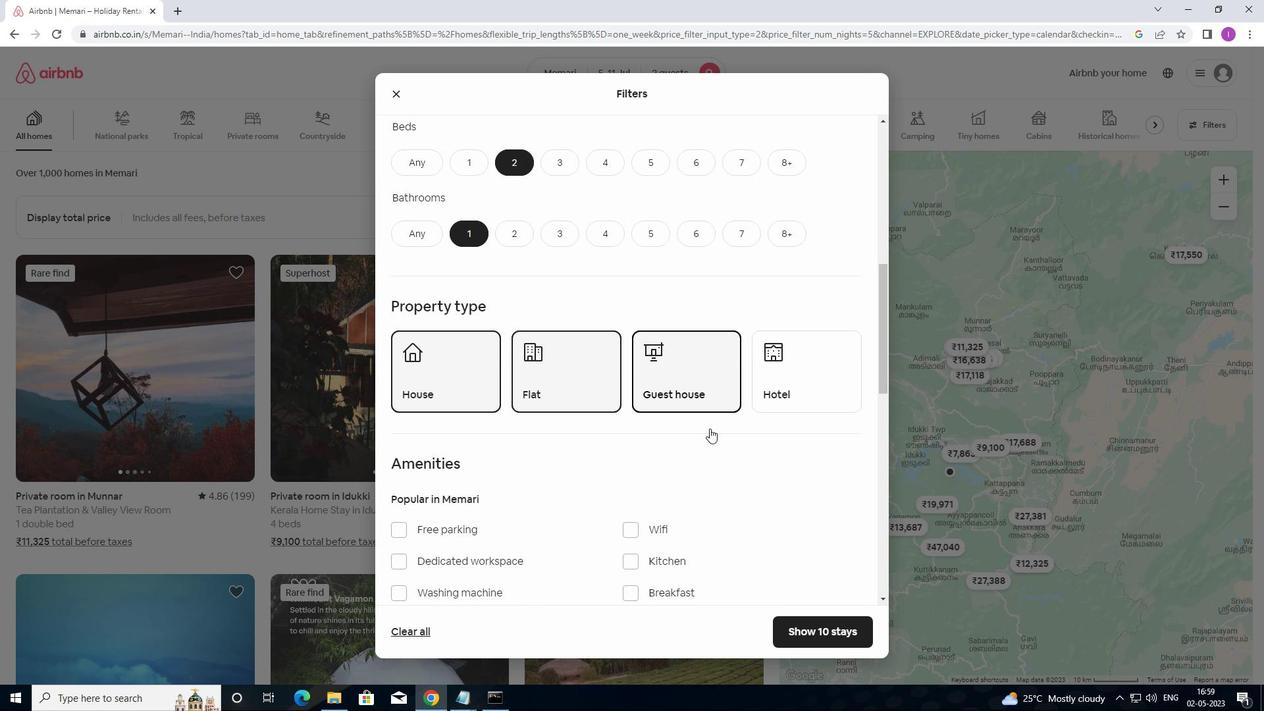 
Action: Mouse scrolled (712, 426) with delta (0, 0)
Screenshot: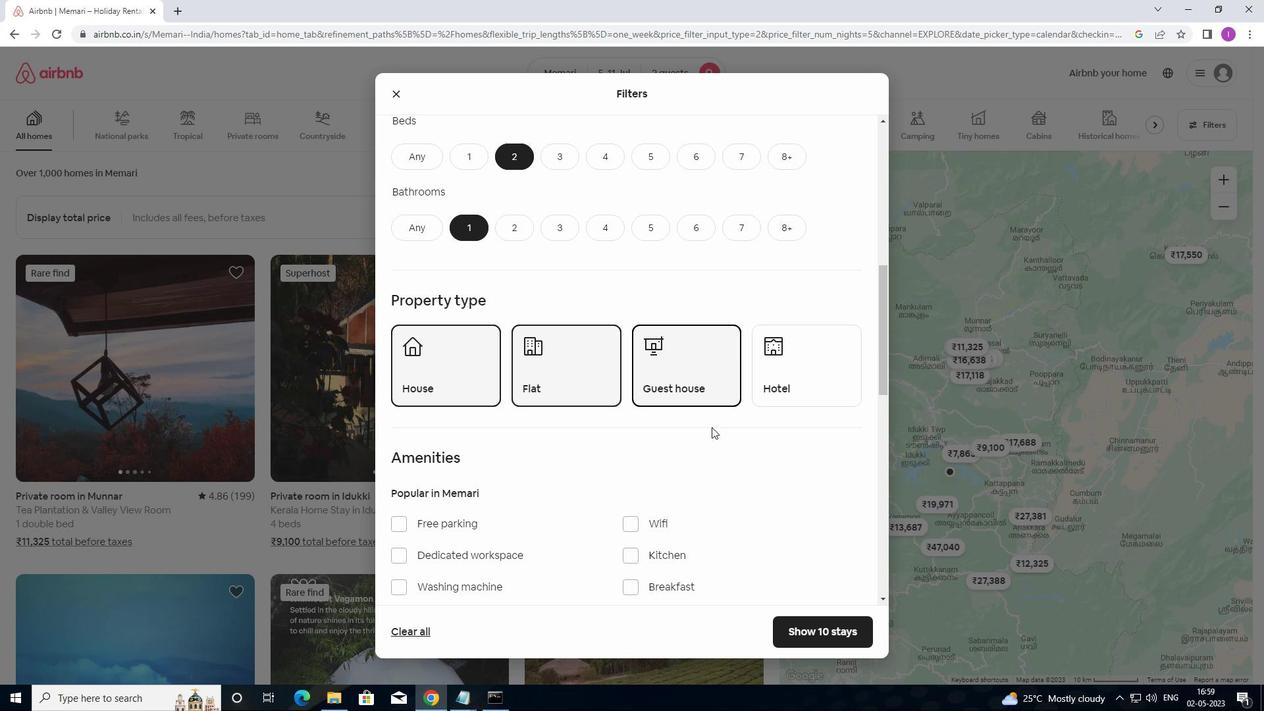 
Action: Mouse moved to (713, 426)
Screenshot: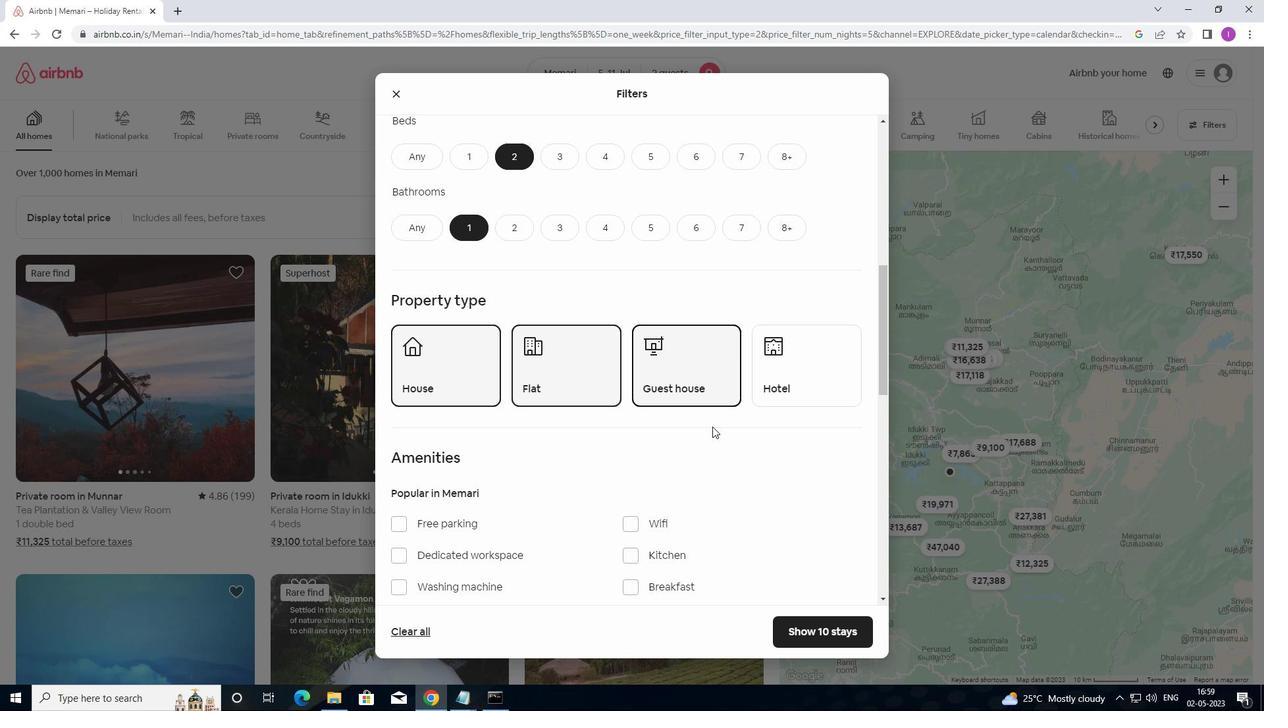 
Action: Mouse scrolled (713, 426) with delta (0, 0)
Screenshot: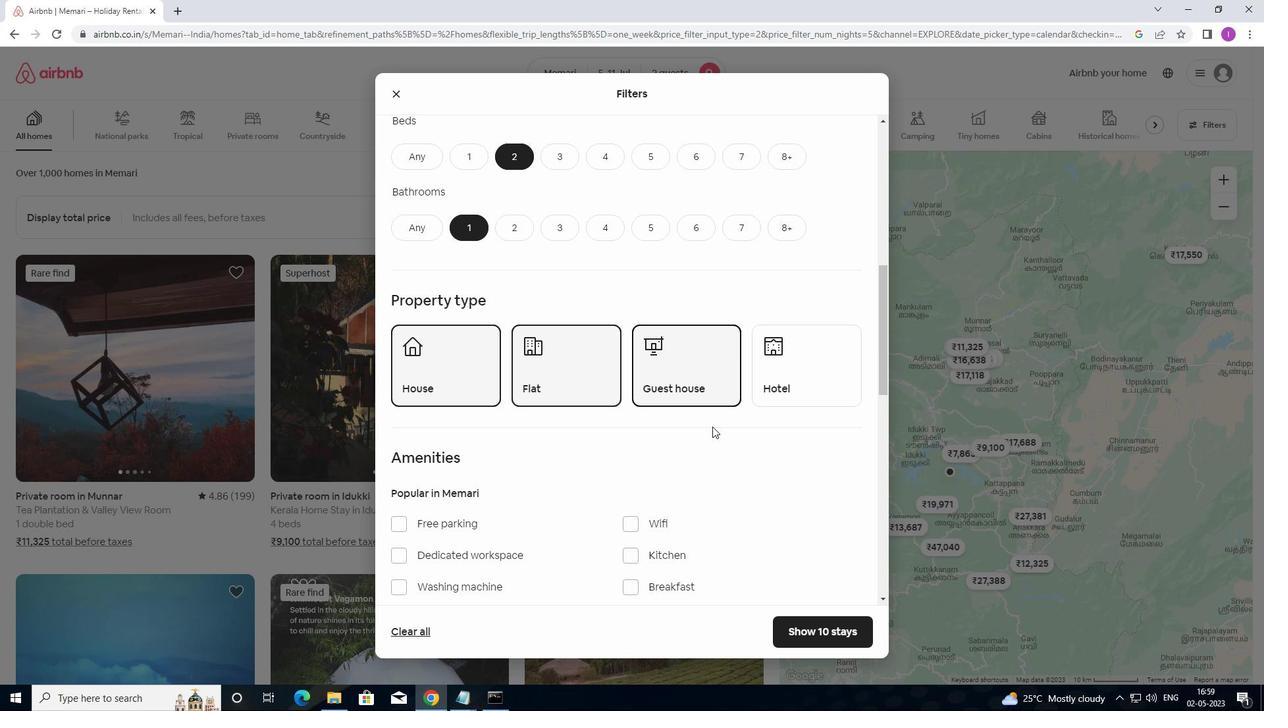 
Action: Mouse moved to (750, 479)
Screenshot: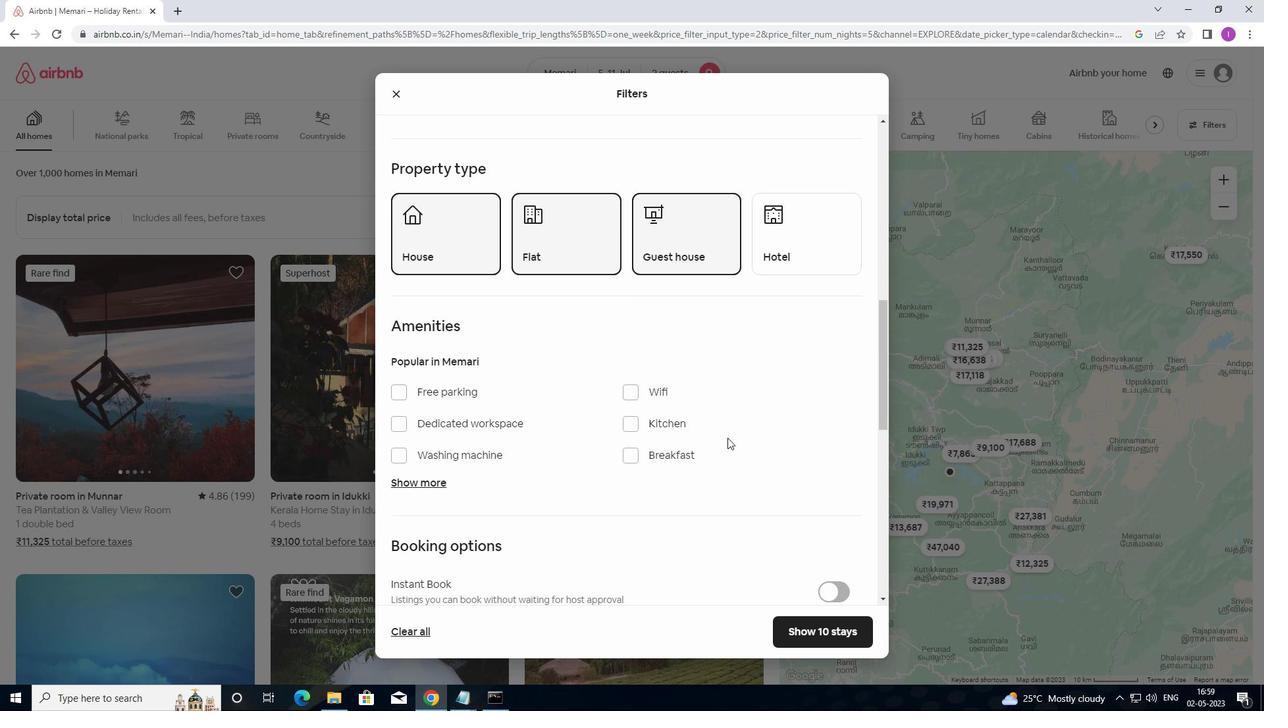 
Action: Mouse scrolled (750, 478) with delta (0, 0)
Screenshot: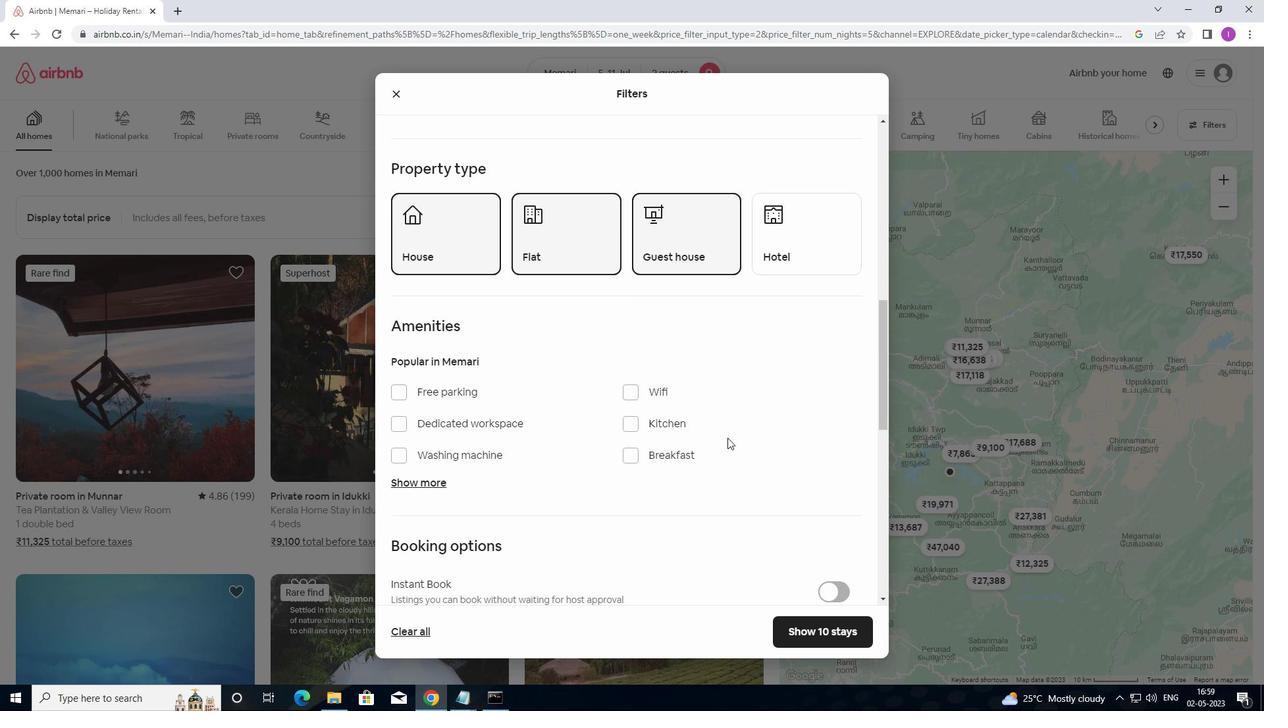 
Action: Mouse moved to (750, 482)
Screenshot: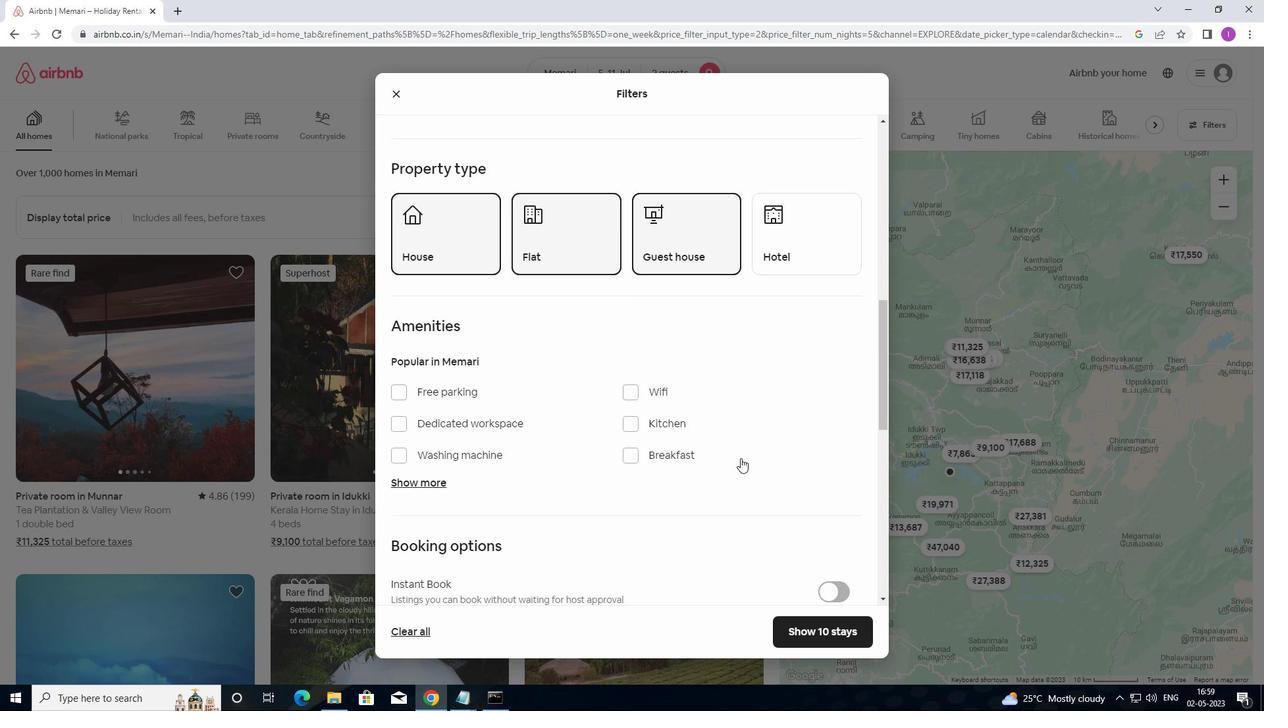 
Action: Mouse scrolled (750, 481) with delta (0, 0)
Screenshot: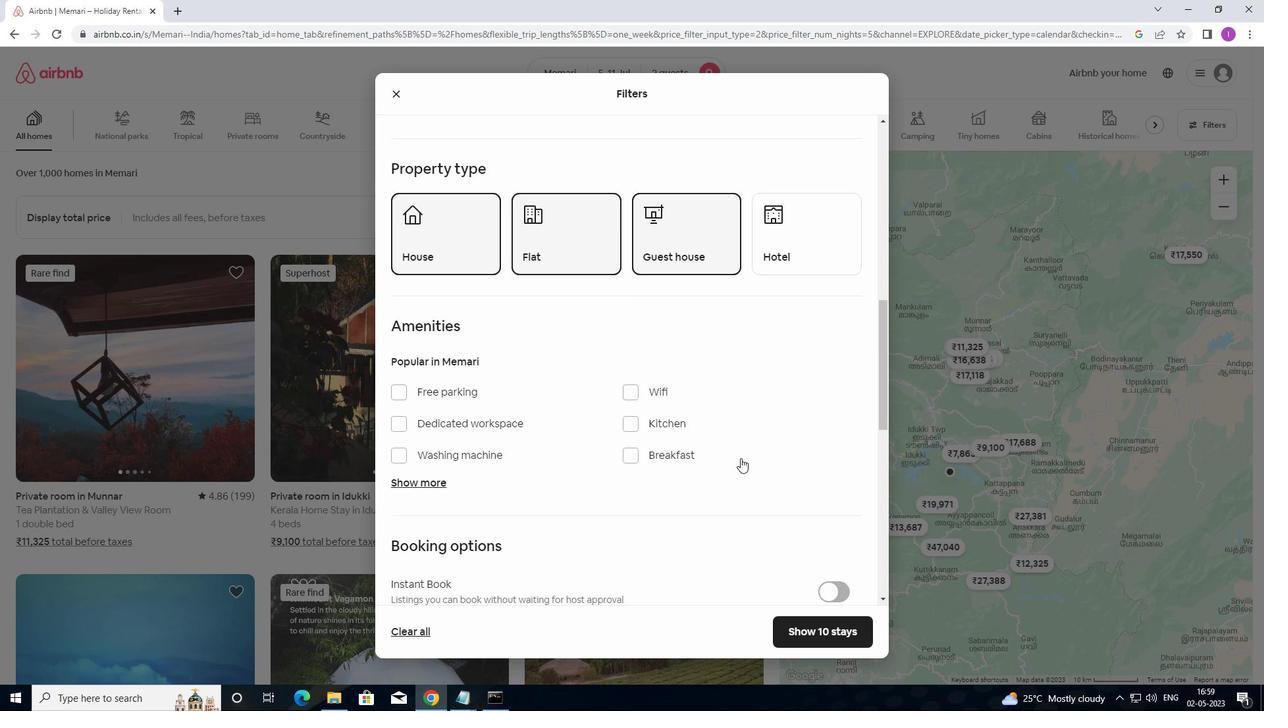 
Action: Mouse scrolled (750, 481) with delta (0, 0)
Screenshot: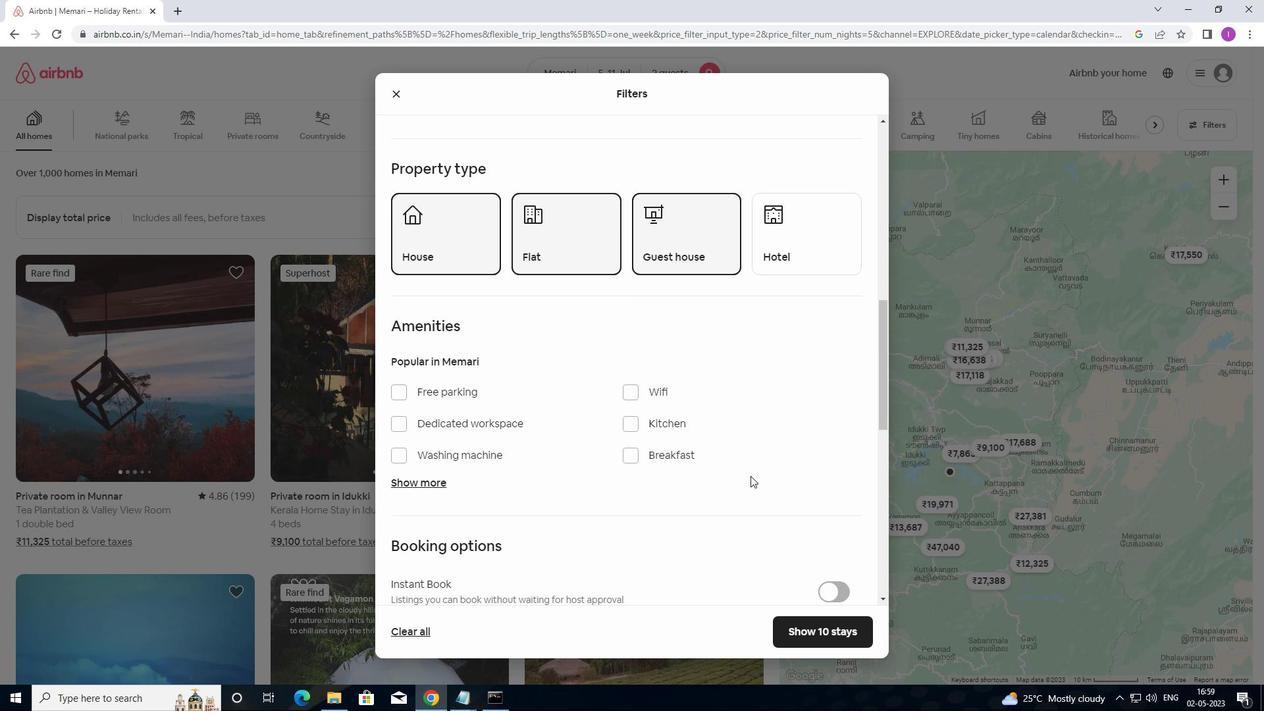 
Action: Mouse moved to (836, 443)
Screenshot: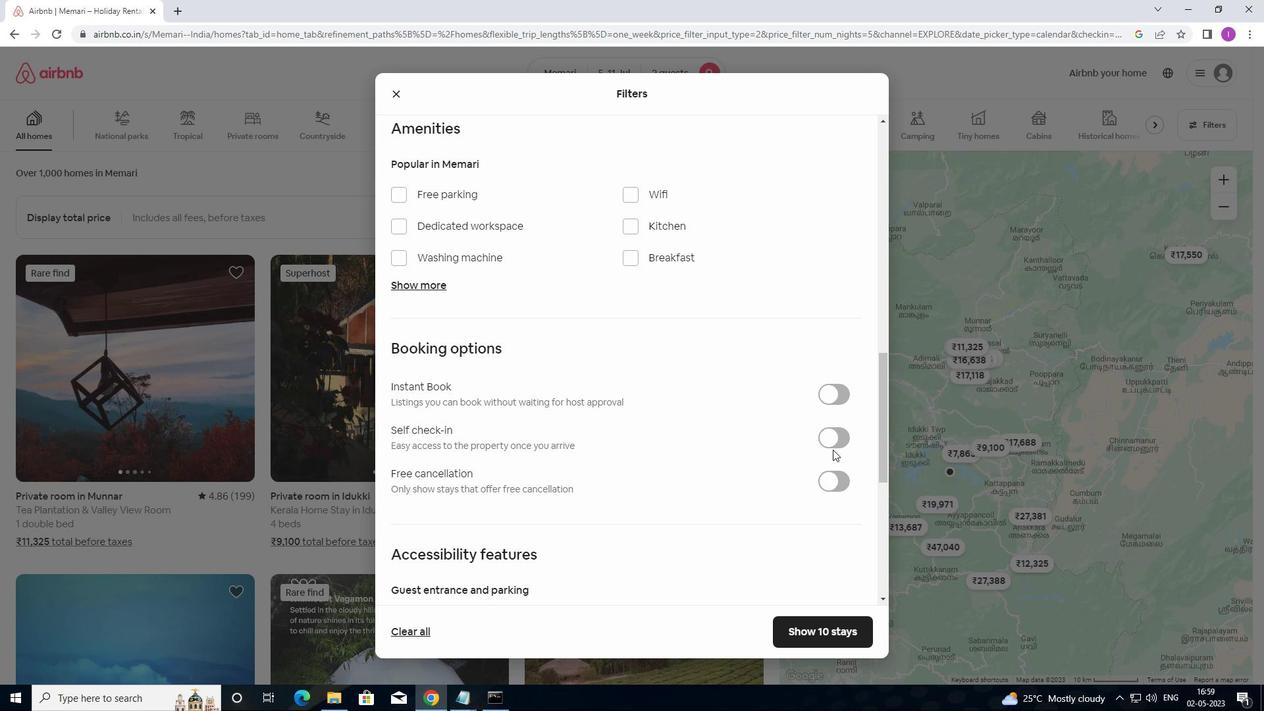
Action: Mouse pressed left at (836, 443)
Screenshot: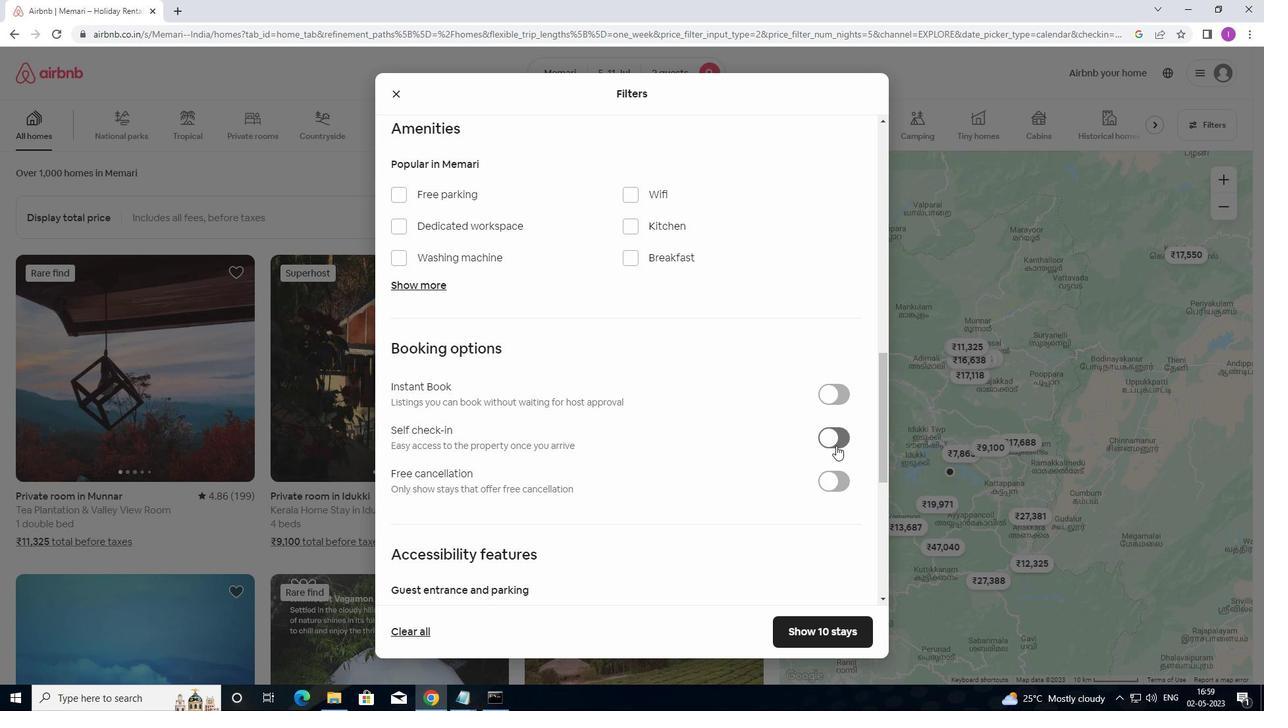 
Action: Mouse moved to (649, 509)
Screenshot: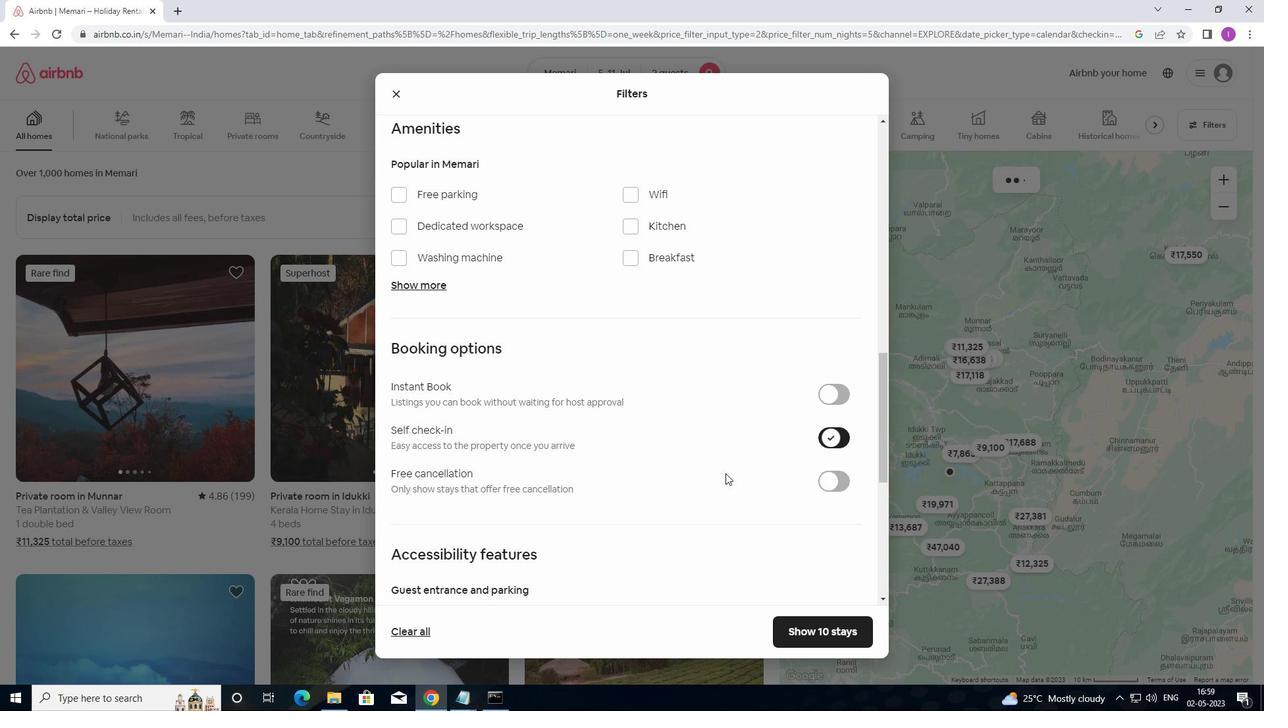 
Action: Mouse scrolled (649, 509) with delta (0, 0)
Screenshot: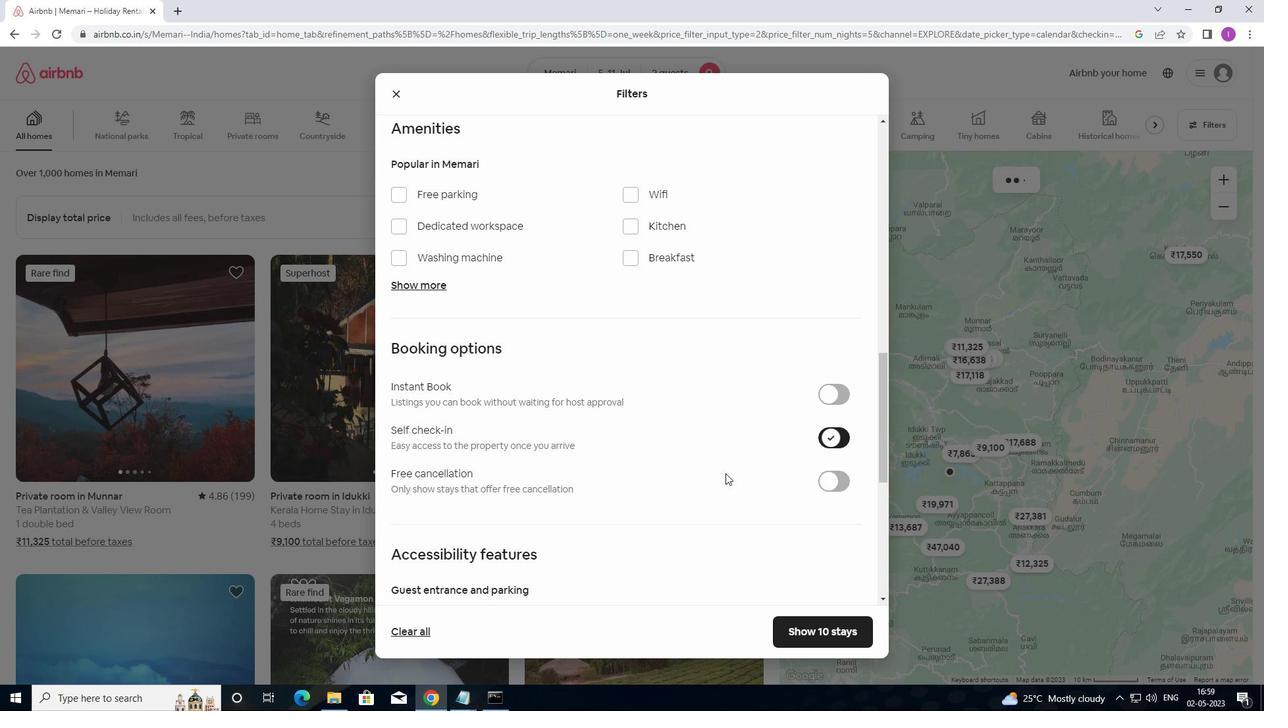 
Action: Mouse moved to (638, 531)
Screenshot: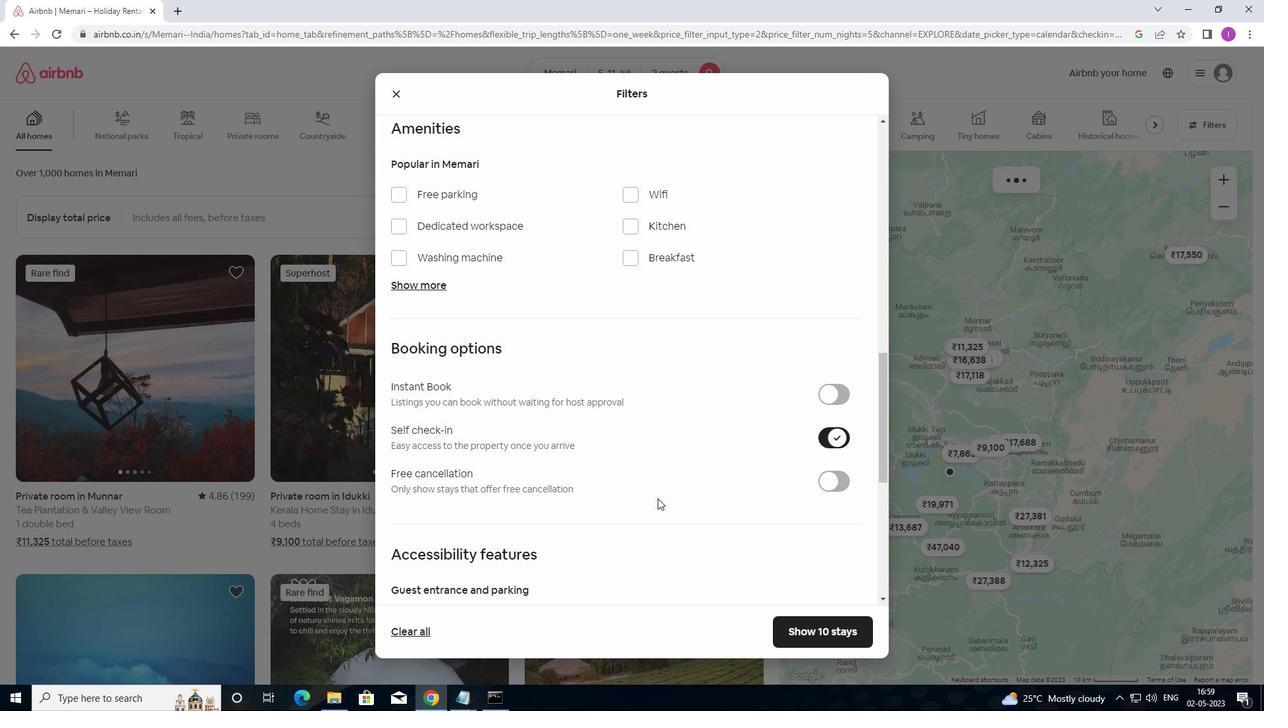 
Action: Mouse scrolled (638, 530) with delta (0, 0)
Screenshot: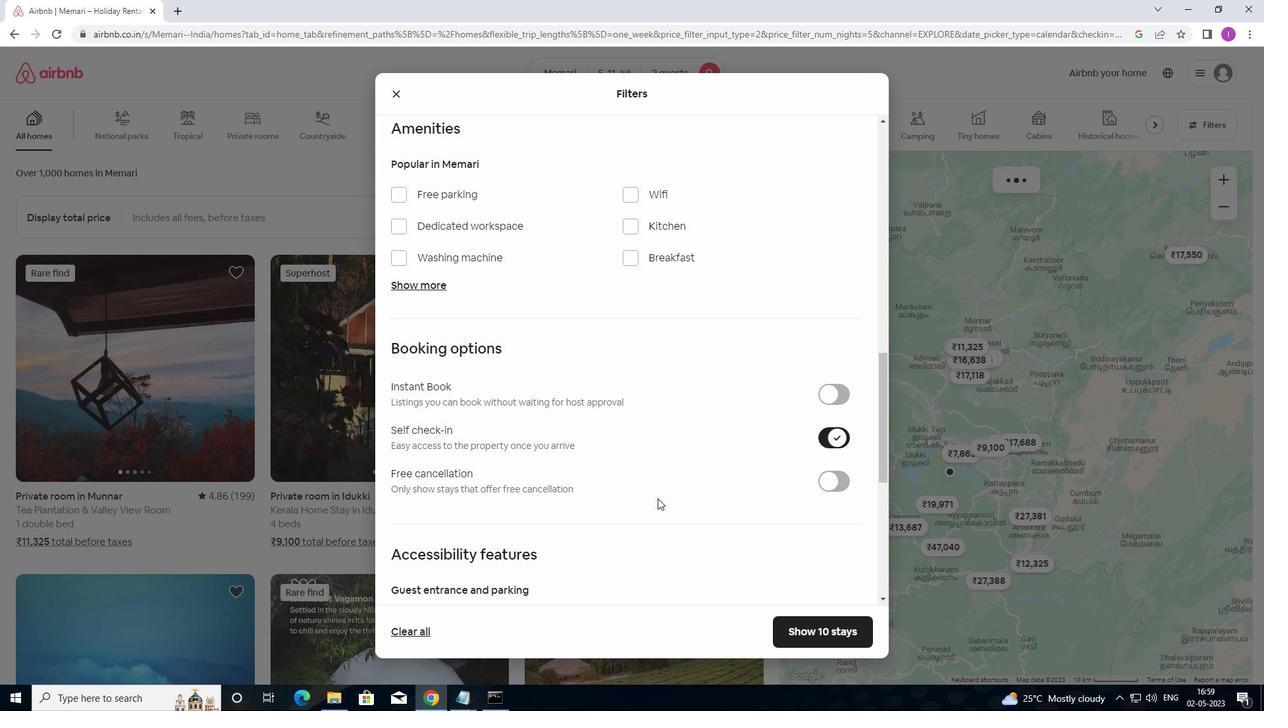 
Action: Mouse moved to (636, 535)
Screenshot: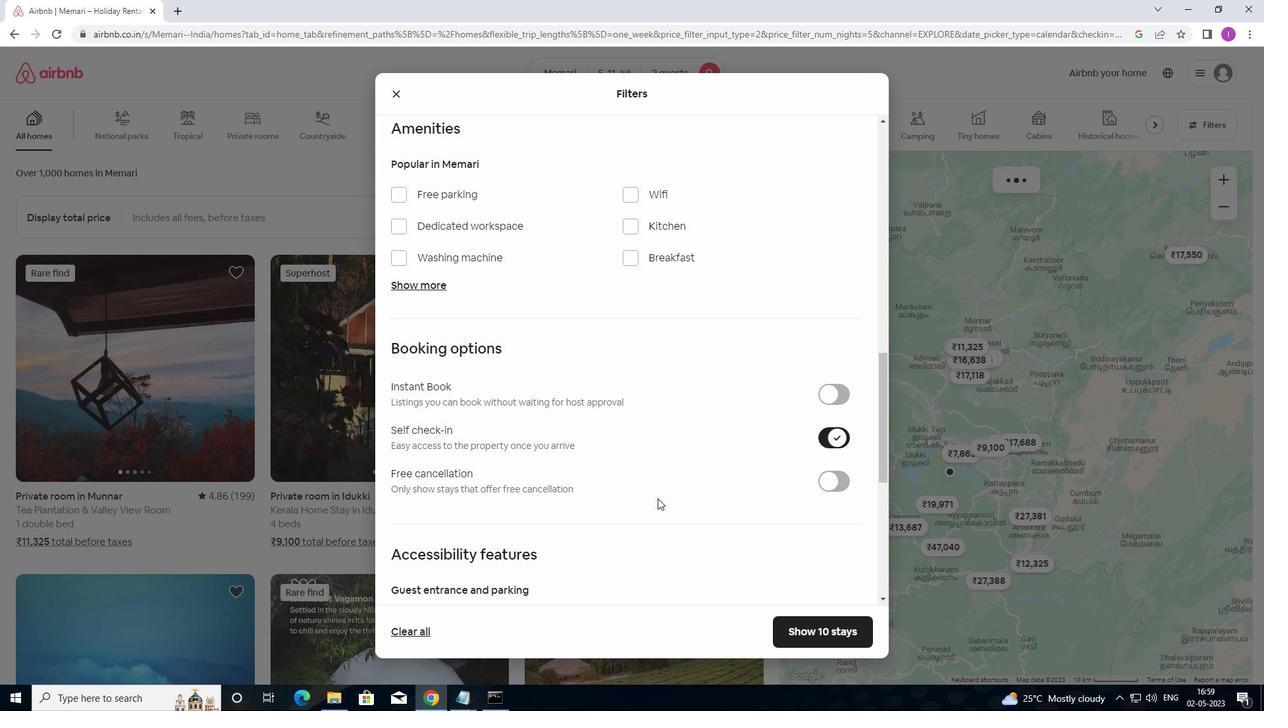 
Action: Mouse scrolled (636, 534) with delta (0, 0)
Screenshot: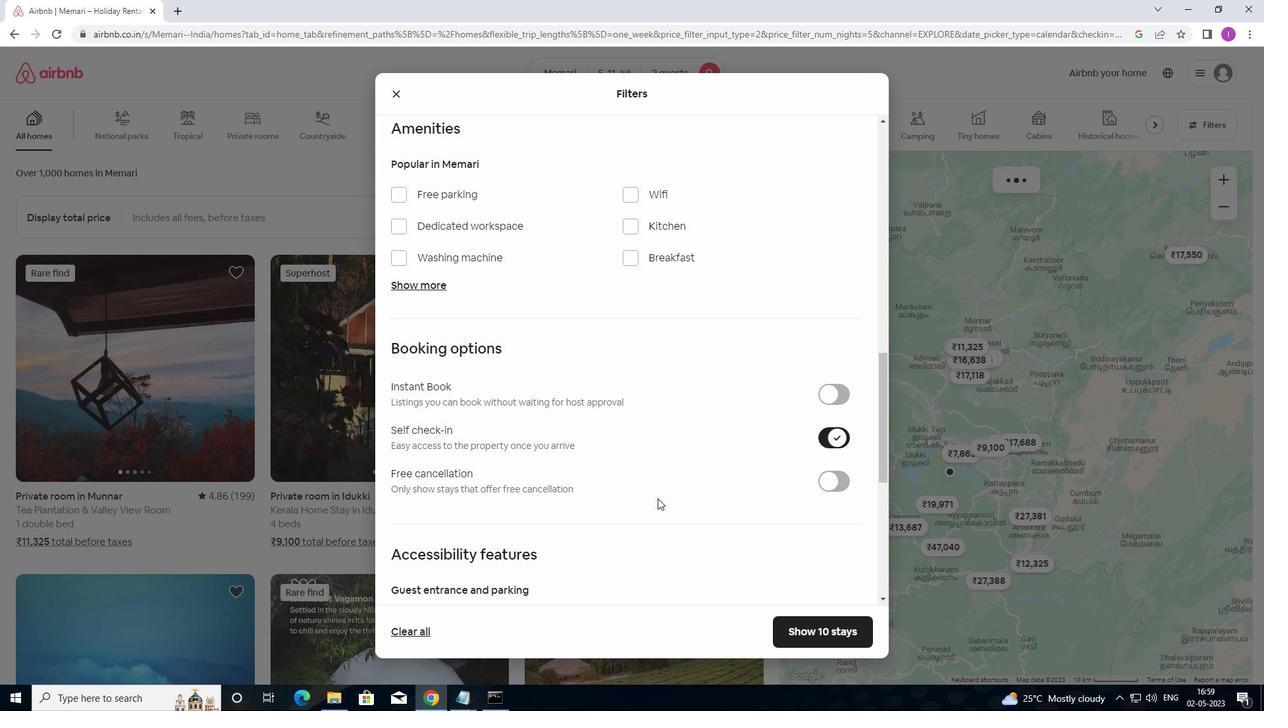 
Action: Mouse moved to (634, 542)
Screenshot: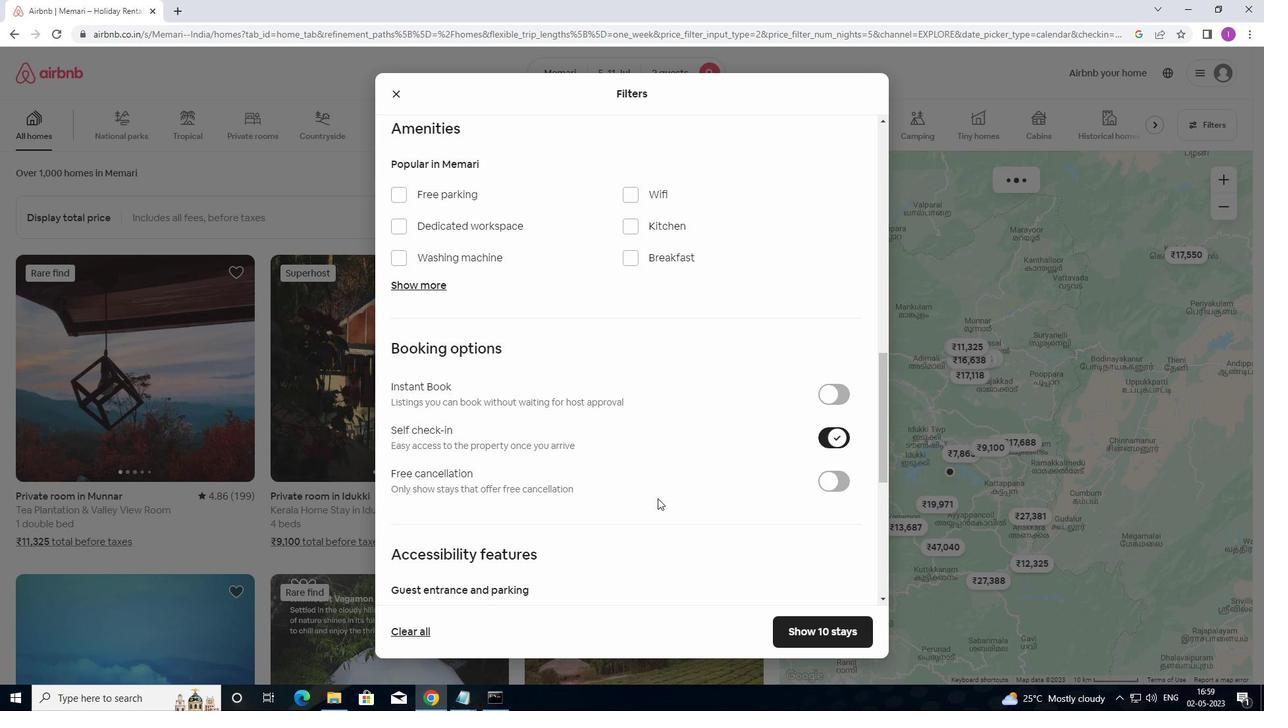 
Action: Mouse scrolled (634, 541) with delta (0, 0)
Screenshot: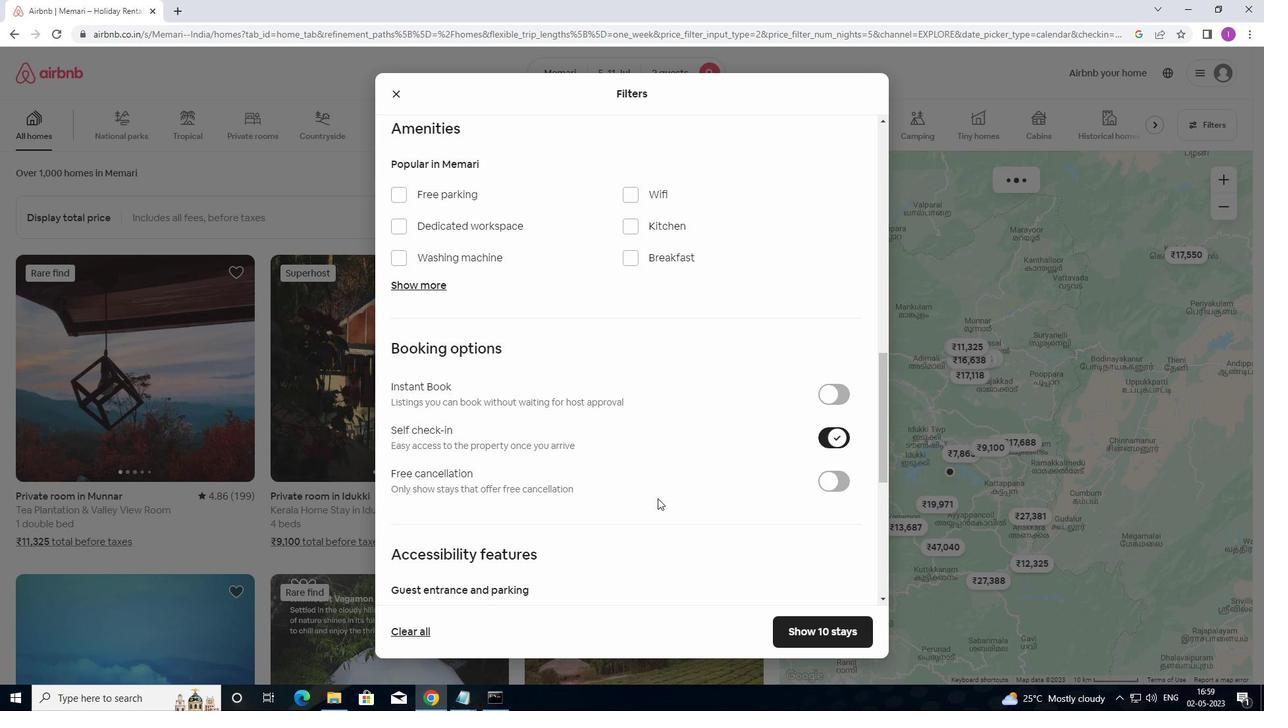 
Action: Mouse moved to (633, 543)
Screenshot: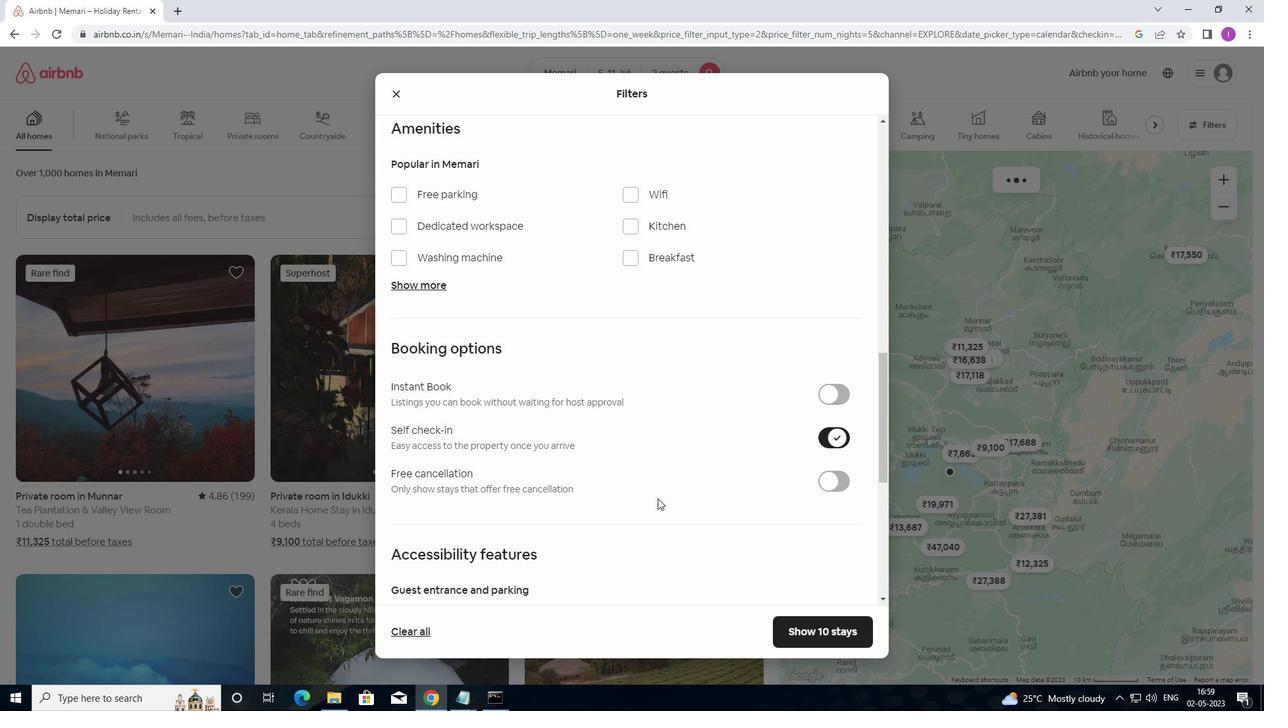 
Action: Mouse scrolled (633, 543) with delta (0, 0)
Screenshot: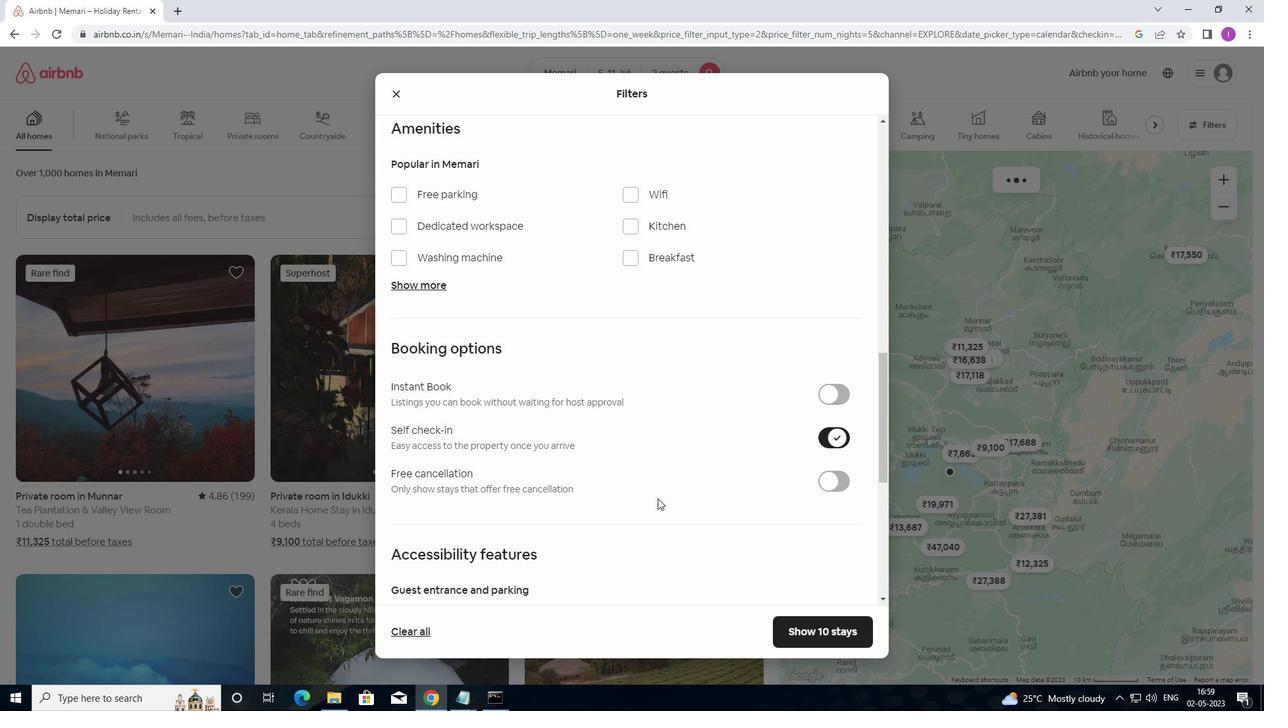 
Action: Mouse moved to (631, 557)
Screenshot: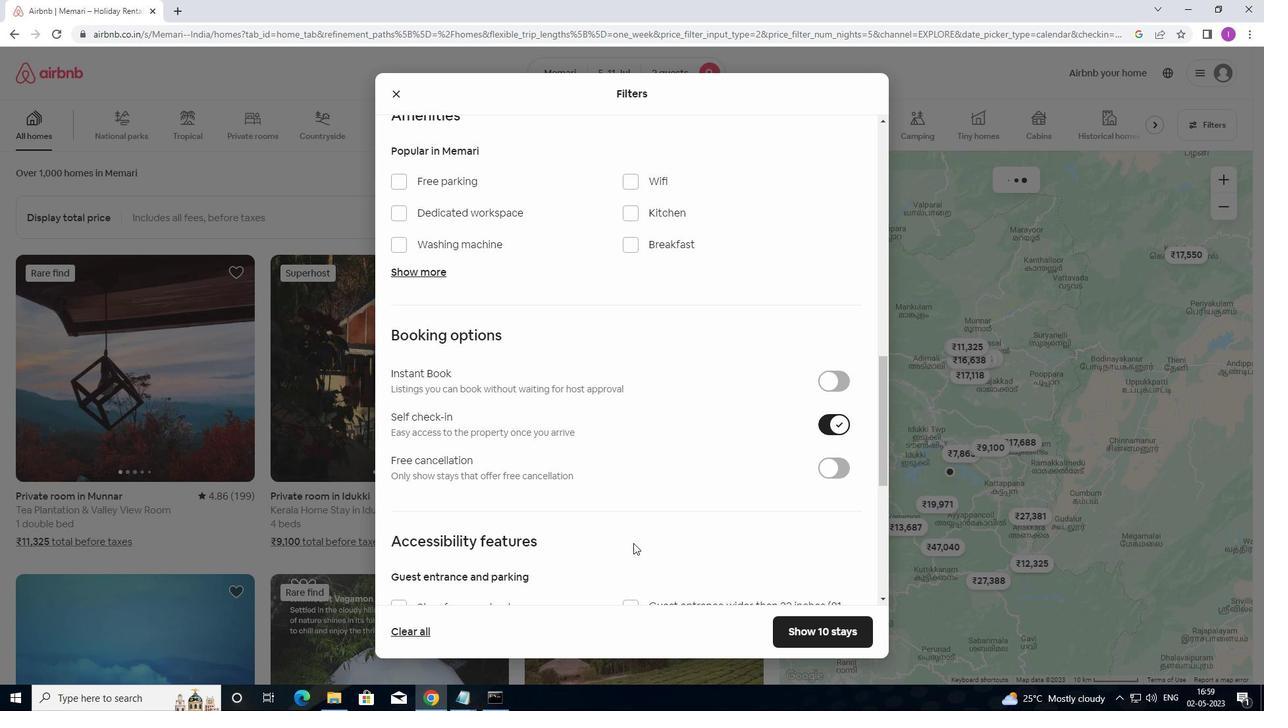 
Action: Mouse scrolled (631, 557) with delta (0, 0)
Screenshot: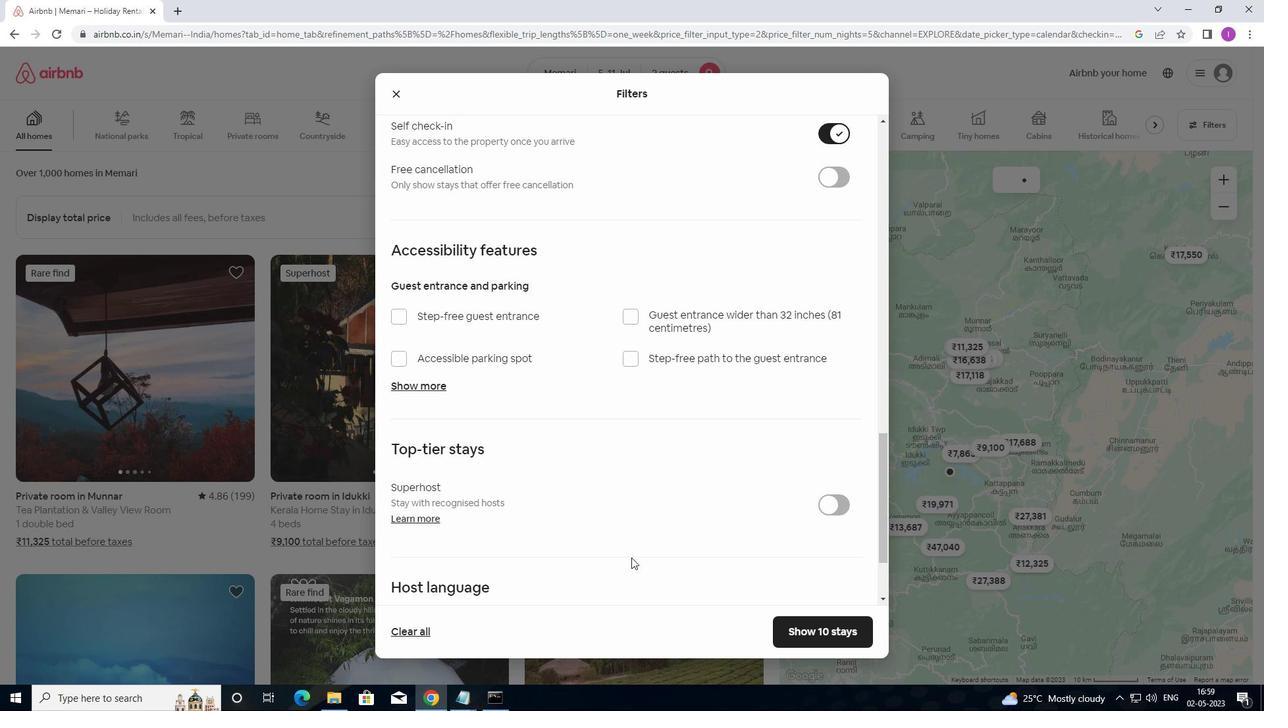 
Action: Mouse scrolled (631, 557) with delta (0, 0)
Screenshot: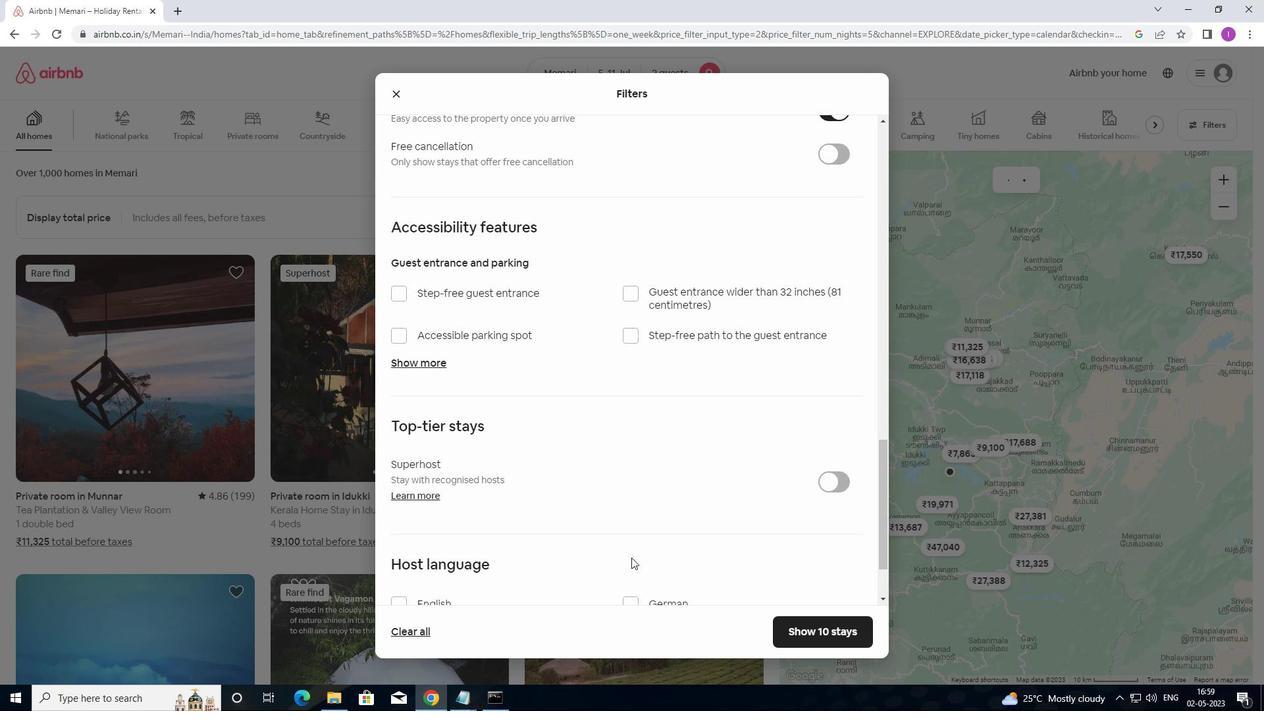 
Action: Mouse scrolled (631, 557) with delta (0, 0)
Screenshot: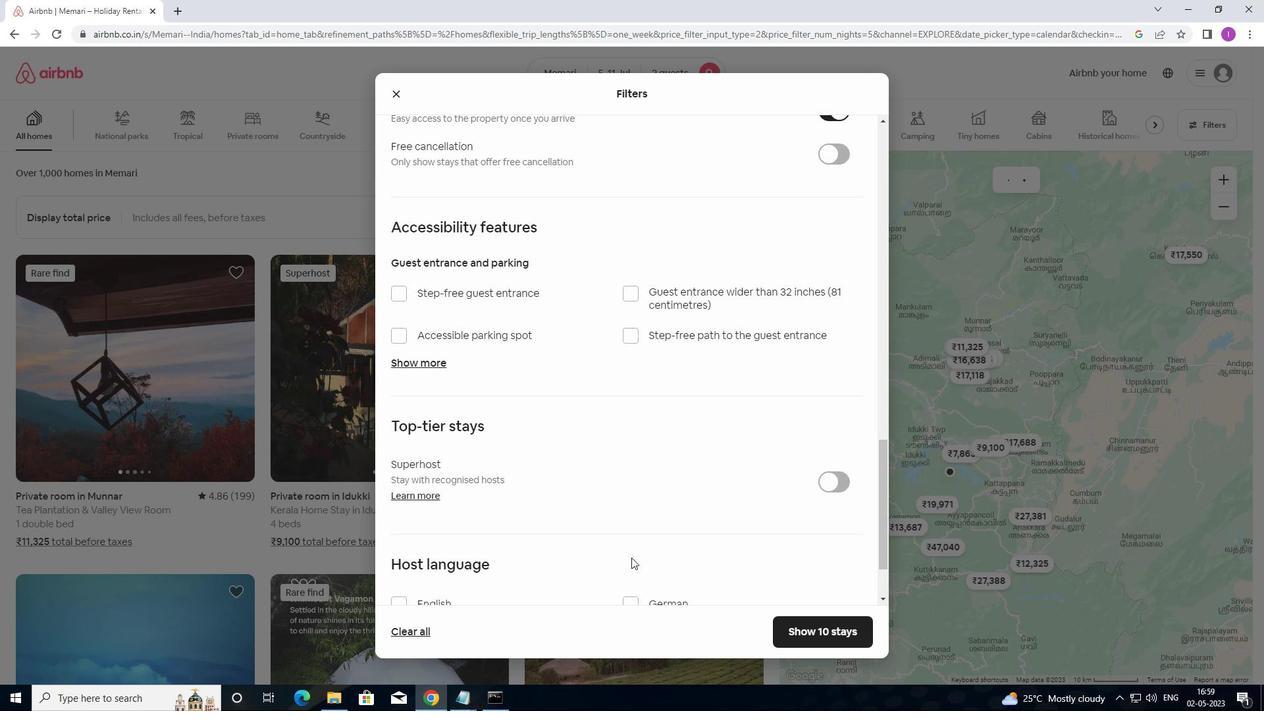 
Action: Mouse moved to (631, 558)
Screenshot: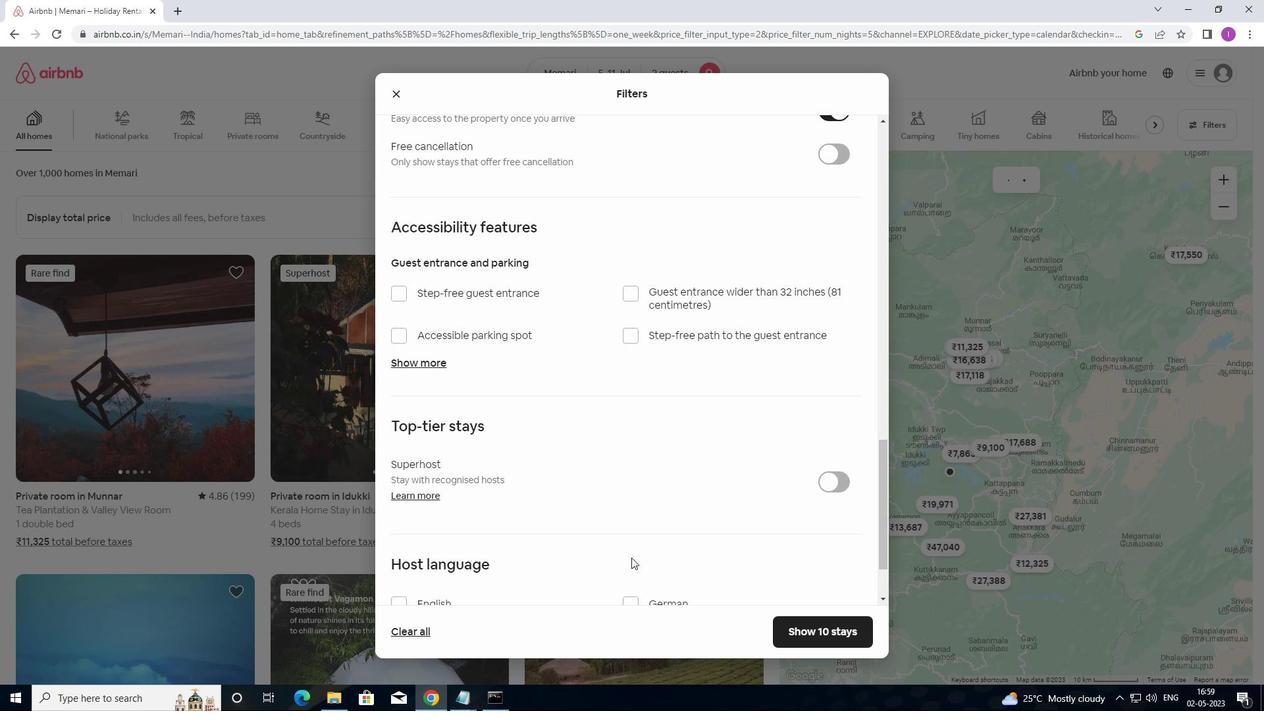 
Action: Mouse scrolled (631, 557) with delta (0, 0)
Screenshot: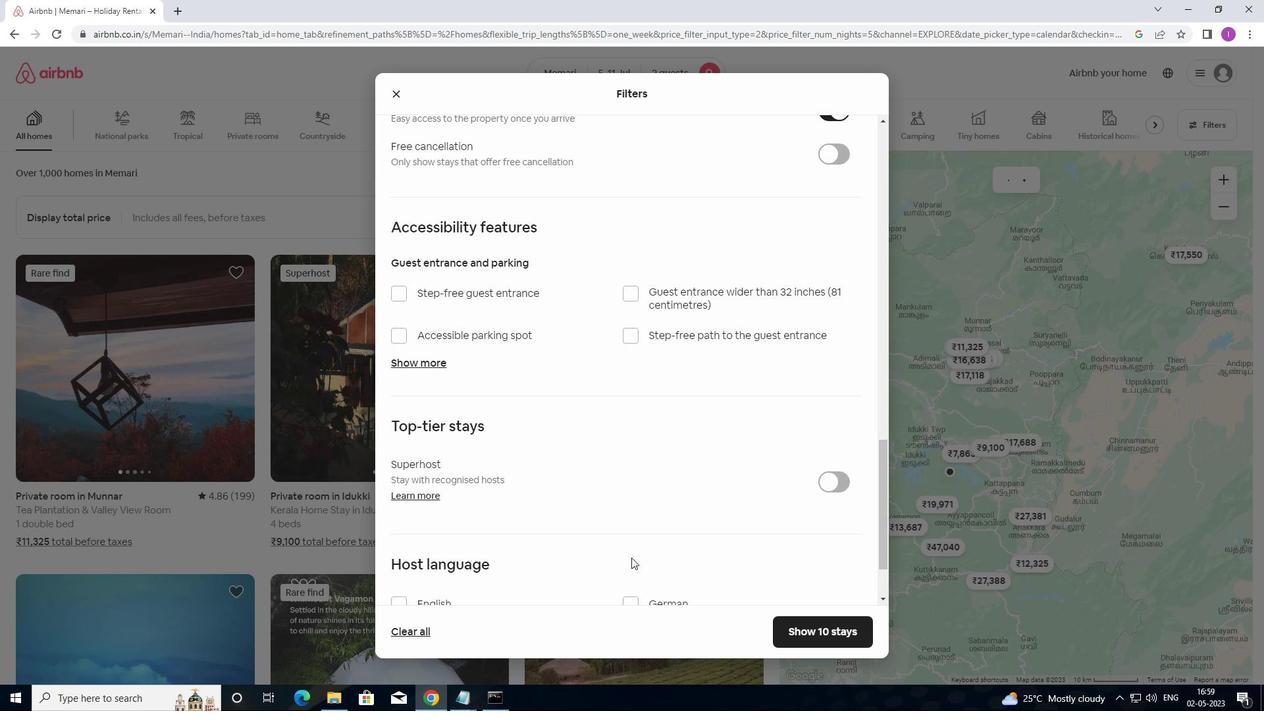 
Action: Mouse scrolled (631, 557) with delta (0, 0)
Screenshot: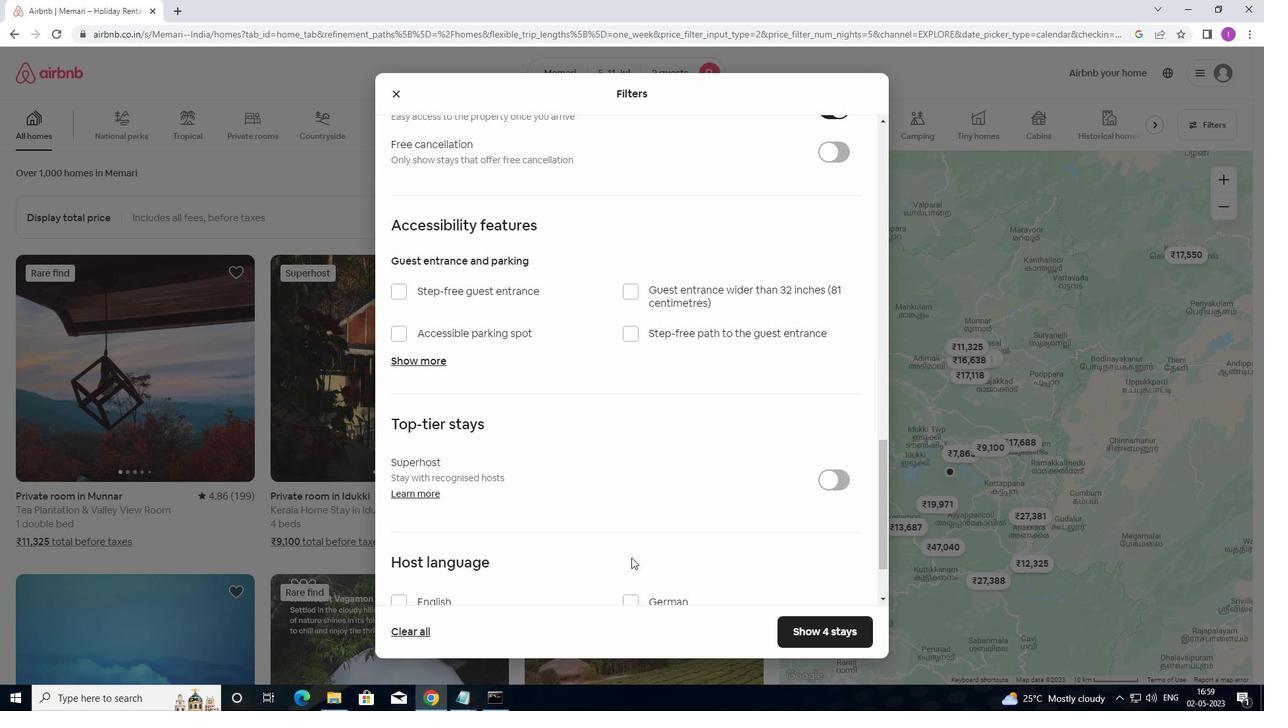 
Action: Mouse moved to (404, 521)
Screenshot: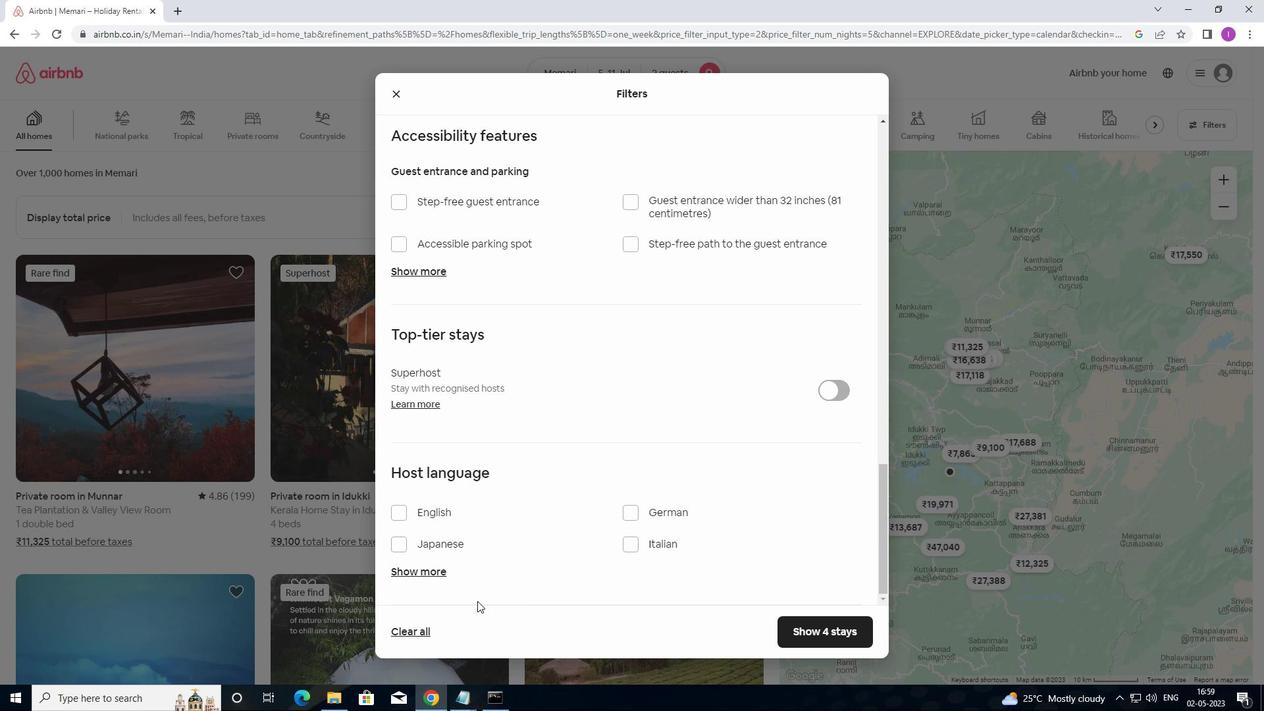 
Action: Mouse pressed left at (404, 521)
Screenshot: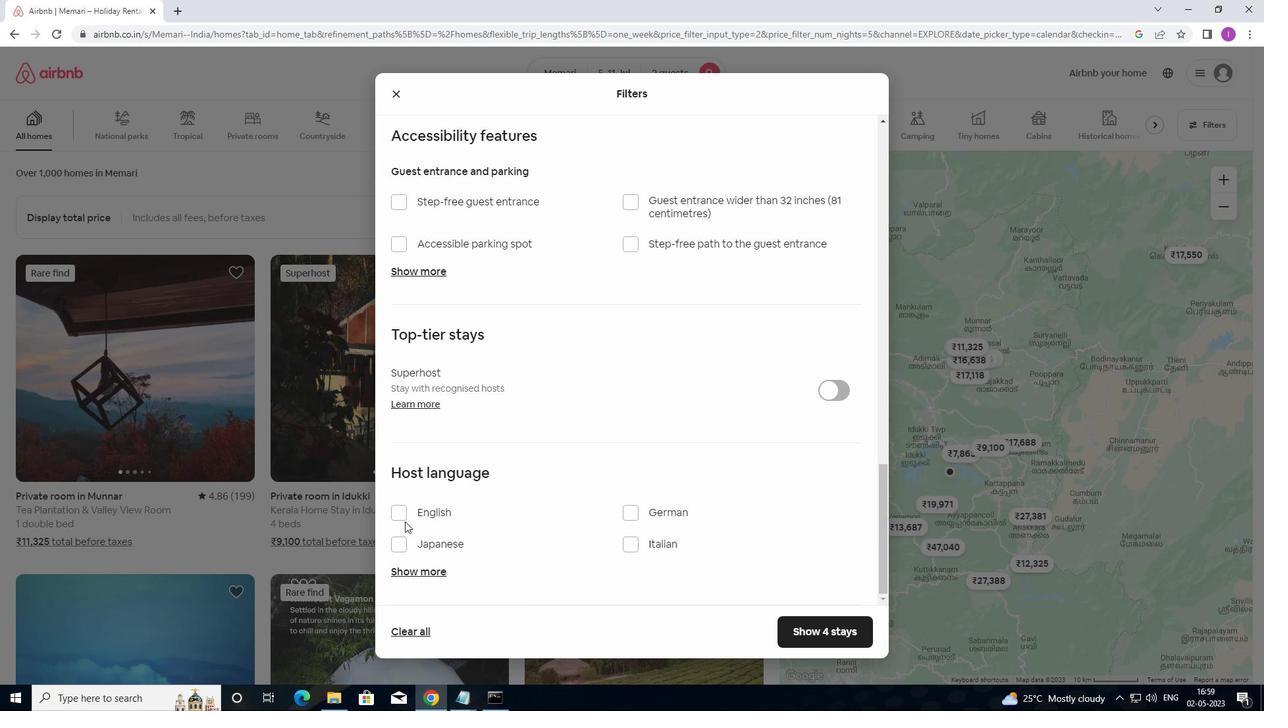 
Action: Mouse moved to (401, 512)
Screenshot: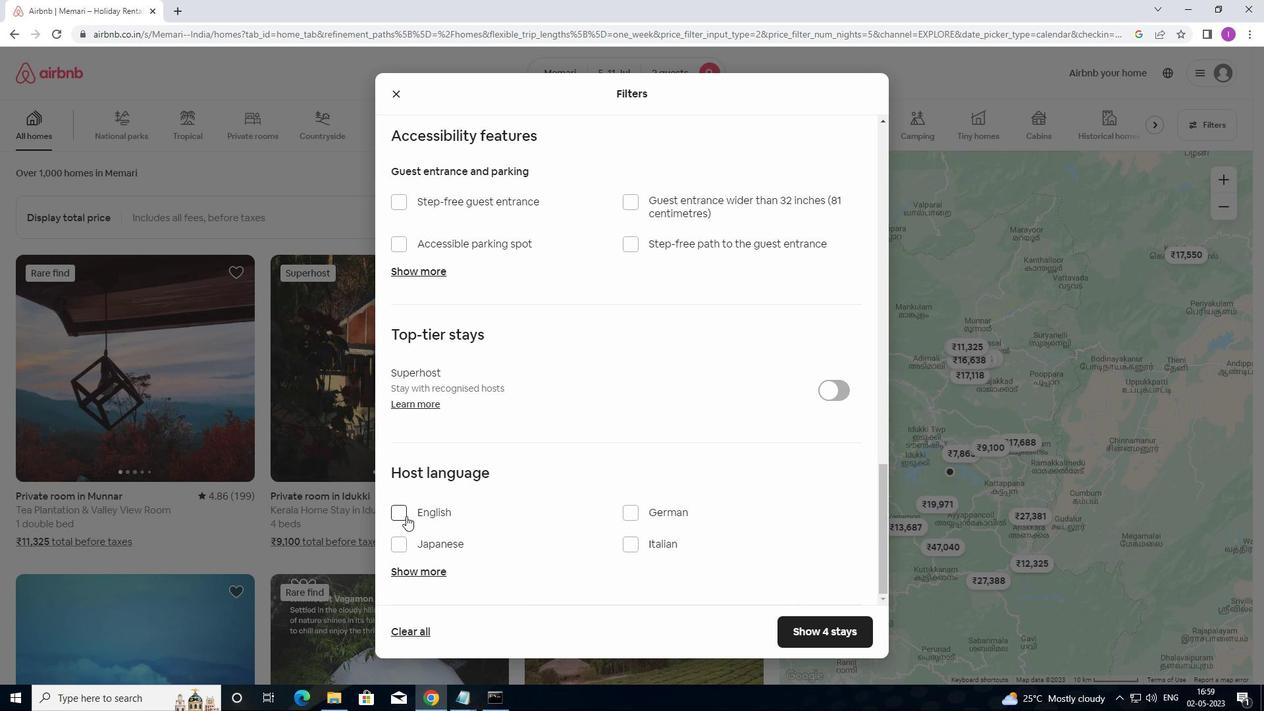 
Action: Mouse pressed left at (401, 512)
Screenshot: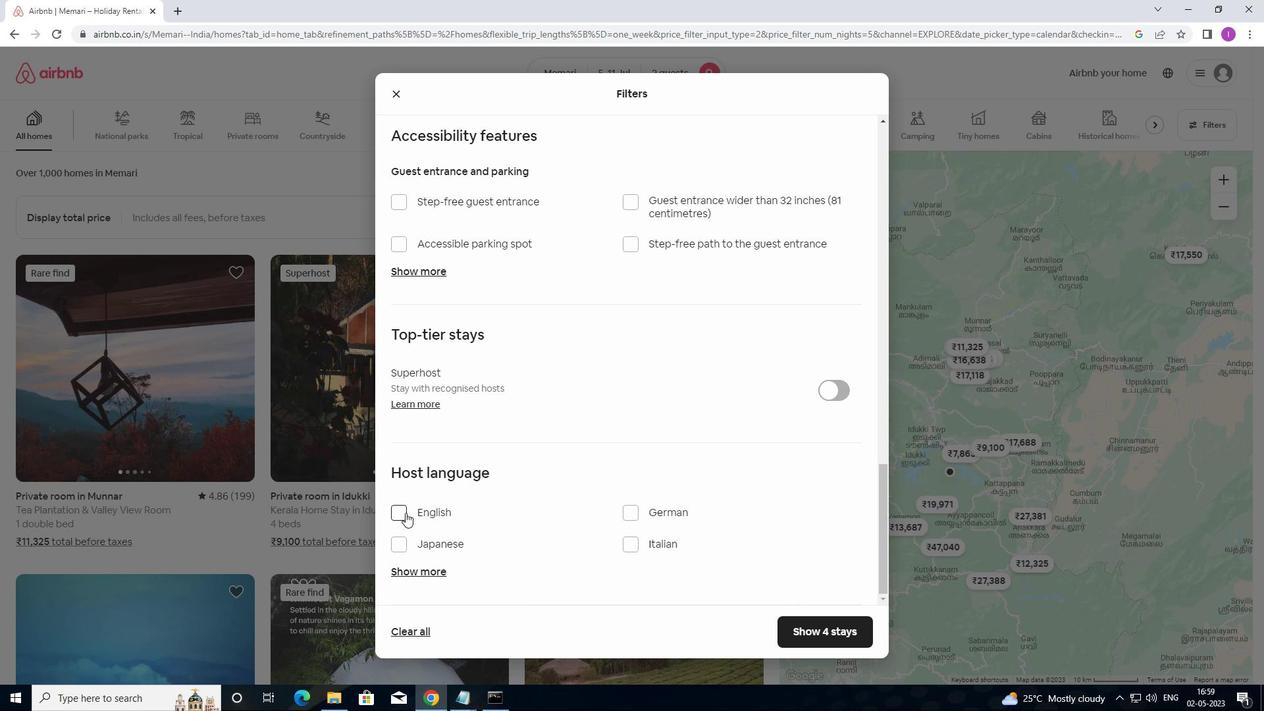 
Action: Mouse moved to (845, 636)
Screenshot: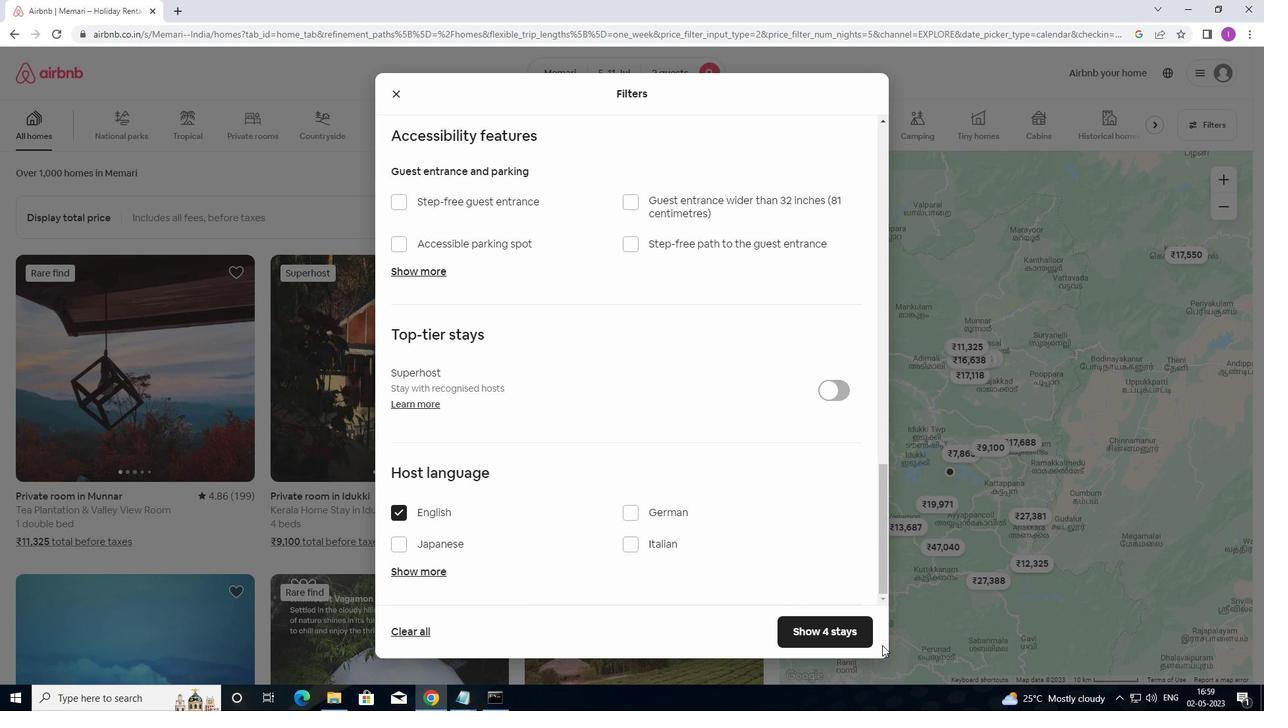 
Action: Mouse pressed left at (845, 636)
Screenshot: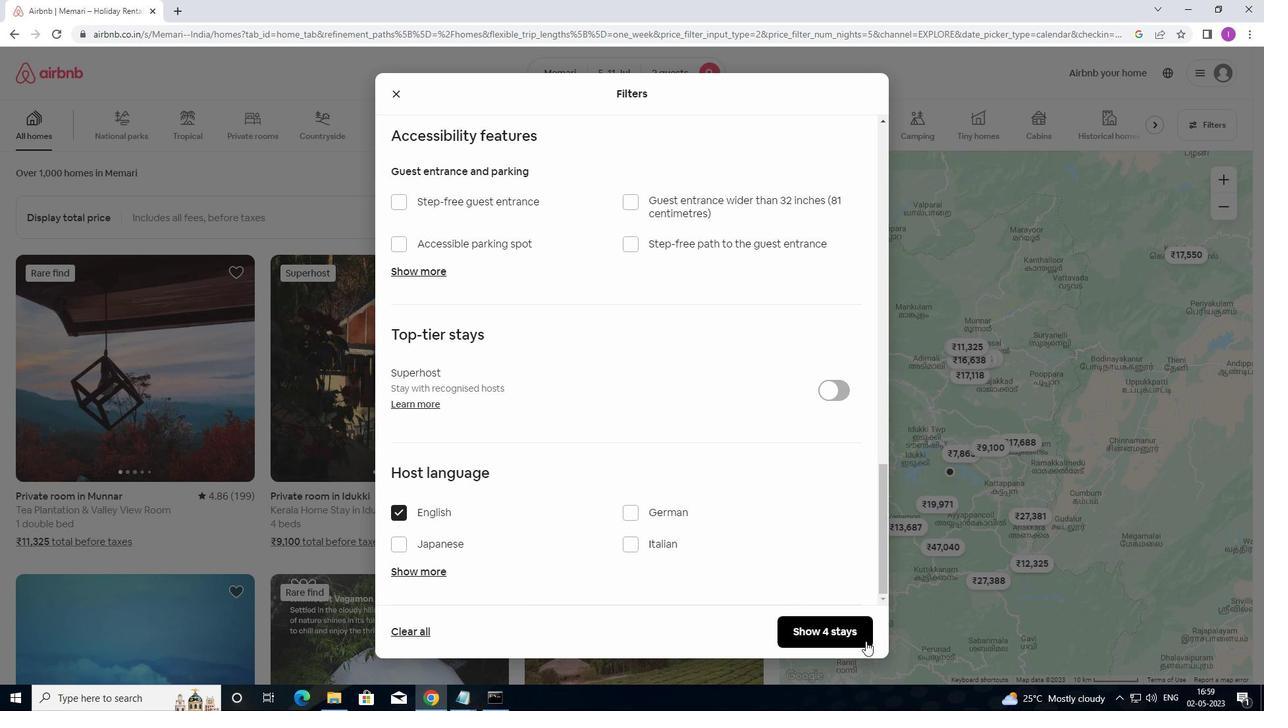 
Action: Mouse moved to (847, 623)
Screenshot: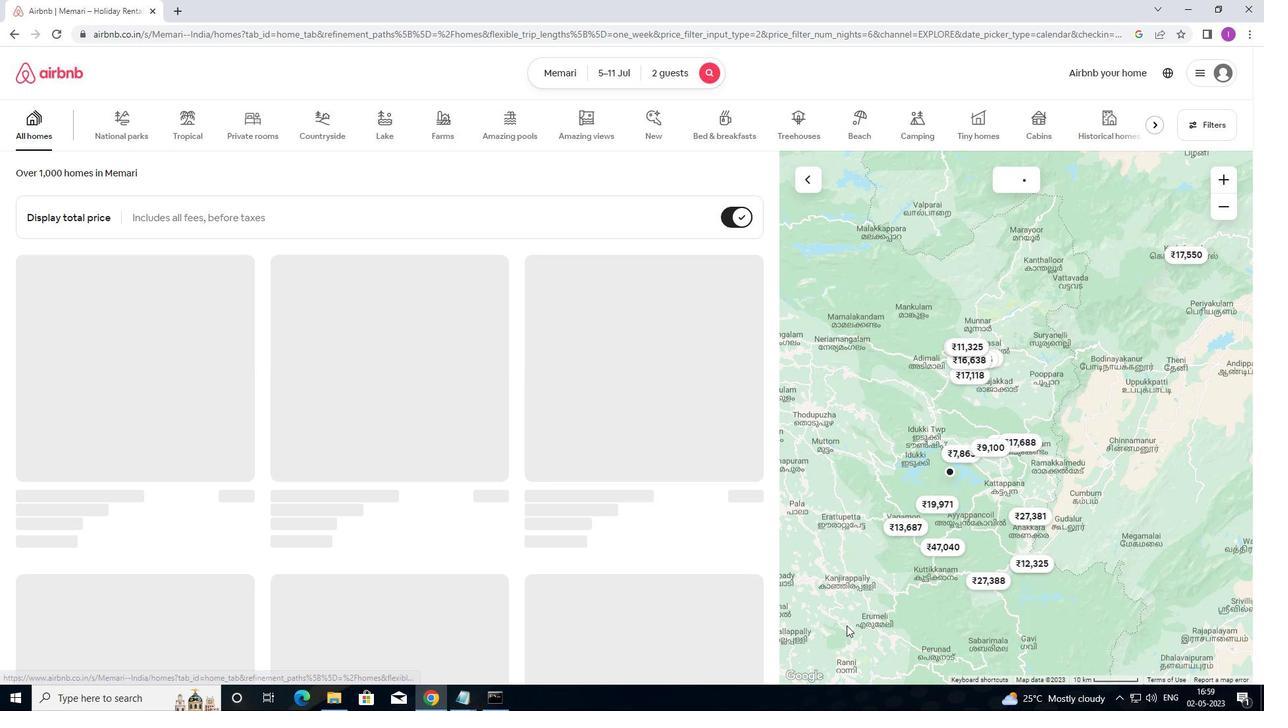 
